 Task: Font style For heading Use Calibri Light with light red berry 1 colour & Underline. font size for heading '20 Pt. 'Change the font style of data to Bookman old styleand font size to  9 Pt. Change the alignment of both headline & data to  Align center. In the sheet  auditingDailySales_Report
Action: Mouse moved to (11, 25)
Screenshot: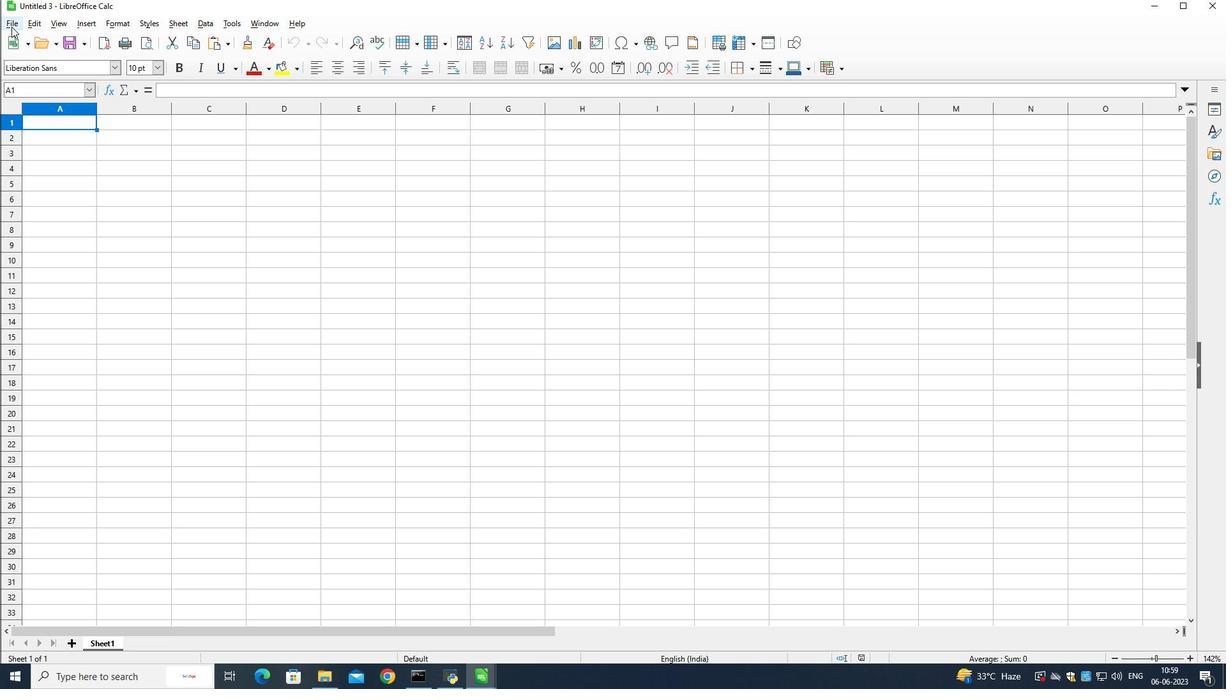 
Action: Mouse pressed left at (11, 25)
Screenshot: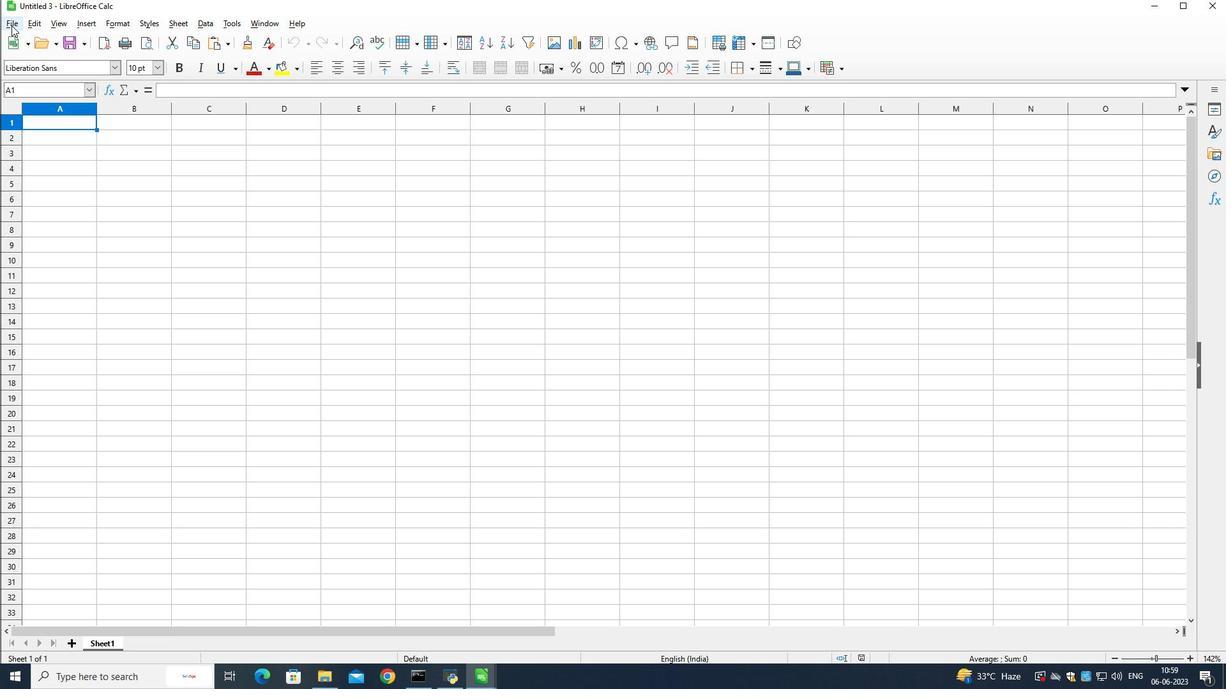 
Action: Mouse moved to (40, 51)
Screenshot: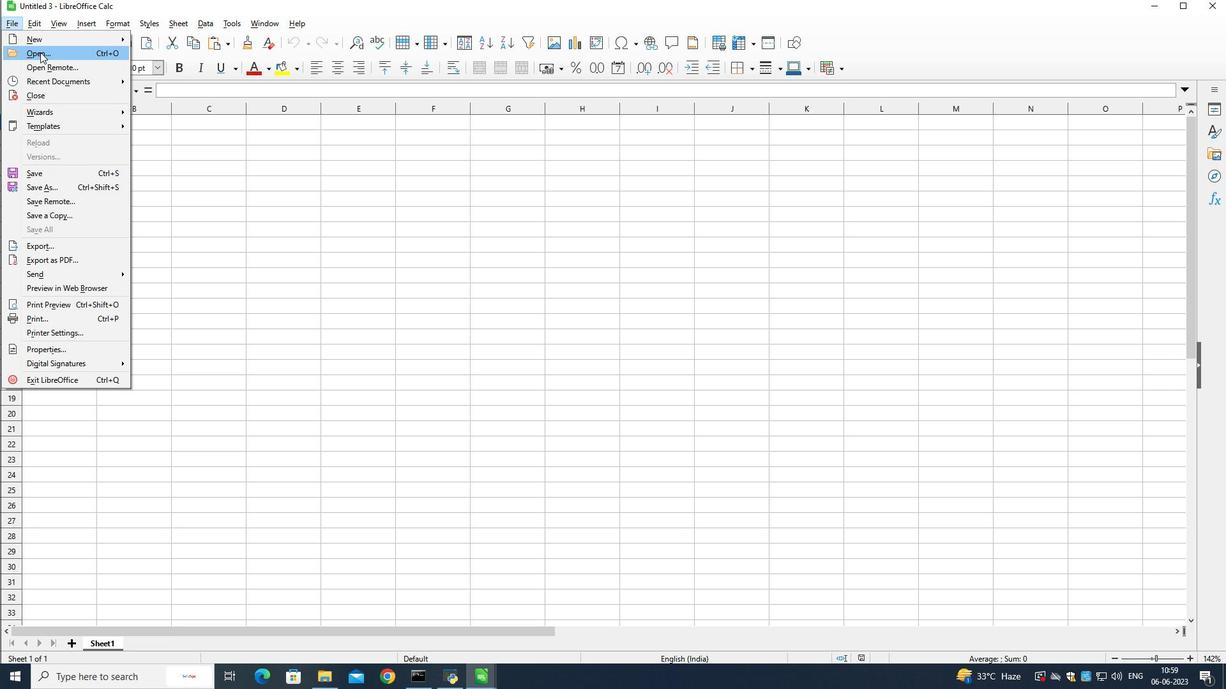 
Action: Mouse pressed left at (40, 51)
Screenshot: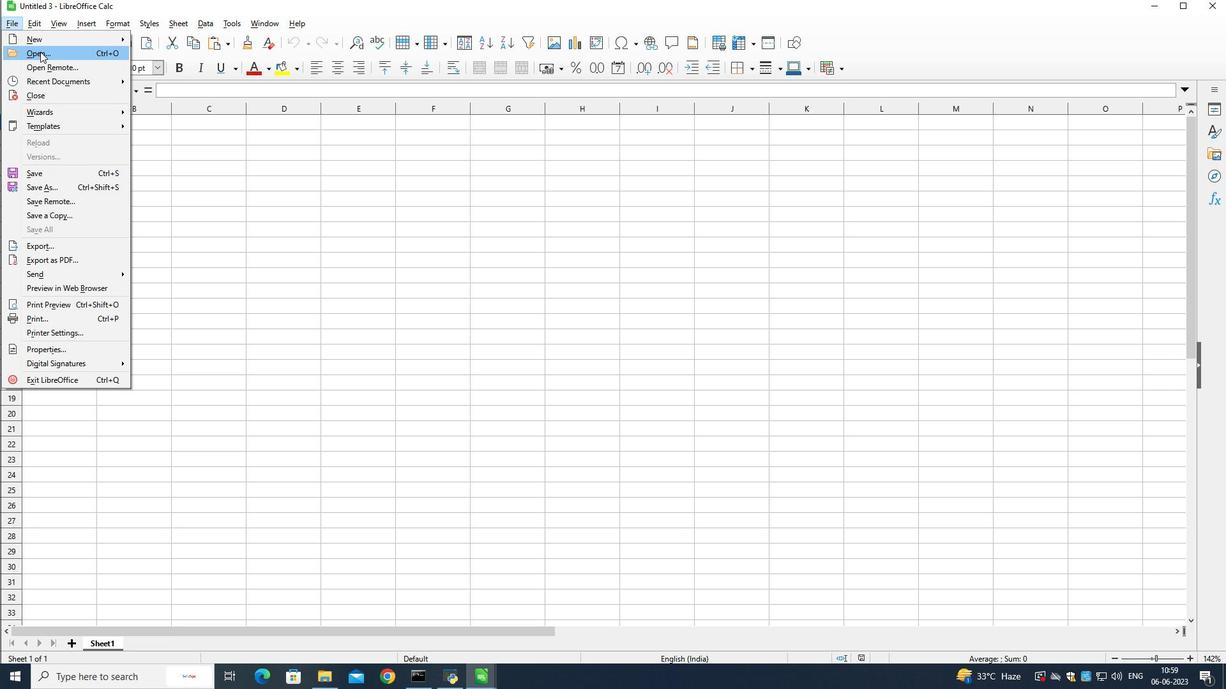 
Action: Mouse moved to (231, 228)
Screenshot: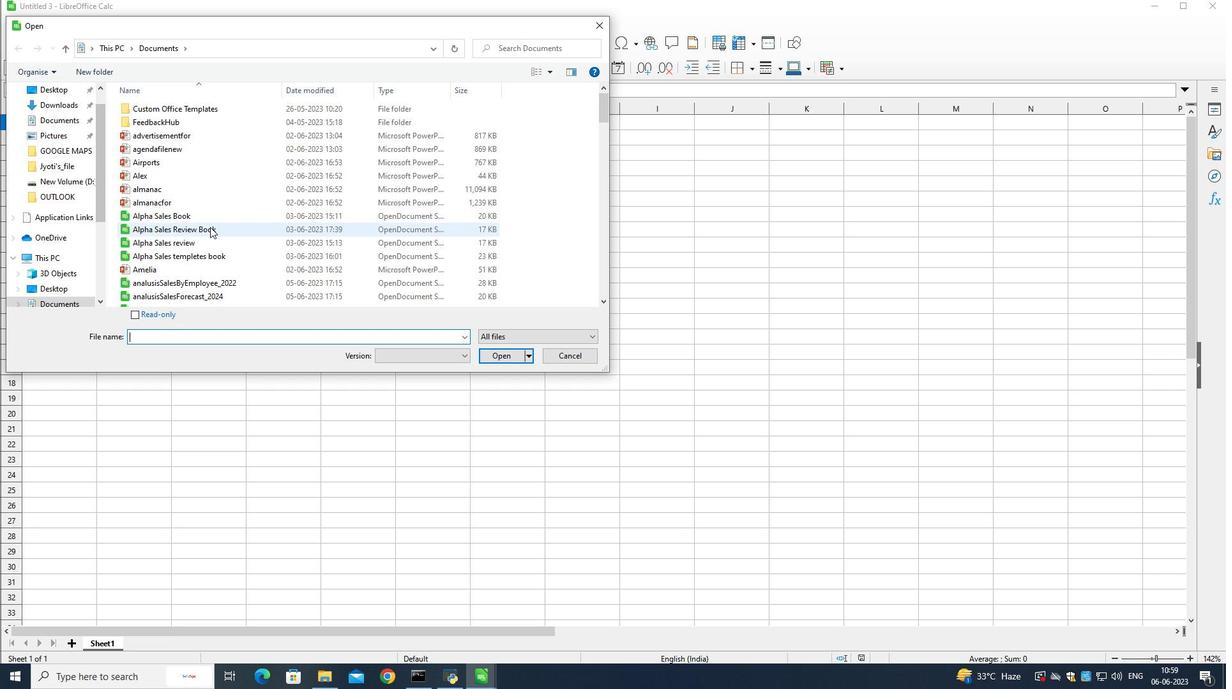 
Action: Mouse scrolled (231, 227) with delta (0, 0)
Screenshot: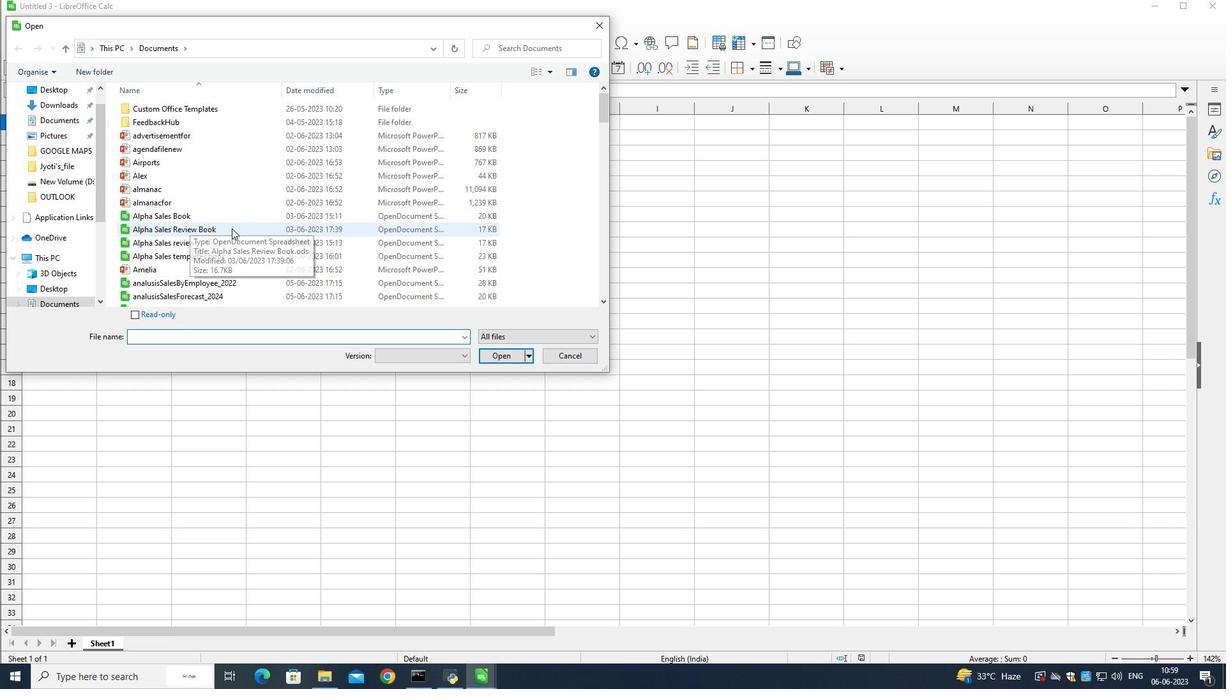 
Action: Mouse scrolled (231, 227) with delta (0, 0)
Screenshot: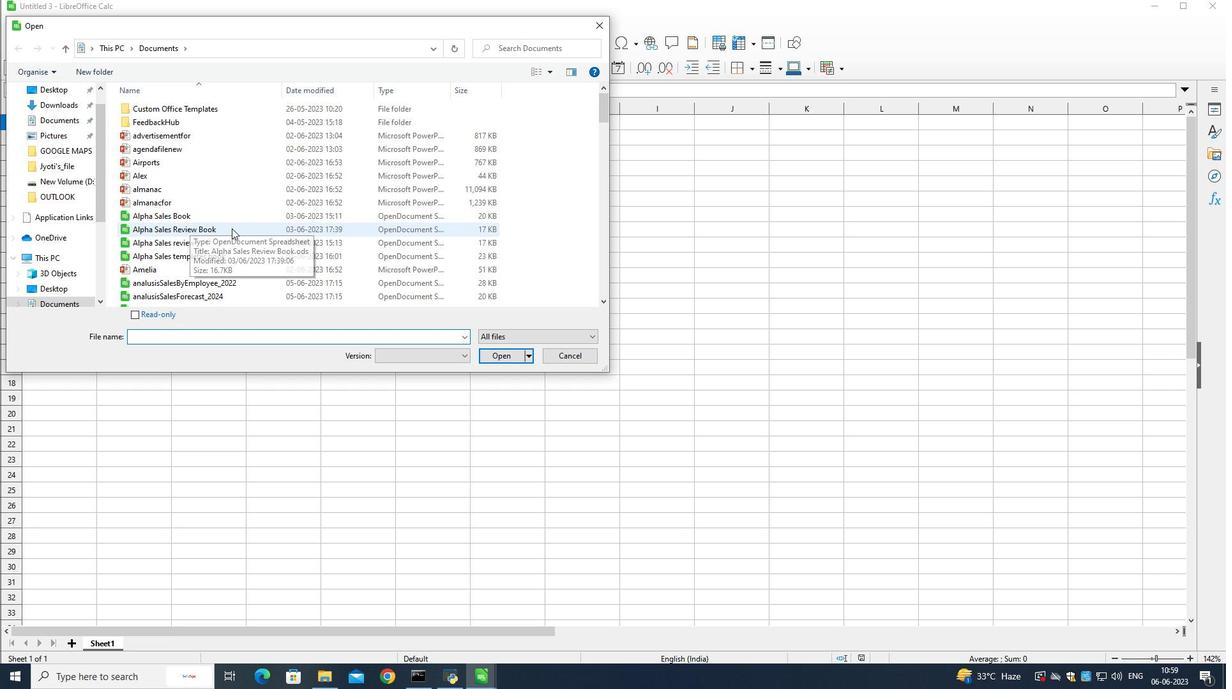
Action: Mouse scrolled (231, 227) with delta (0, 0)
Screenshot: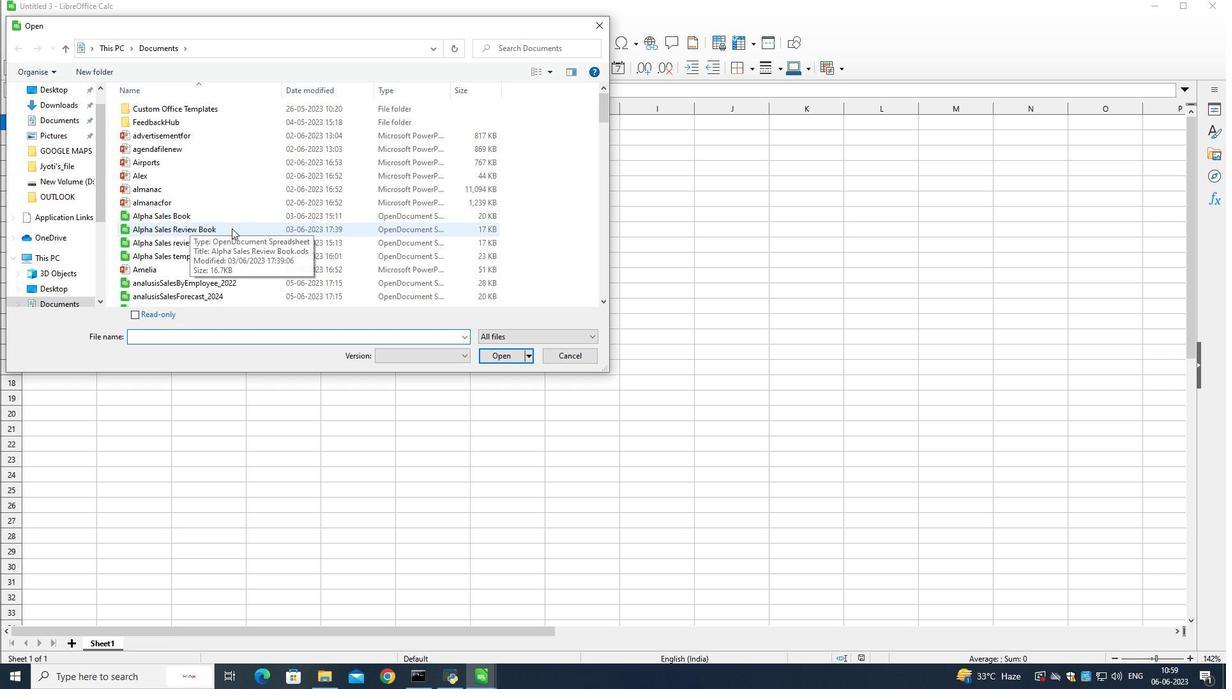 
Action: Mouse scrolled (231, 227) with delta (0, 0)
Screenshot: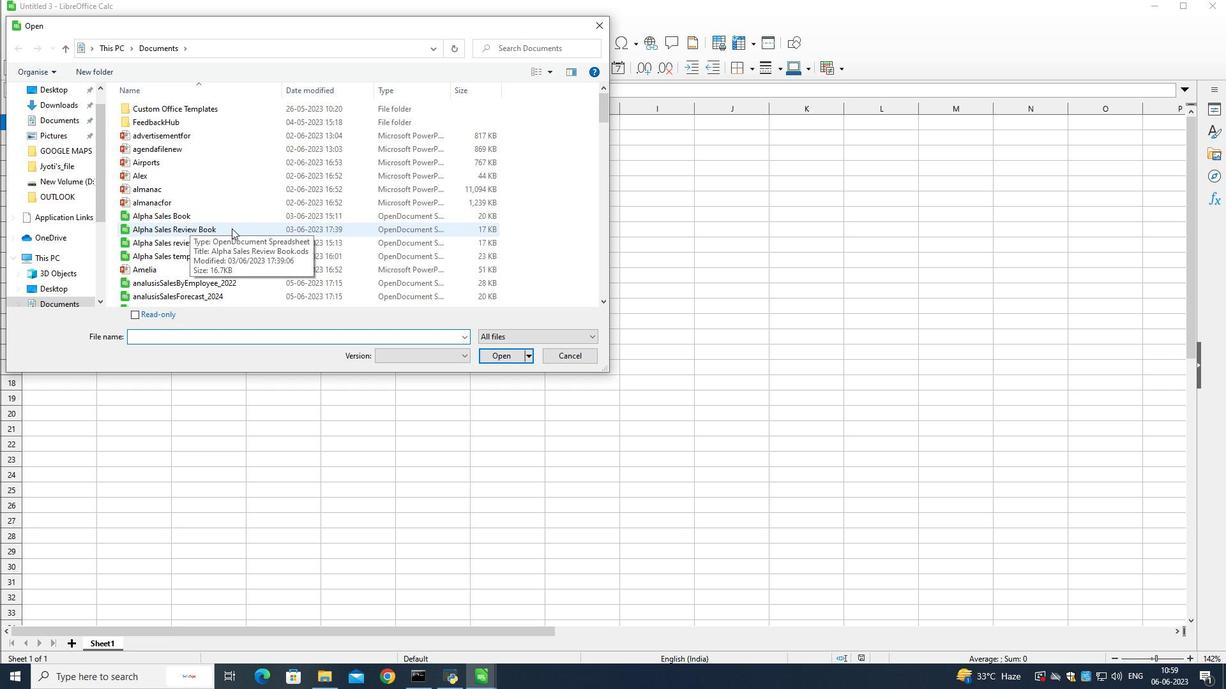 
Action: Mouse moved to (323, 215)
Screenshot: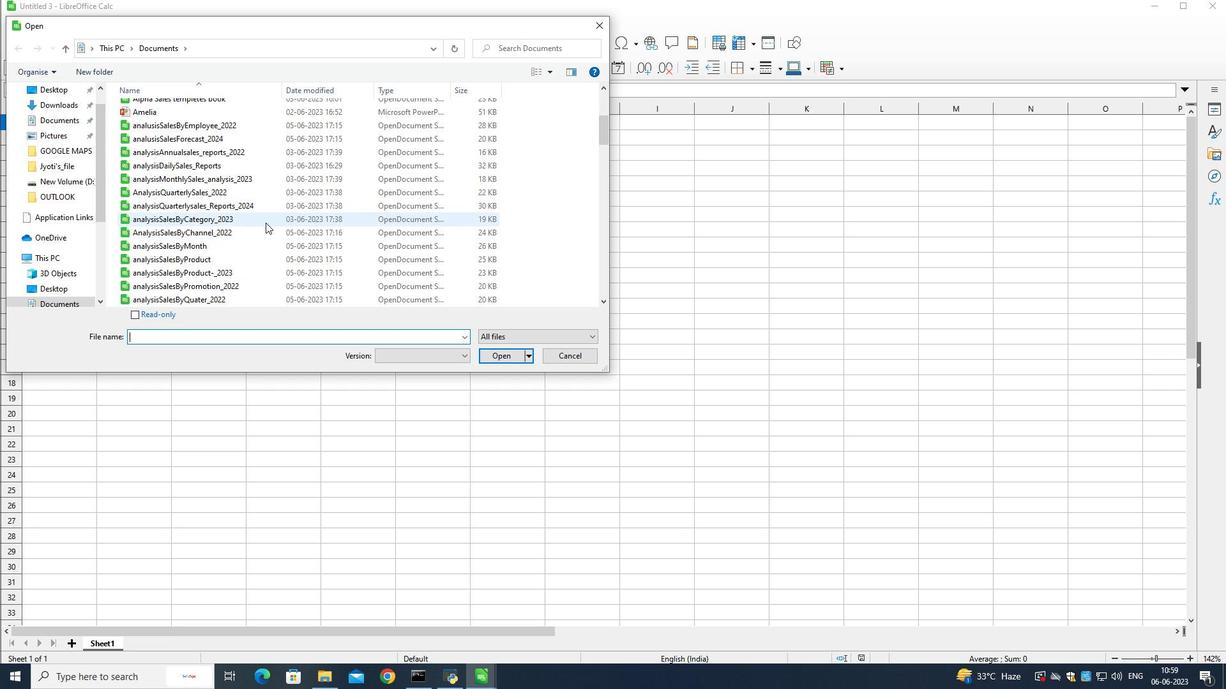 
Action: Mouse scrolled (323, 214) with delta (0, 0)
Screenshot: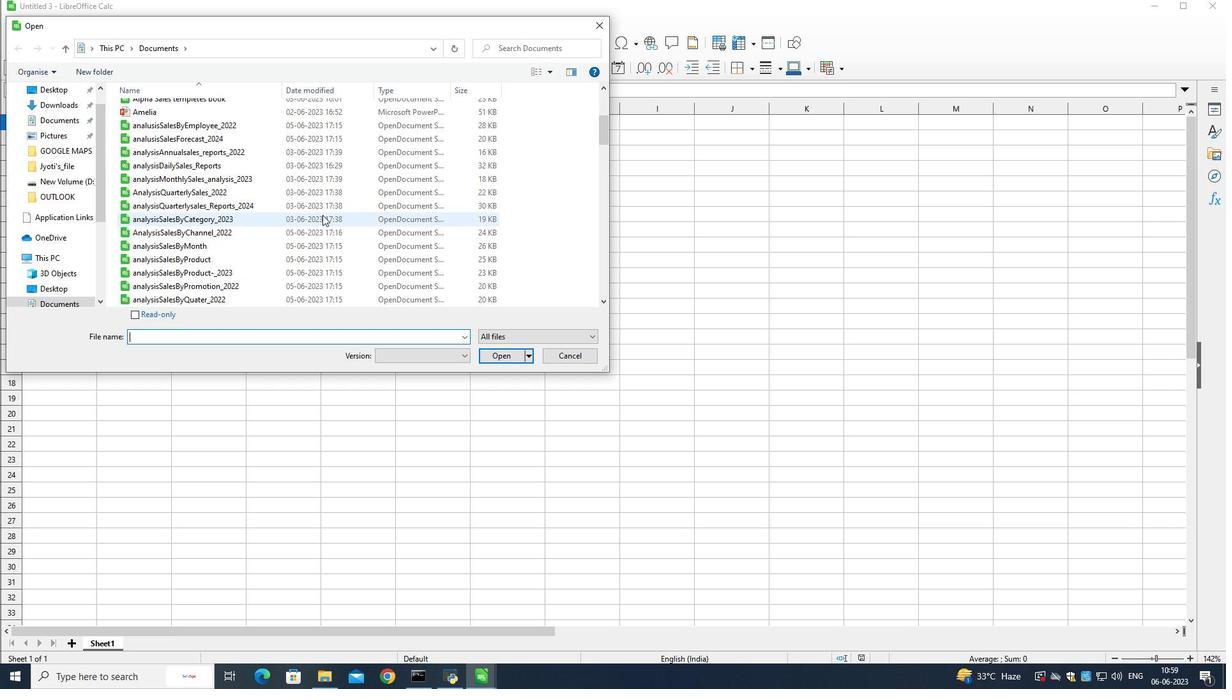 
Action: Mouse scrolled (323, 214) with delta (0, 0)
Screenshot: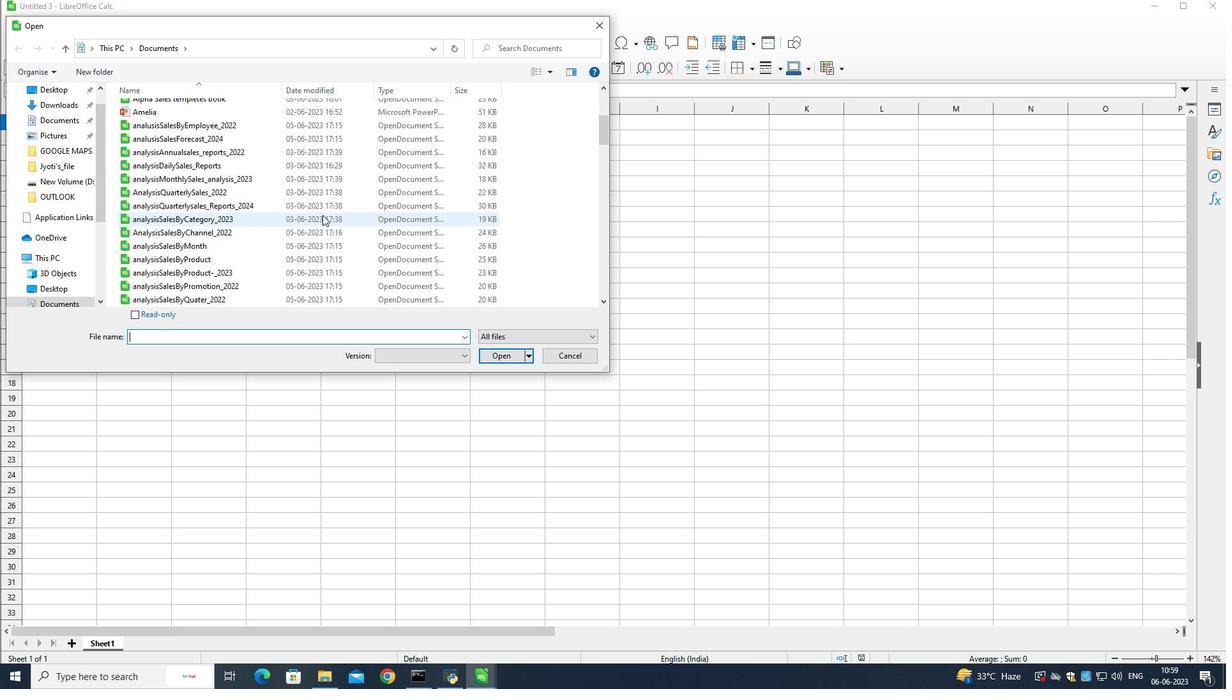 
Action: Mouse scrolled (323, 214) with delta (0, 0)
Screenshot: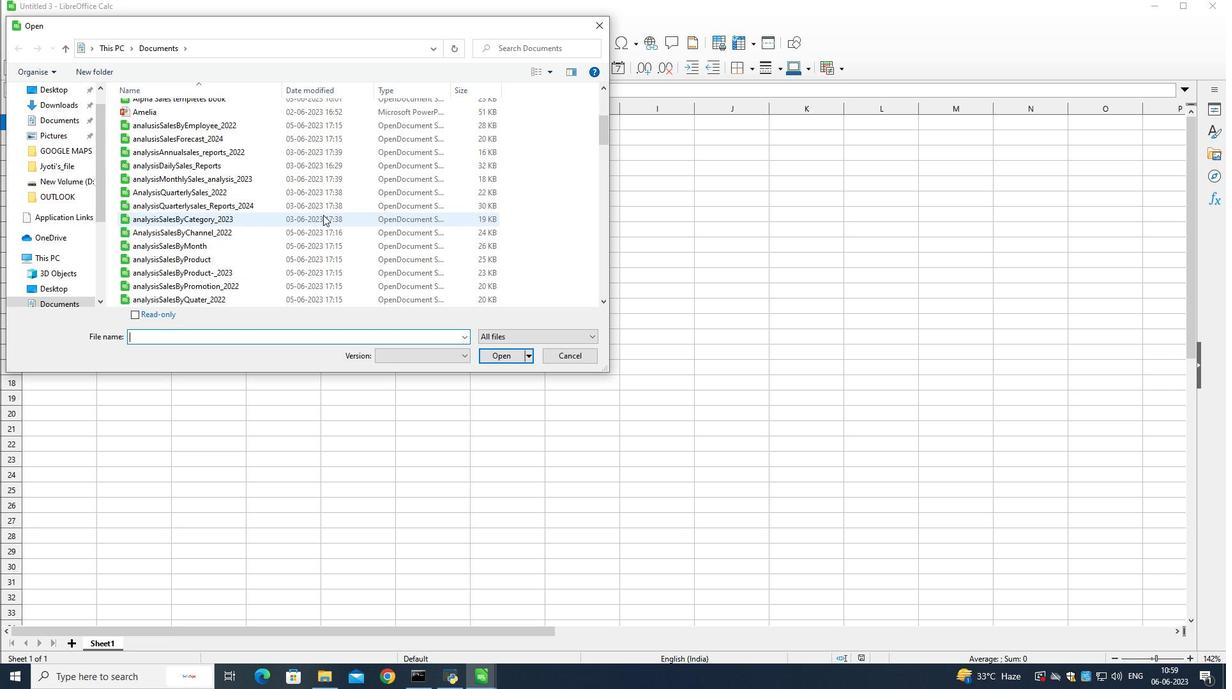 
Action: Mouse scrolled (323, 214) with delta (0, 0)
Screenshot: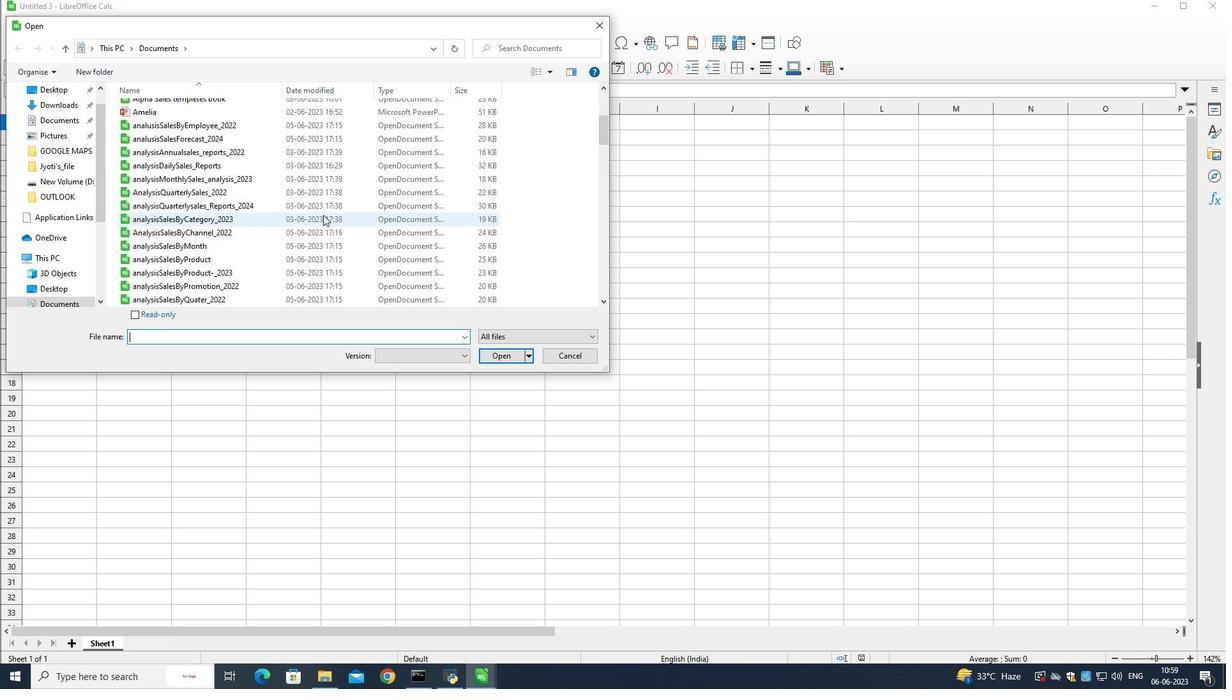 
Action: Mouse moved to (323, 215)
Screenshot: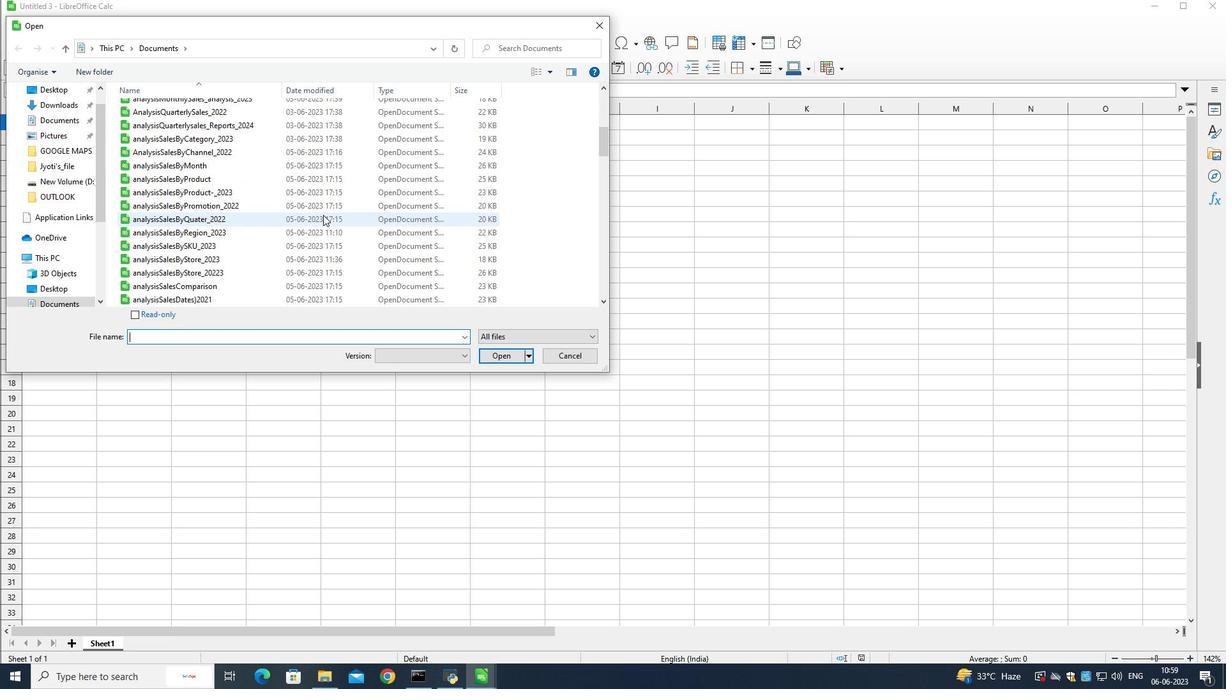
Action: Mouse scrolled (323, 214) with delta (0, 0)
Screenshot: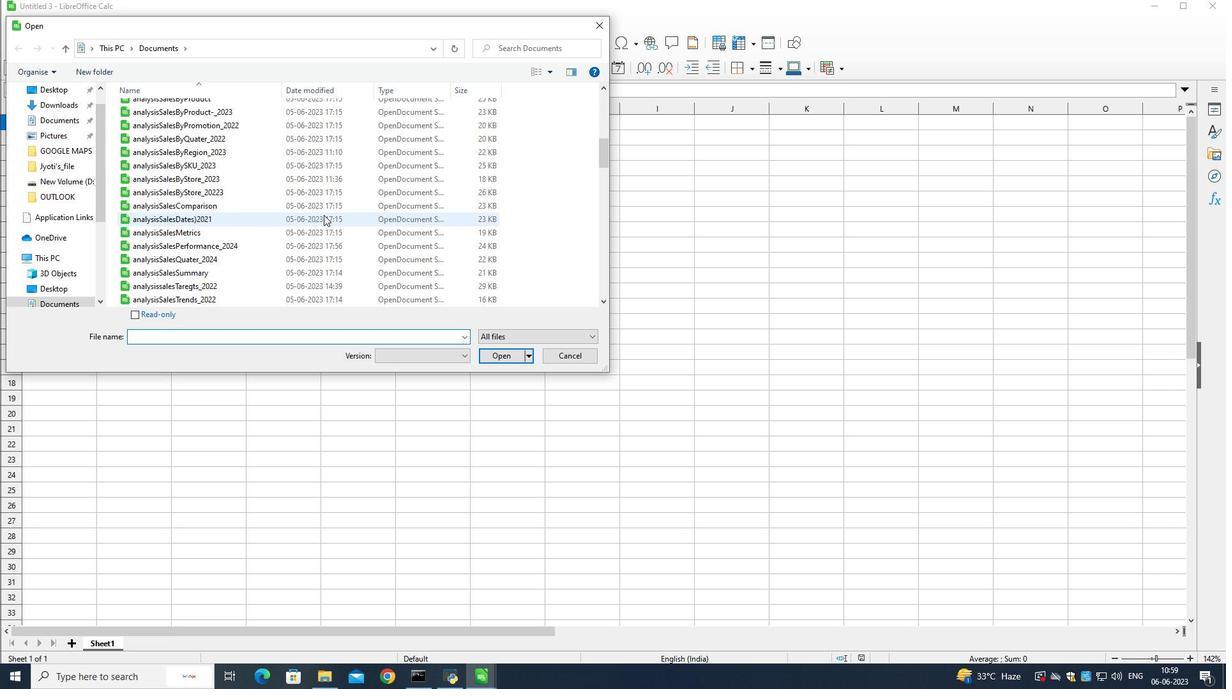 
Action: Mouse scrolled (323, 214) with delta (0, 0)
Screenshot: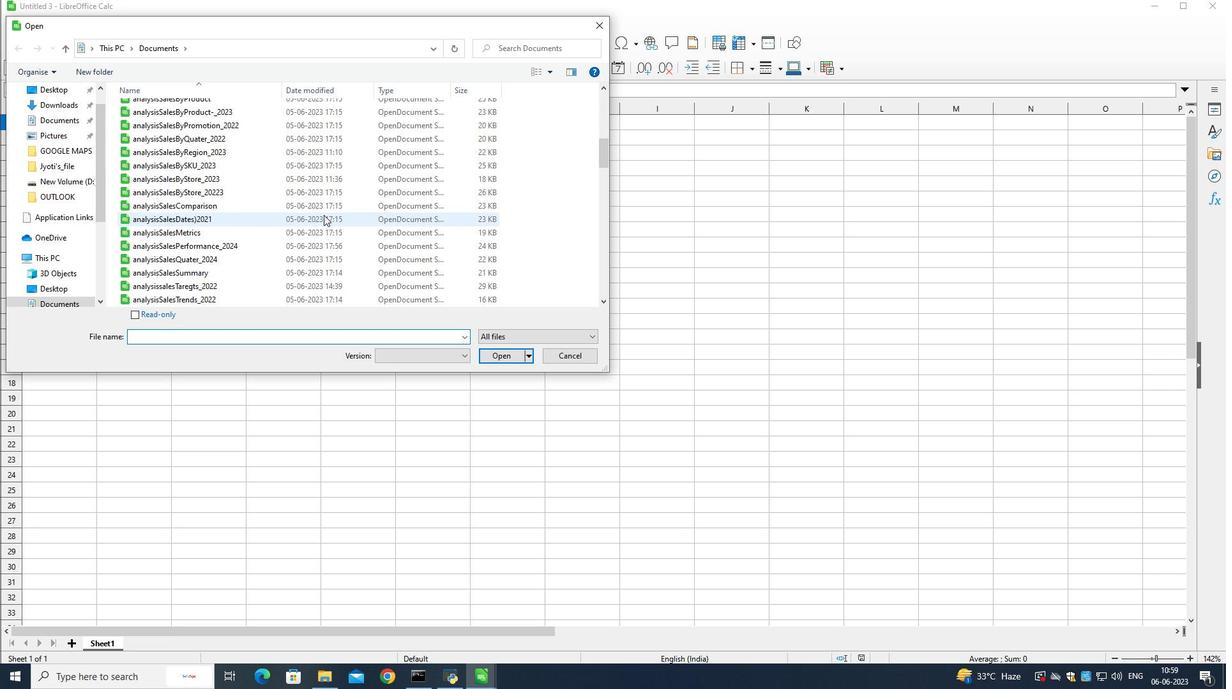 
Action: Mouse scrolled (323, 214) with delta (0, 0)
Screenshot: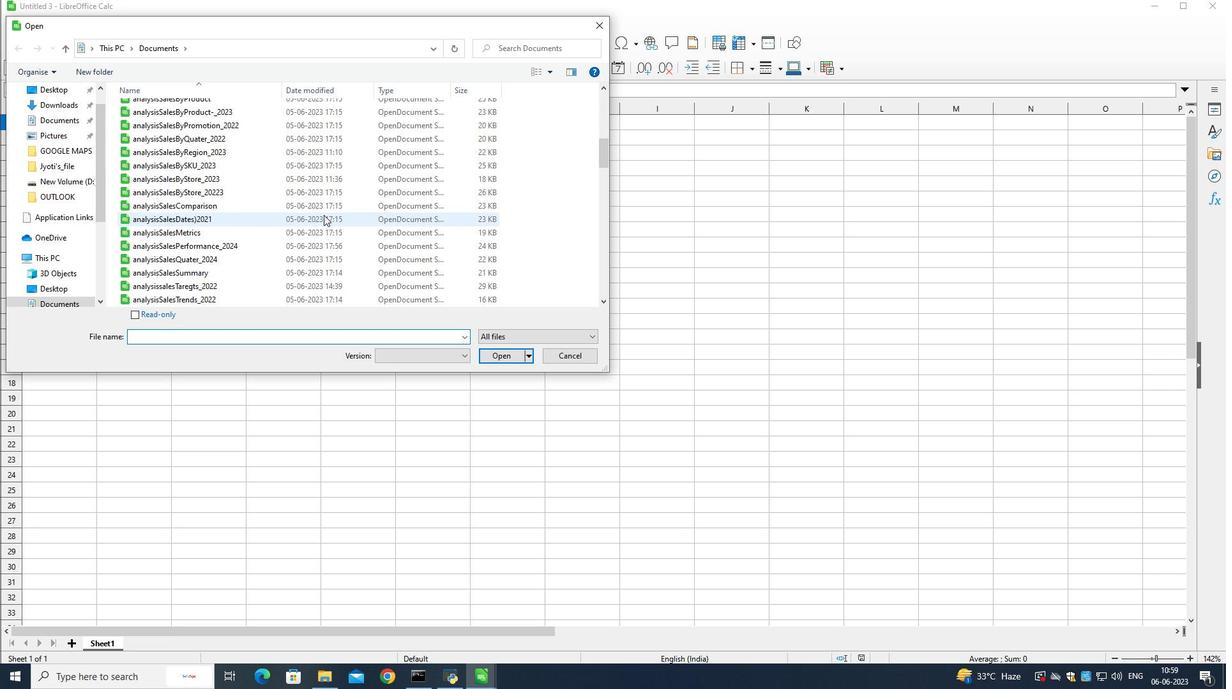 
Action: Mouse scrolled (323, 214) with delta (0, 0)
Screenshot: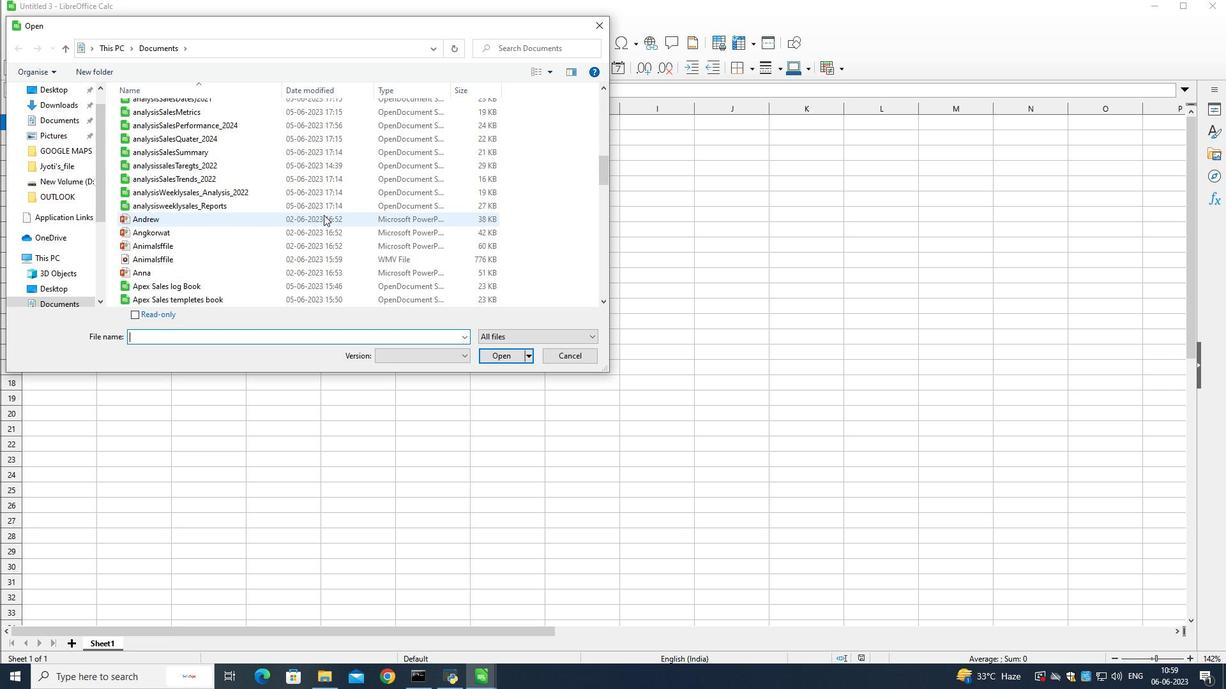 
Action: Mouse scrolled (323, 214) with delta (0, 0)
Screenshot: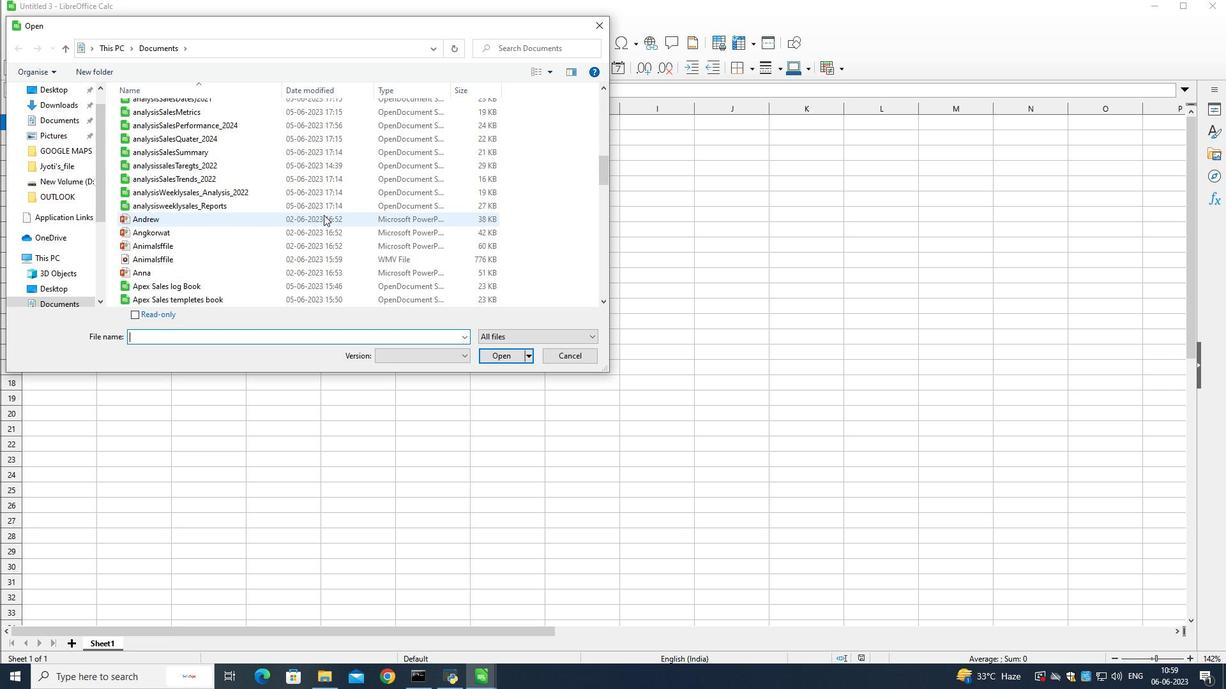 
Action: Mouse scrolled (323, 214) with delta (0, 0)
Screenshot: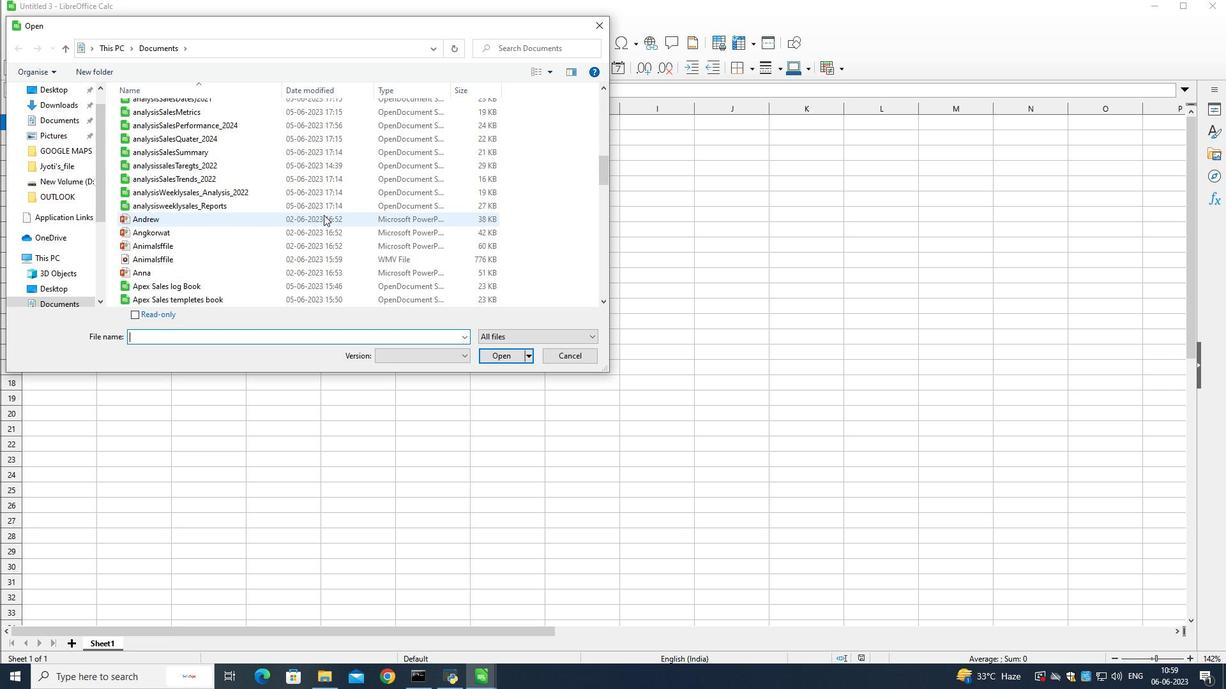
Action: Mouse scrolled (323, 214) with delta (0, 0)
Screenshot: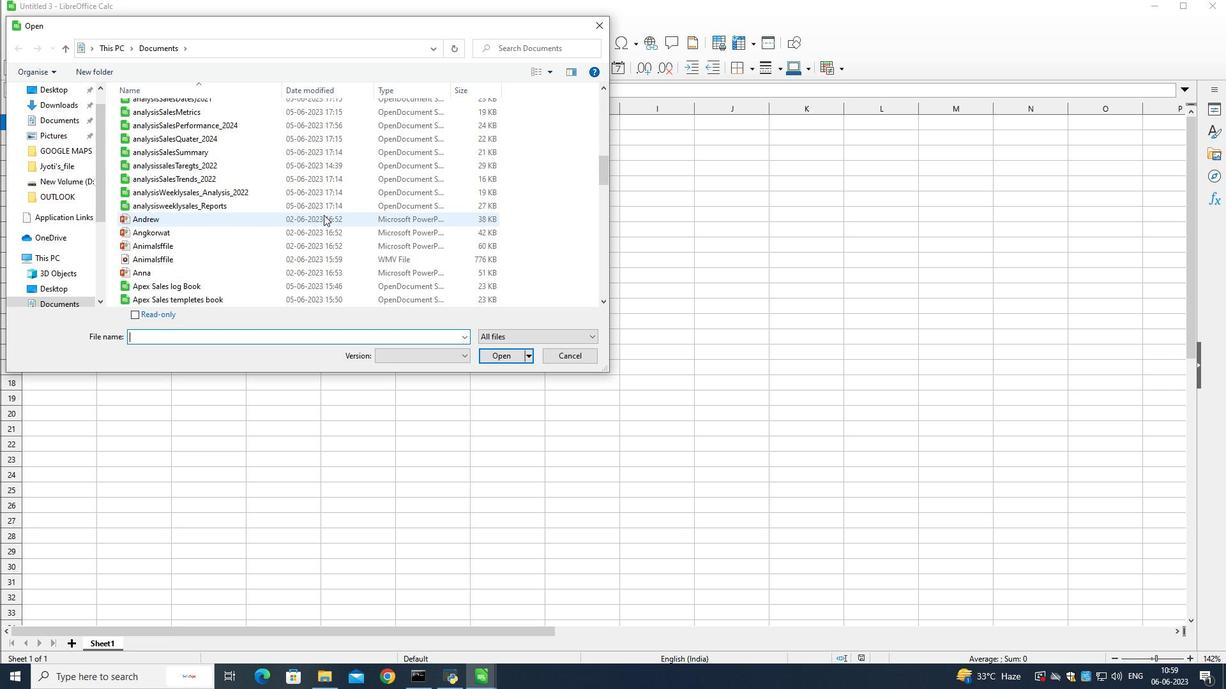 
Action: Mouse moved to (75, 126)
Screenshot: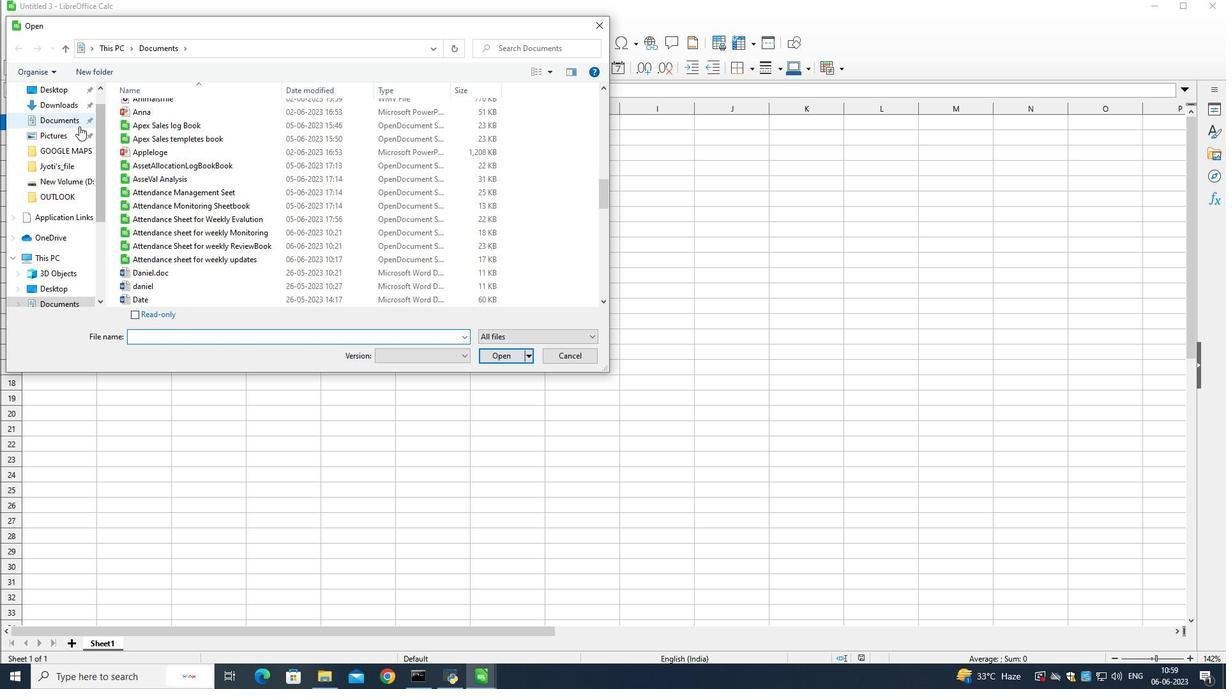 
Action: Mouse scrolled (75, 127) with delta (0, 0)
Screenshot: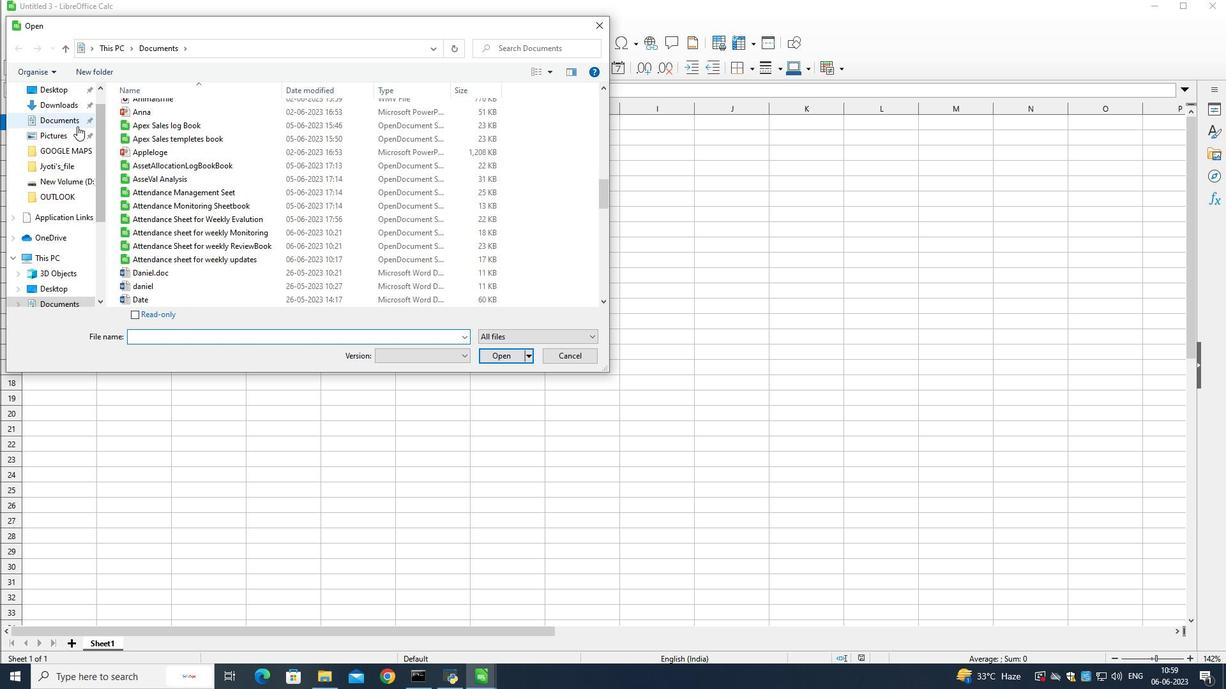 
Action: Mouse scrolled (75, 127) with delta (0, 0)
Screenshot: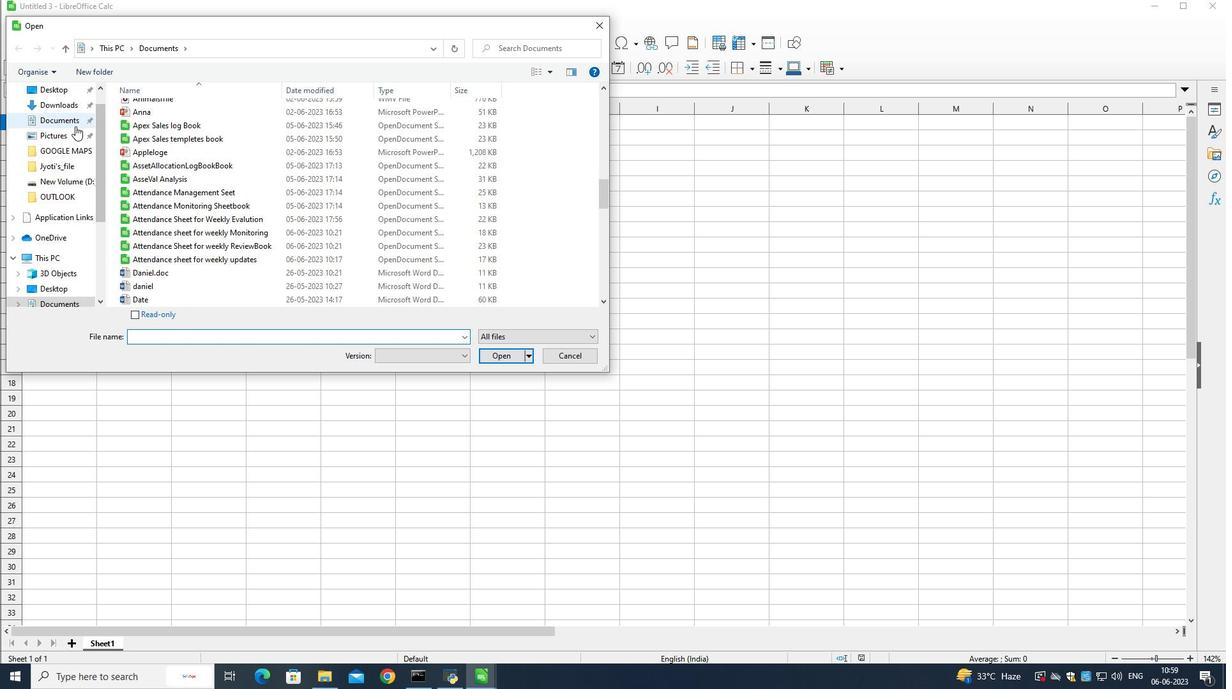 
Action: Mouse scrolled (75, 127) with delta (0, 0)
Screenshot: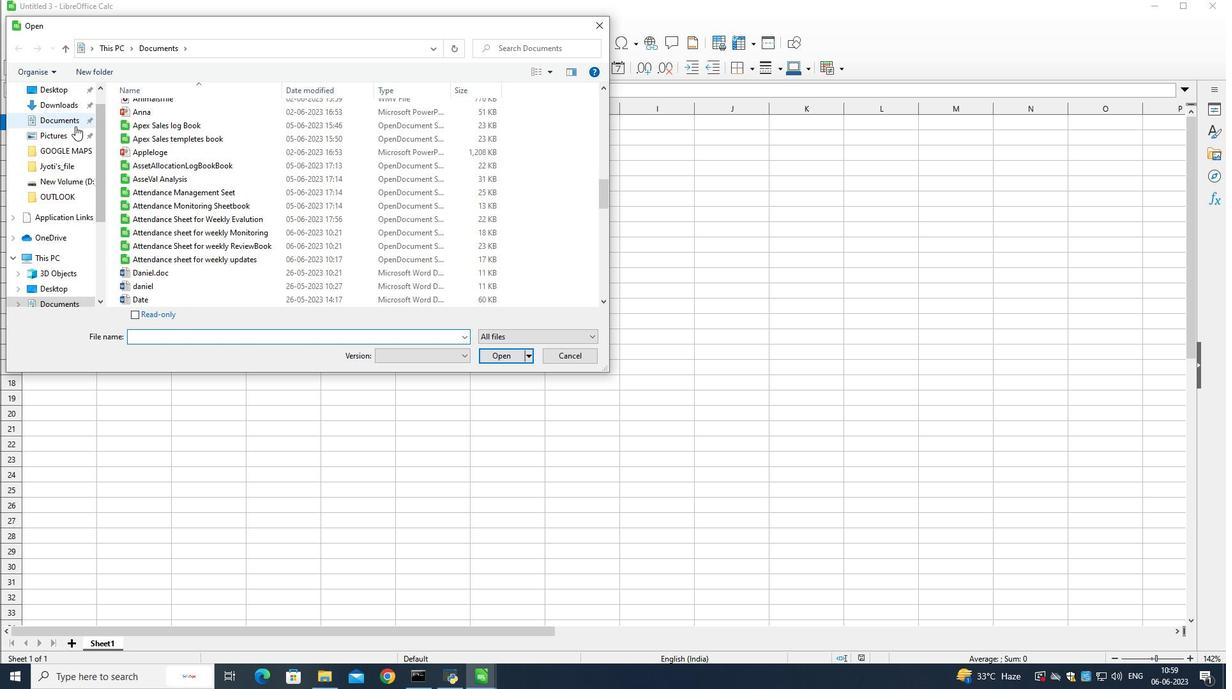 
Action: Mouse scrolled (75, 127) with delta (0, 0)
Screenshot: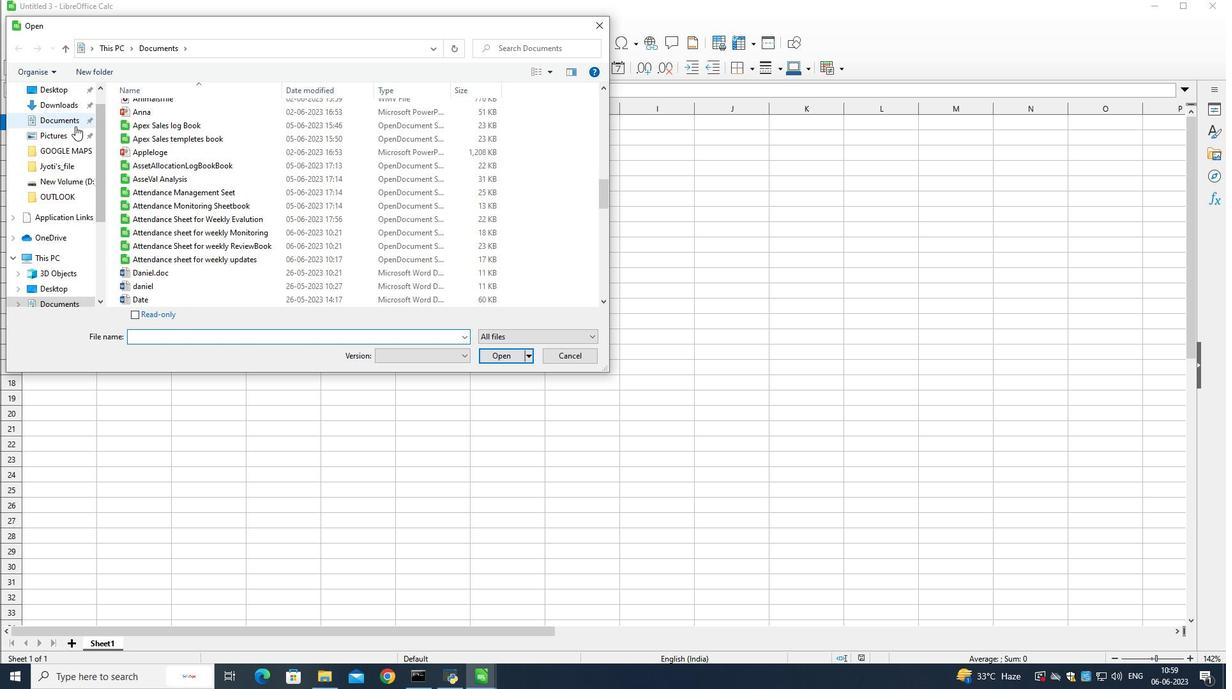 
Action: Mouse scrolled (75, 127) with delta (0, 0)
Screenshot: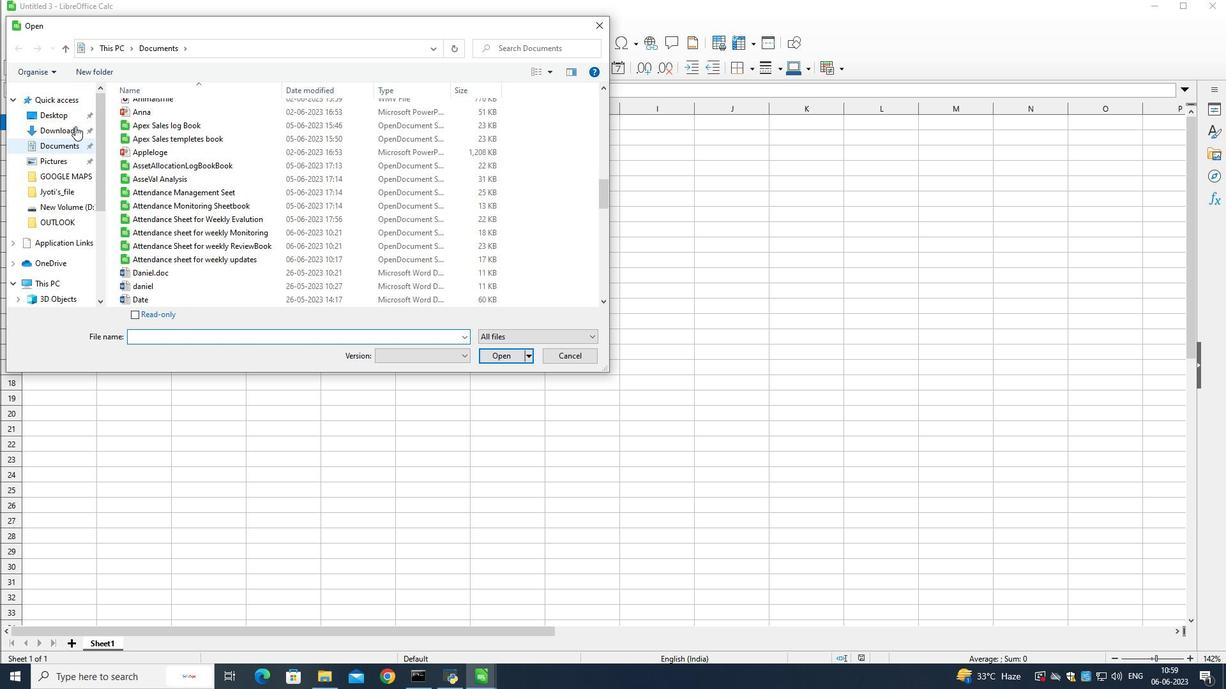 
Action: Mouse scrolled (75, 127) with delta (0, 0)
Screenshot: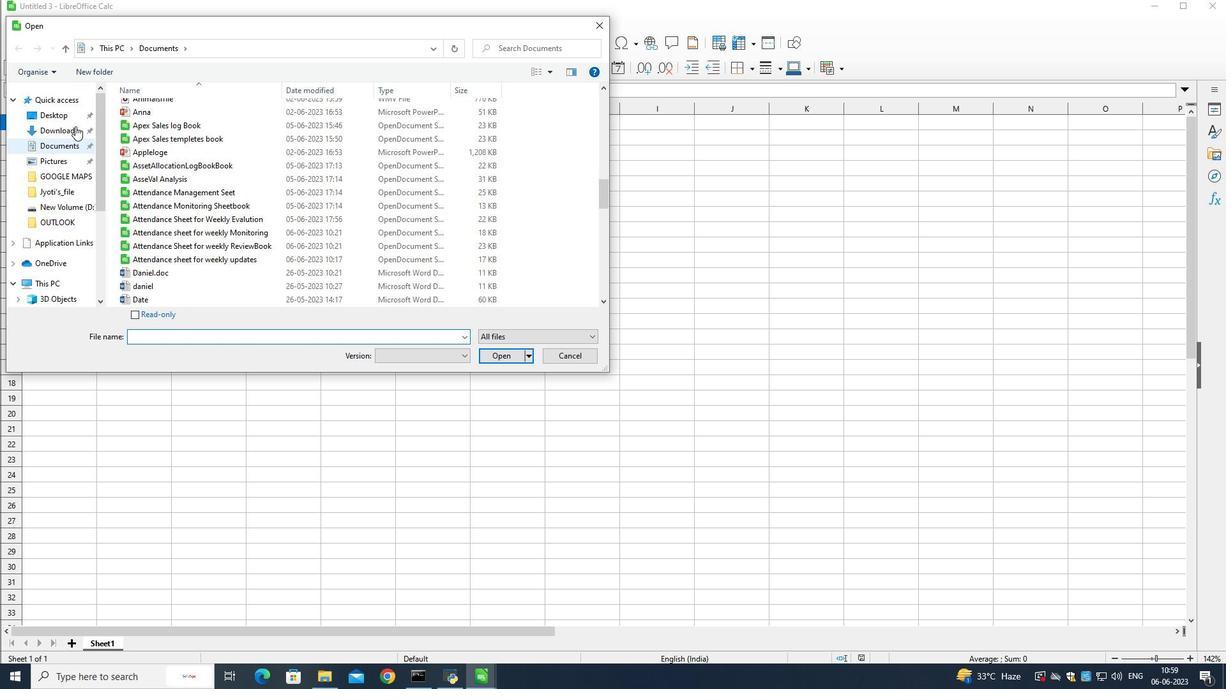 
Action: Mouse scrolled (75, 127) with delta (0, 0)
Screenshot: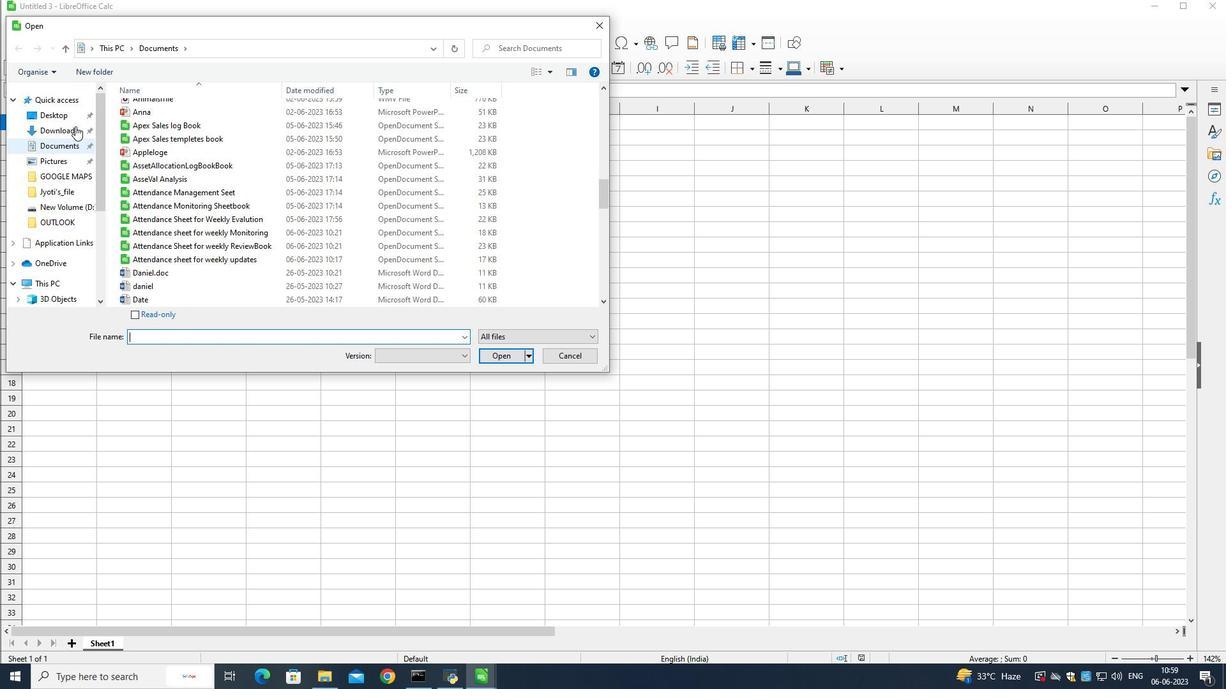 
Action: Mouse scrolled (75, 127) with delta (0, 0)
Screenshot: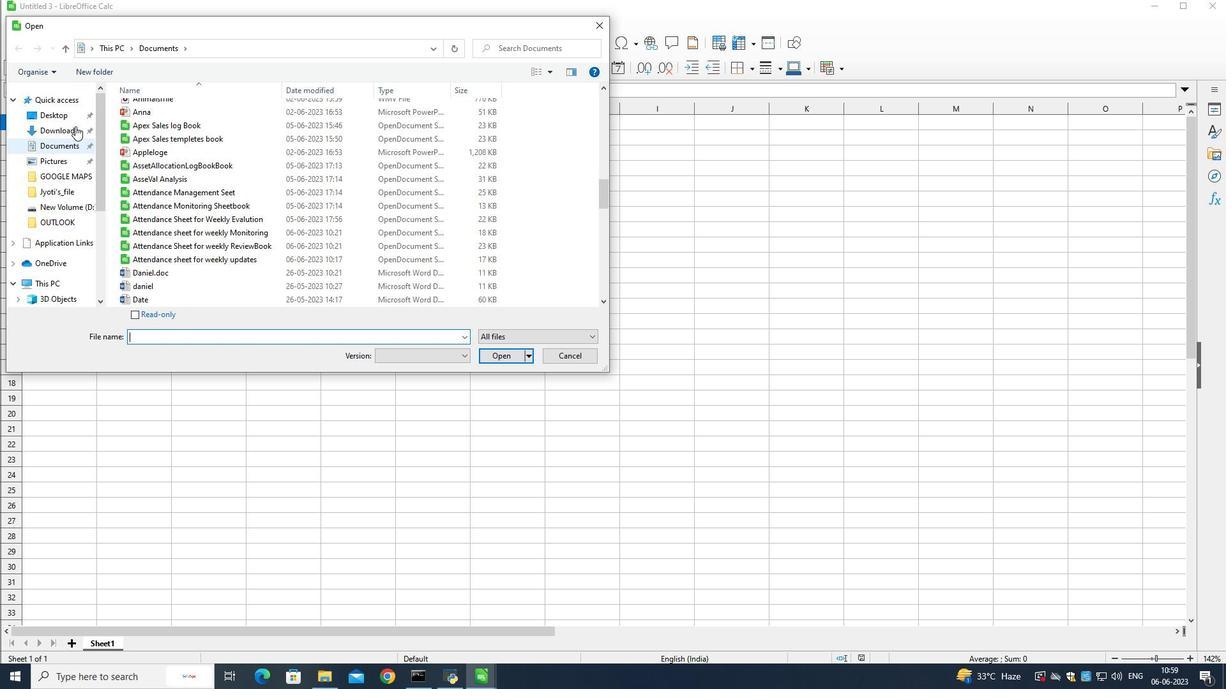 
Action: Mouse moved to (70, 104)
Screenshot: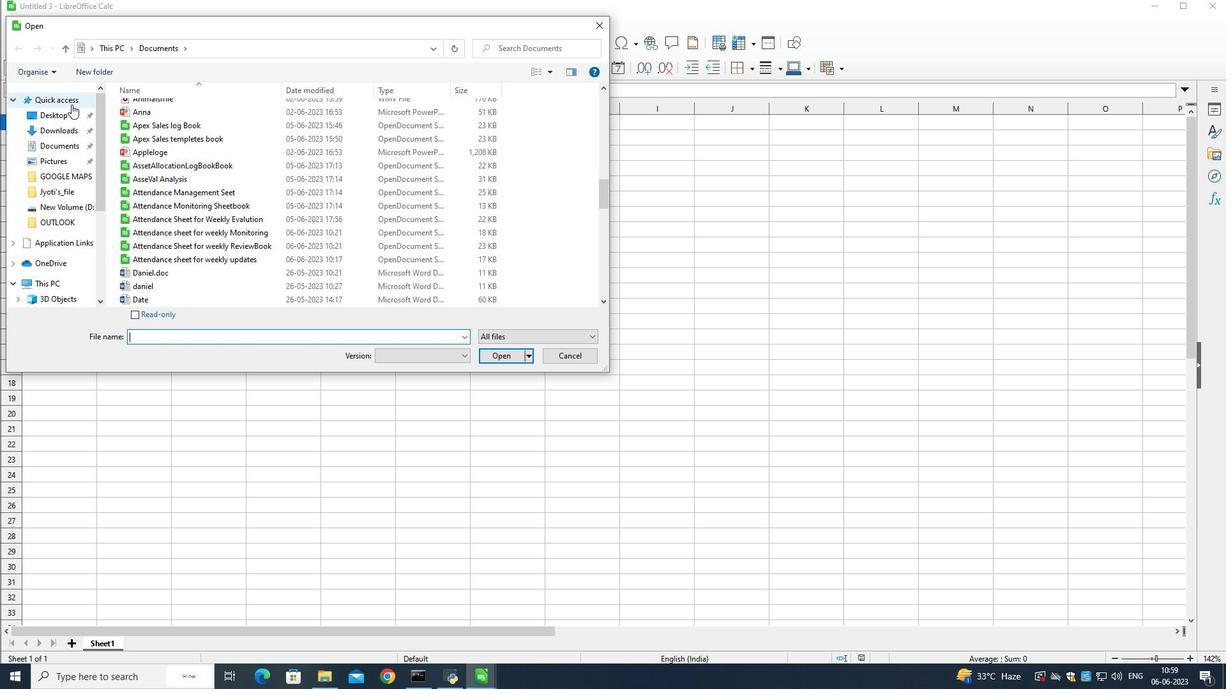 
Action: Mouse pressed left at (70, 104)
Screenshot: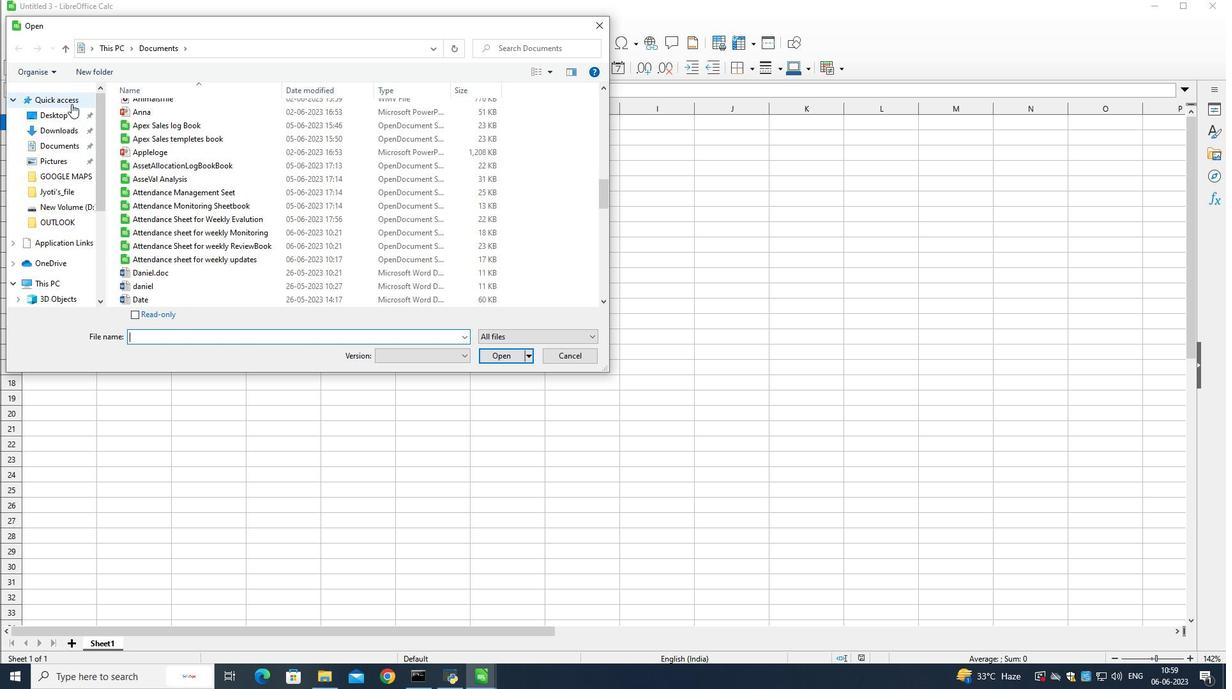 
Action: Mouse moved to (255, 267)
Screenshot: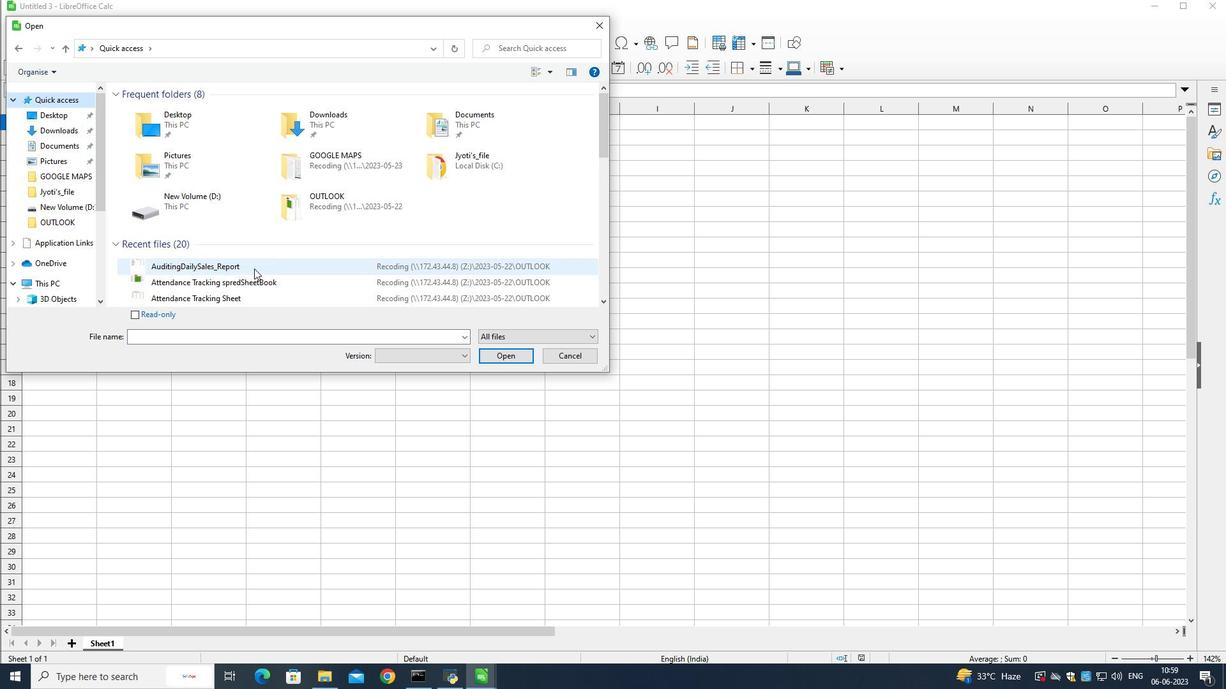 
Action: Mouse pressed left at (255, 267)
Screenshot: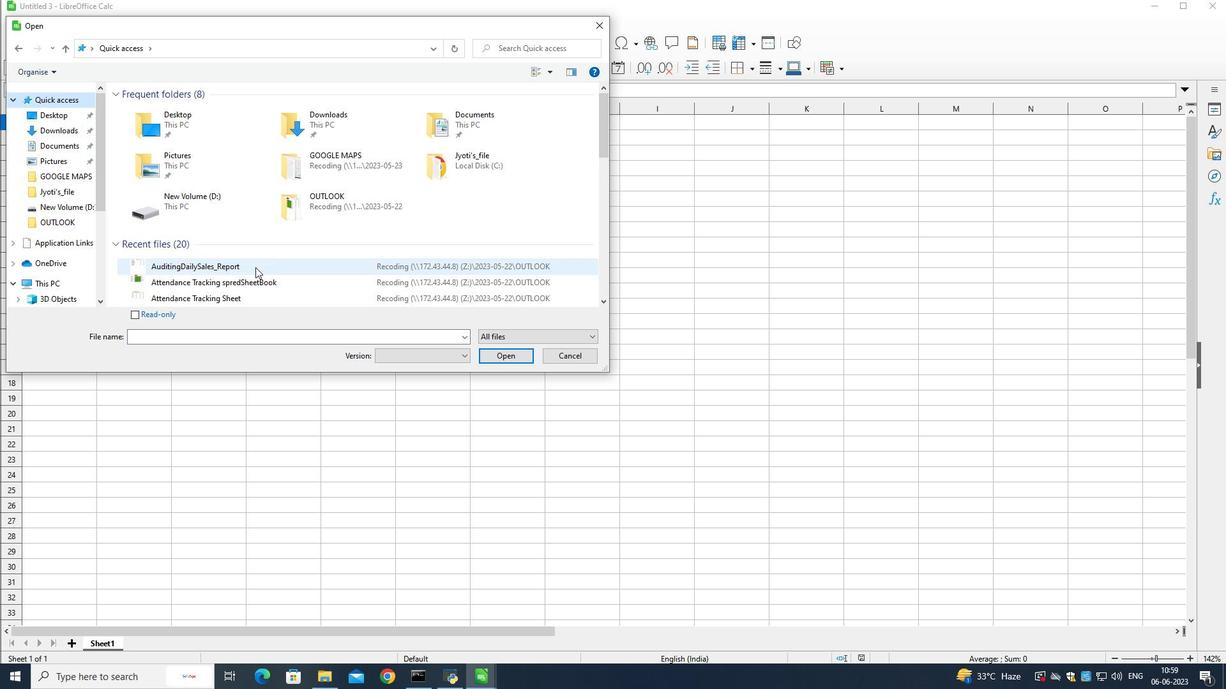 
Action: Mouse moved to (517, 356)
Screenshot: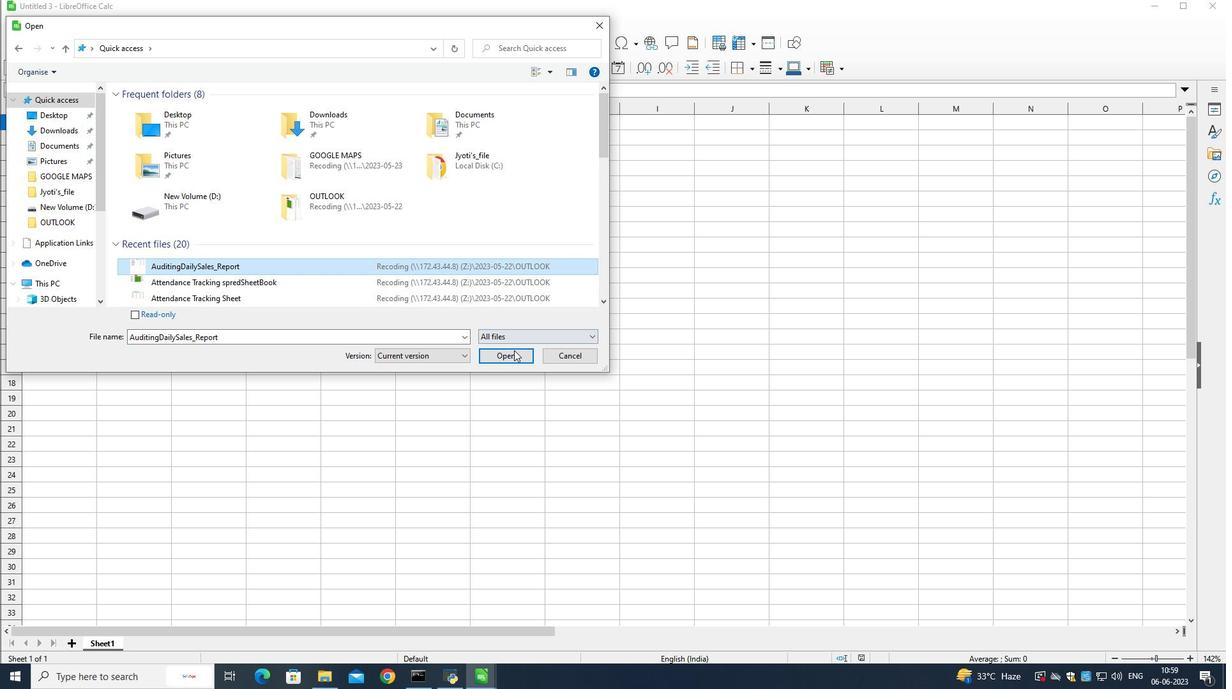 
Action: Mouse pressed left at (517, 356)
Screenshot: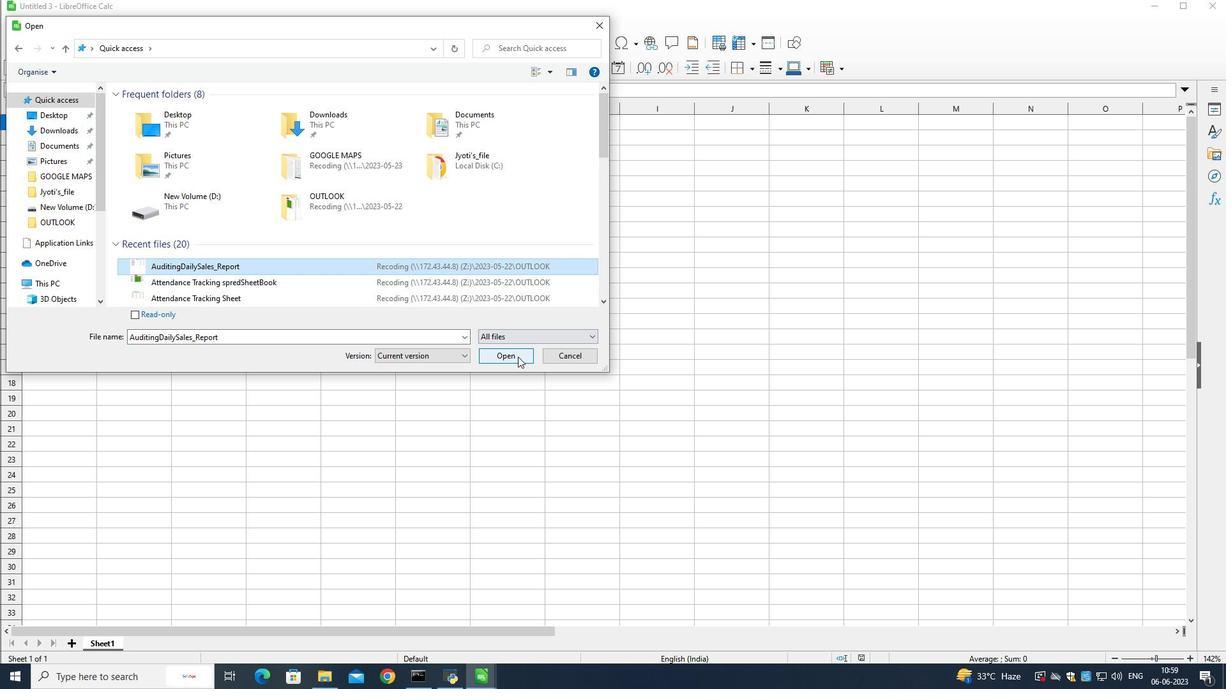 
Action: Mouse moved to (187, 120)
Screenshot: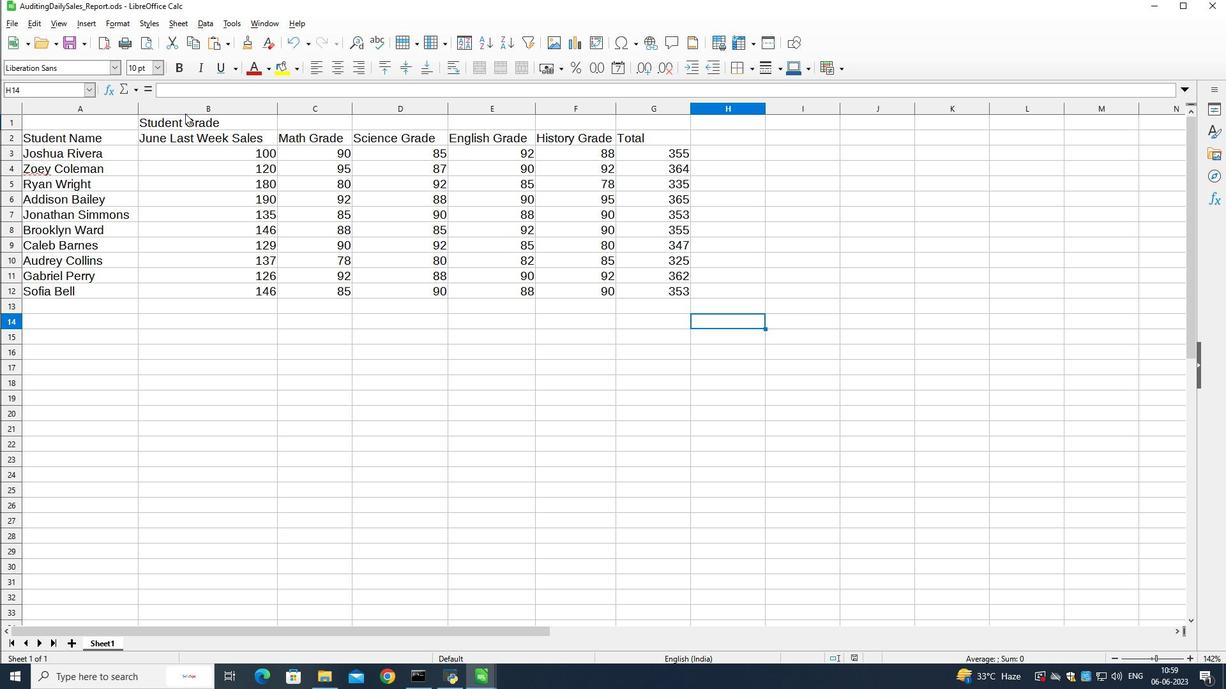 
Action: Mouse pressed left at (187, 120)
Screenshot: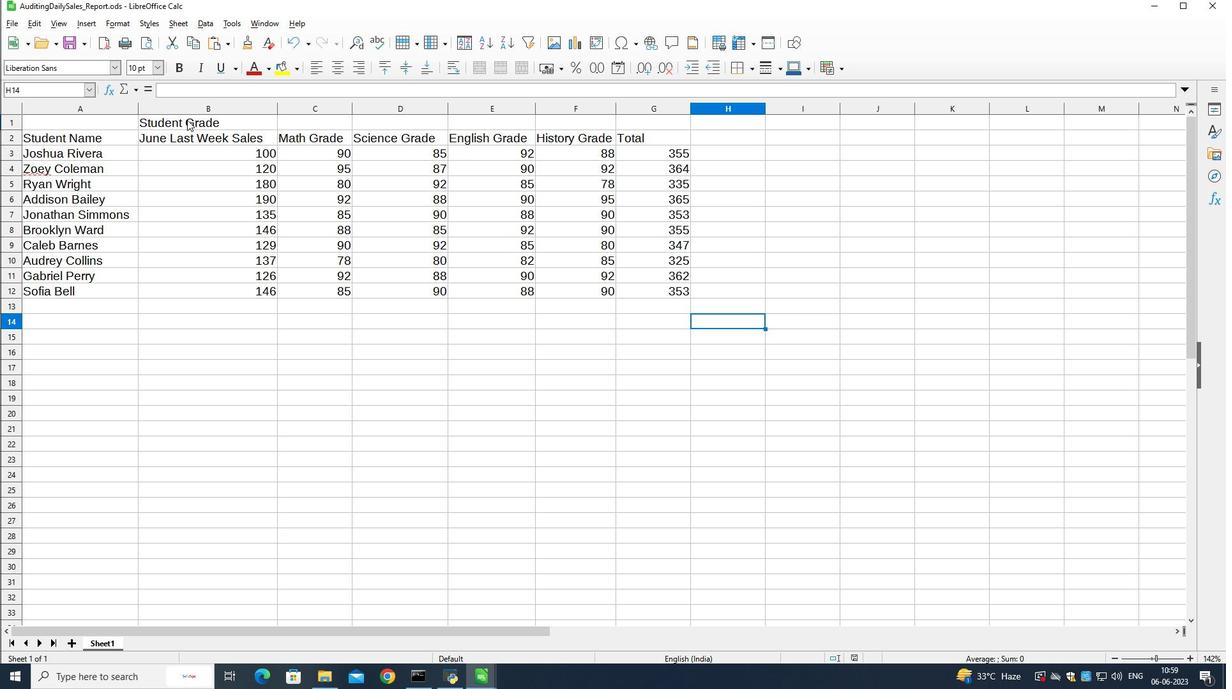 
Action: Mouse pressed left at (187, 120)
Screenshot: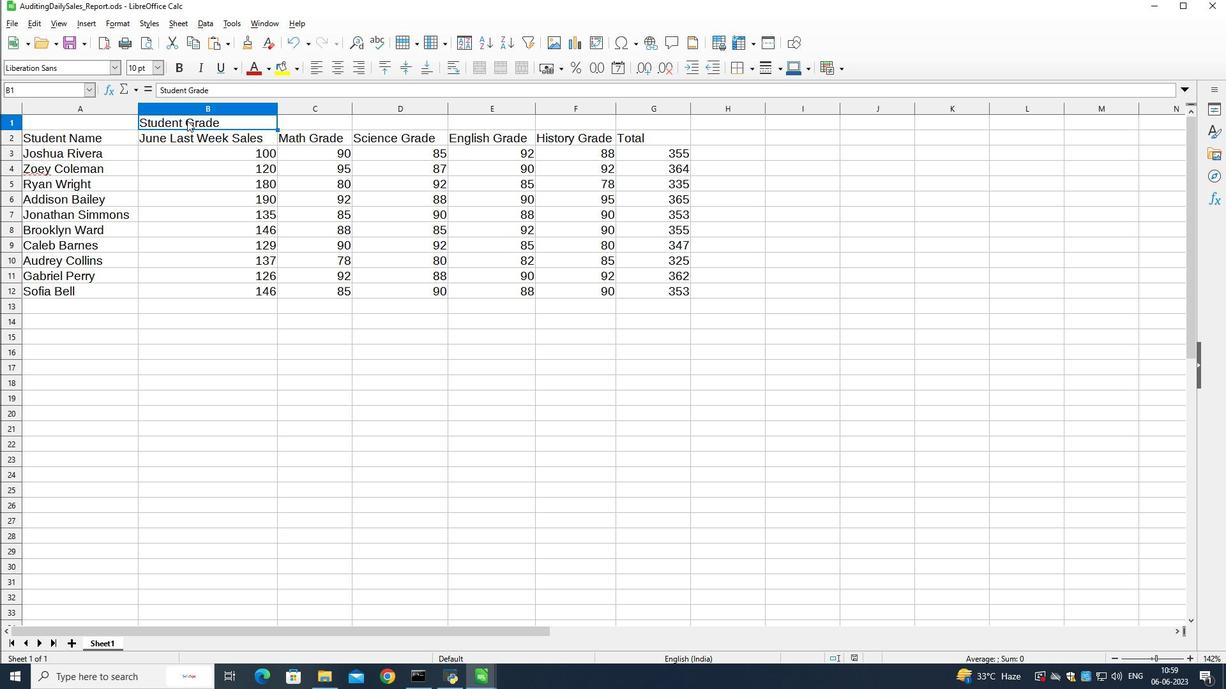 
Action: Mouse pressed left at (187, 120)
Screenshot: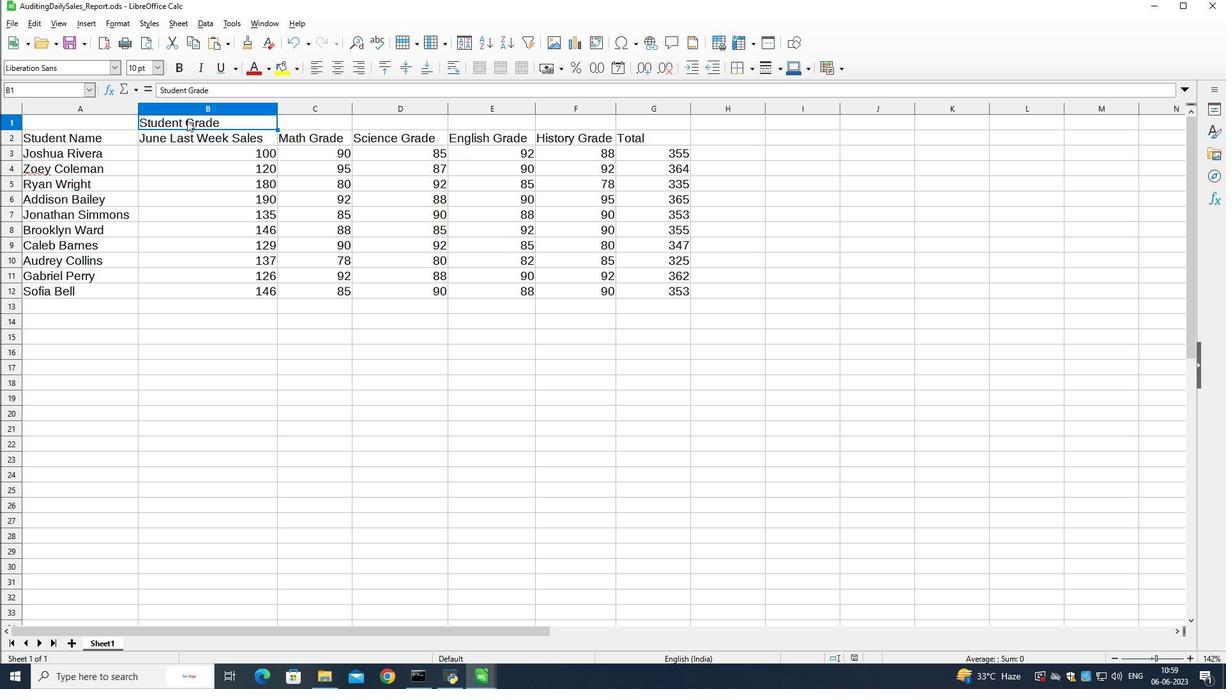 
Action: Mouse moved to (67, 68)
Screenshot: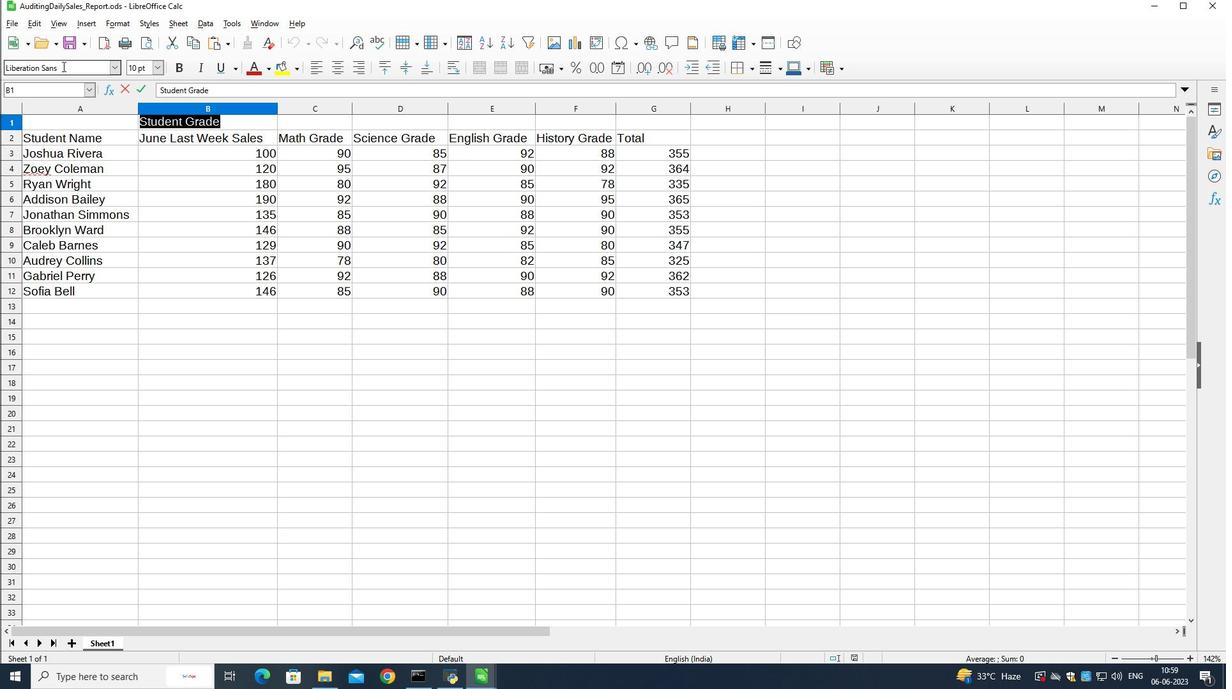 
Action: Mouse pressed left at (67, 68)
Screenshot: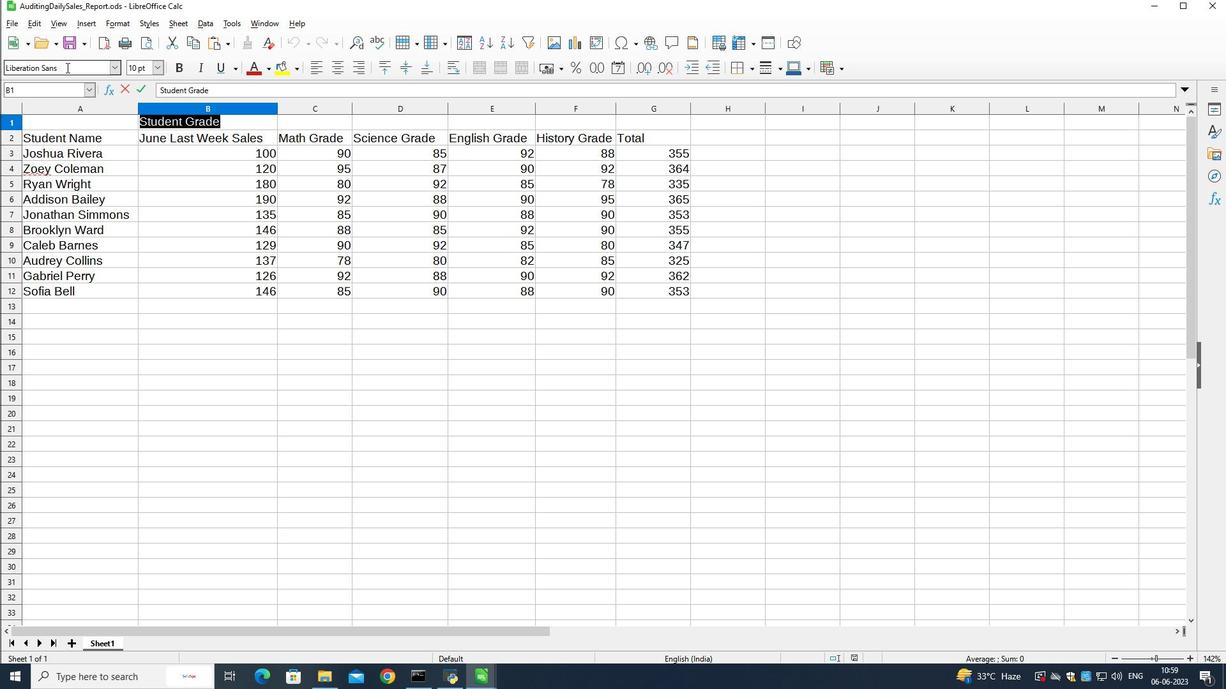 
Action: Mouse pressed left at (67, 68)
Screenshot: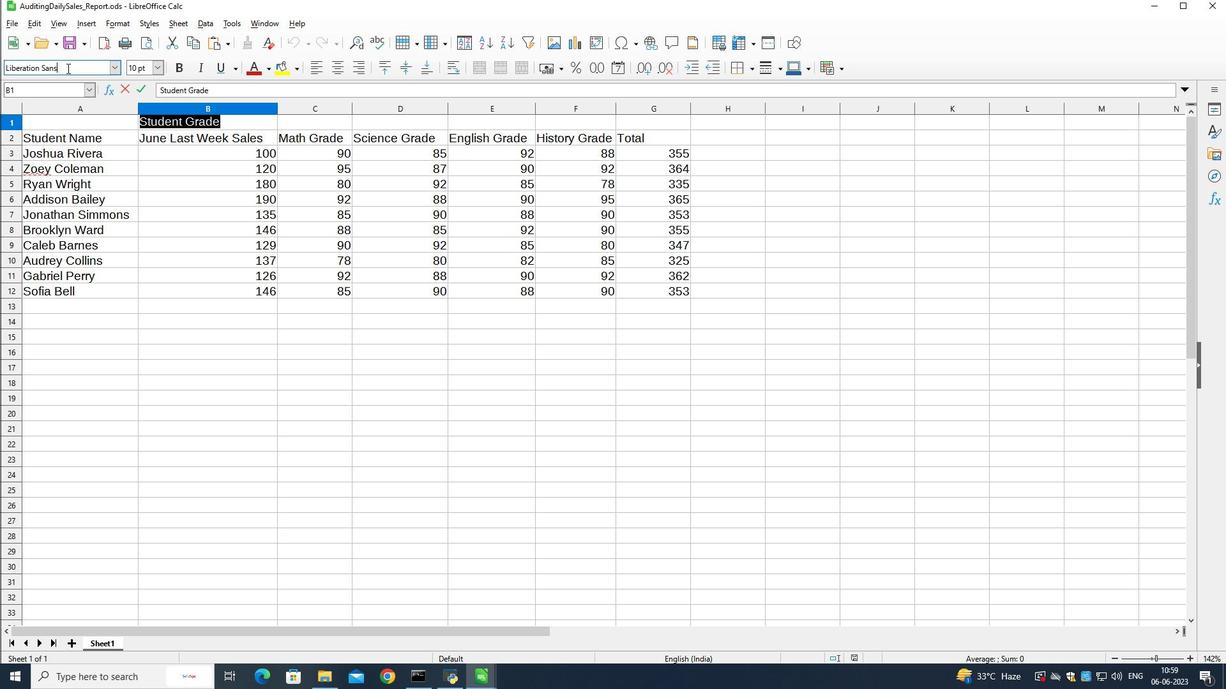 
Action: Mouse pressed left at (67, 68)
Screenshot: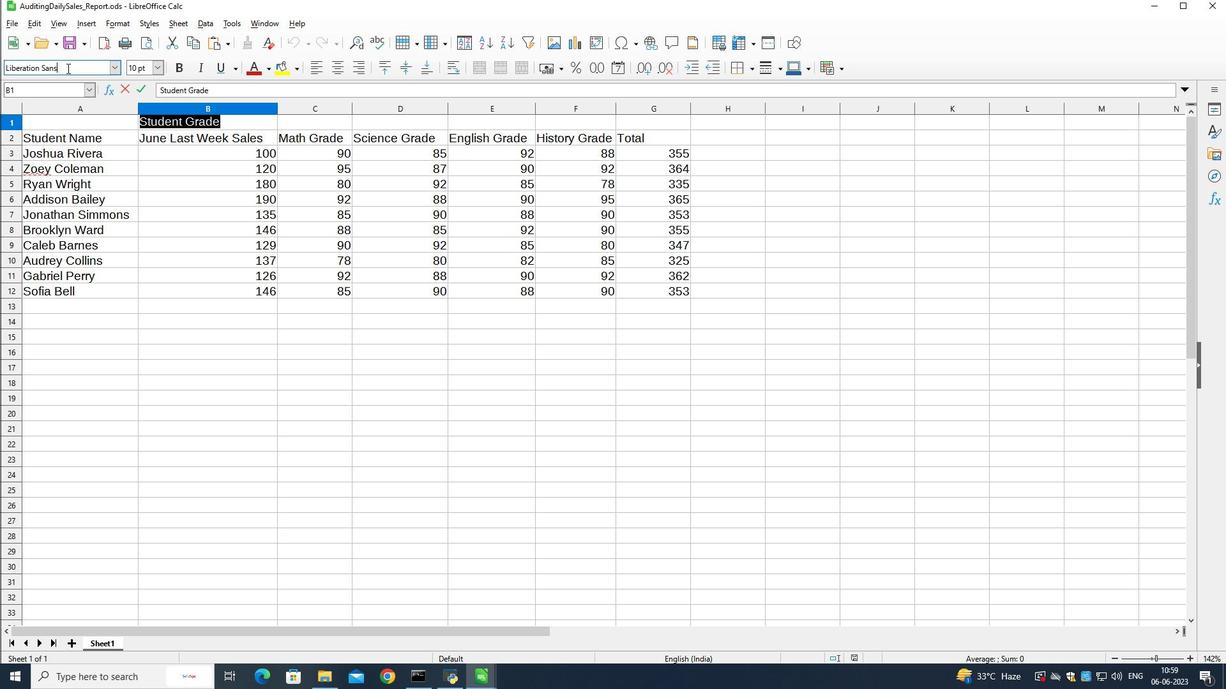 
Action: Mouse moved to (67, 68)
Screenshot: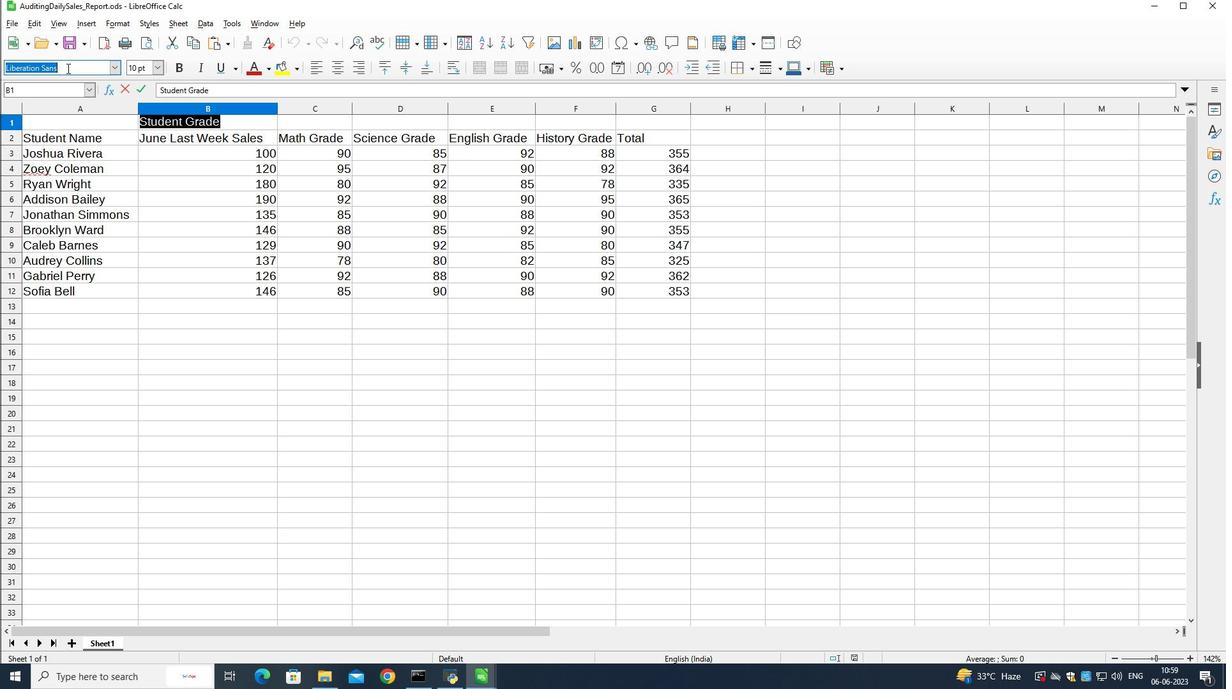 
Action: Key pressed calibri<Key.space><Key.enter>
Screenshot: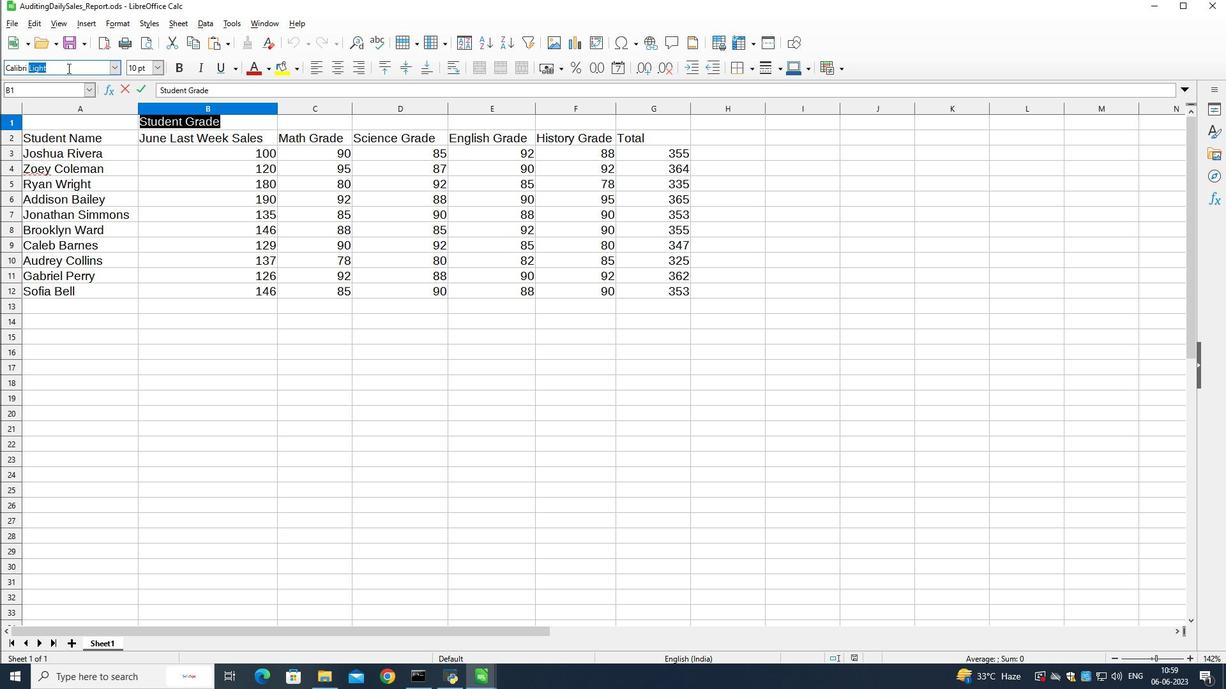 
Action: Mouse moved to (265, 67)
Screenshot: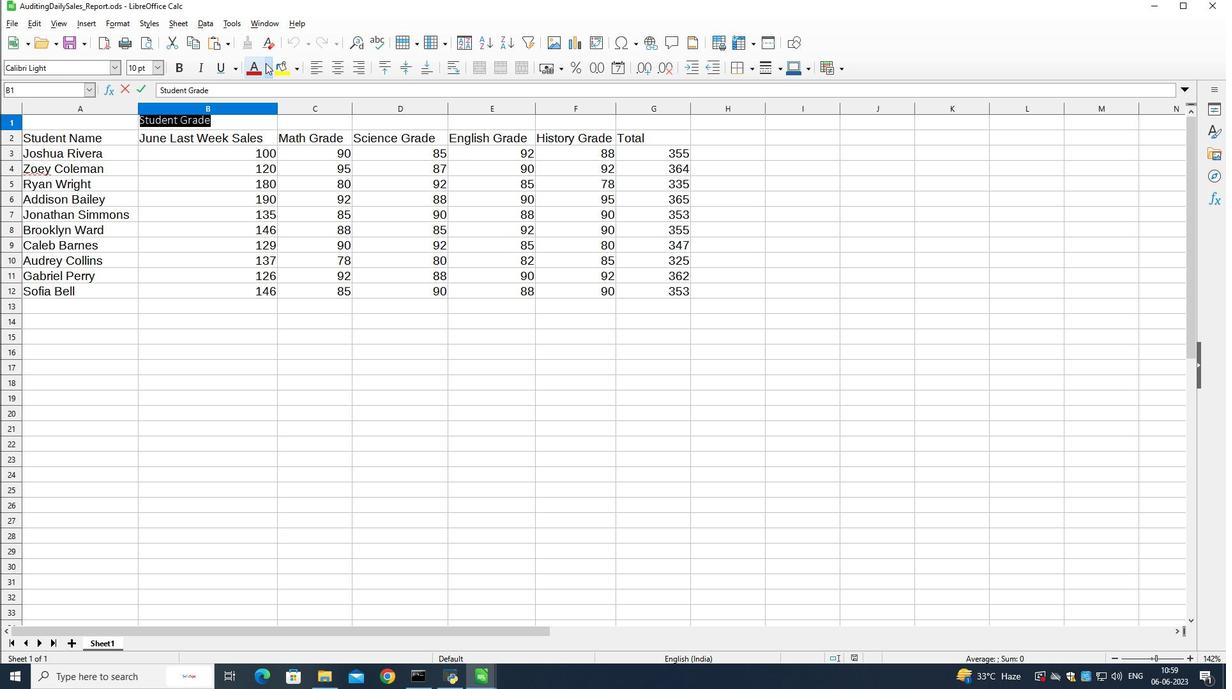 
Action: Mouse pressed left at (265, 67)
Screenshot: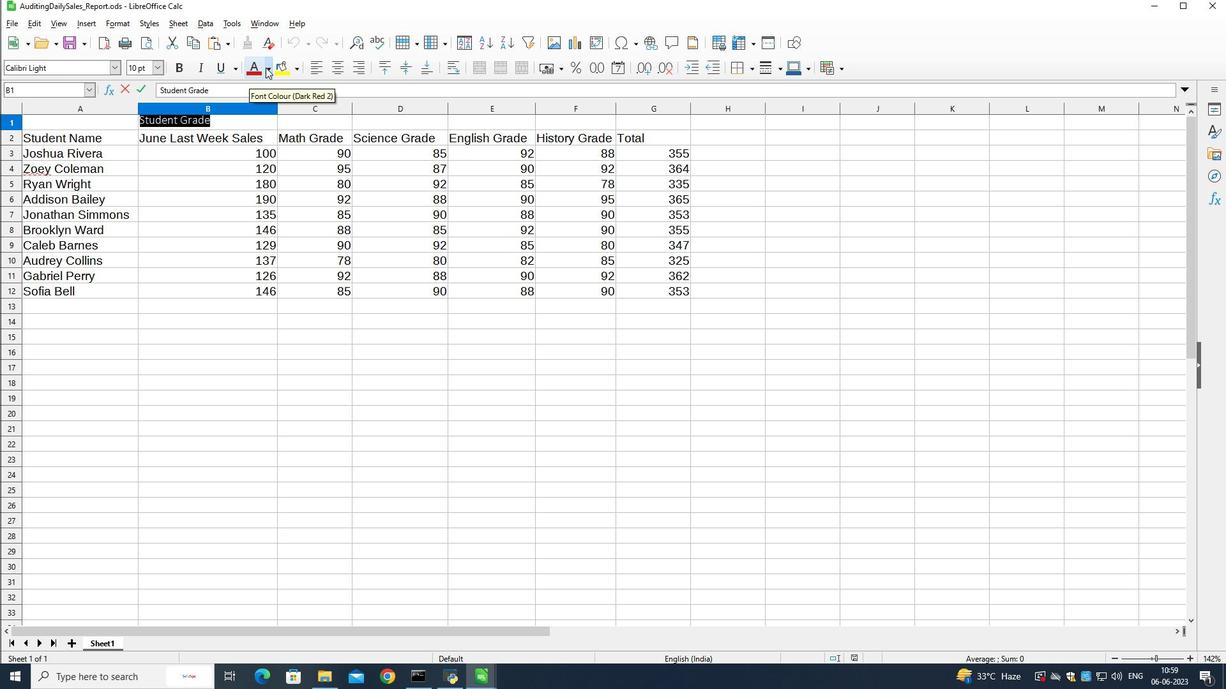 
Action: Mouse moved to (374, 130)
Screenshot: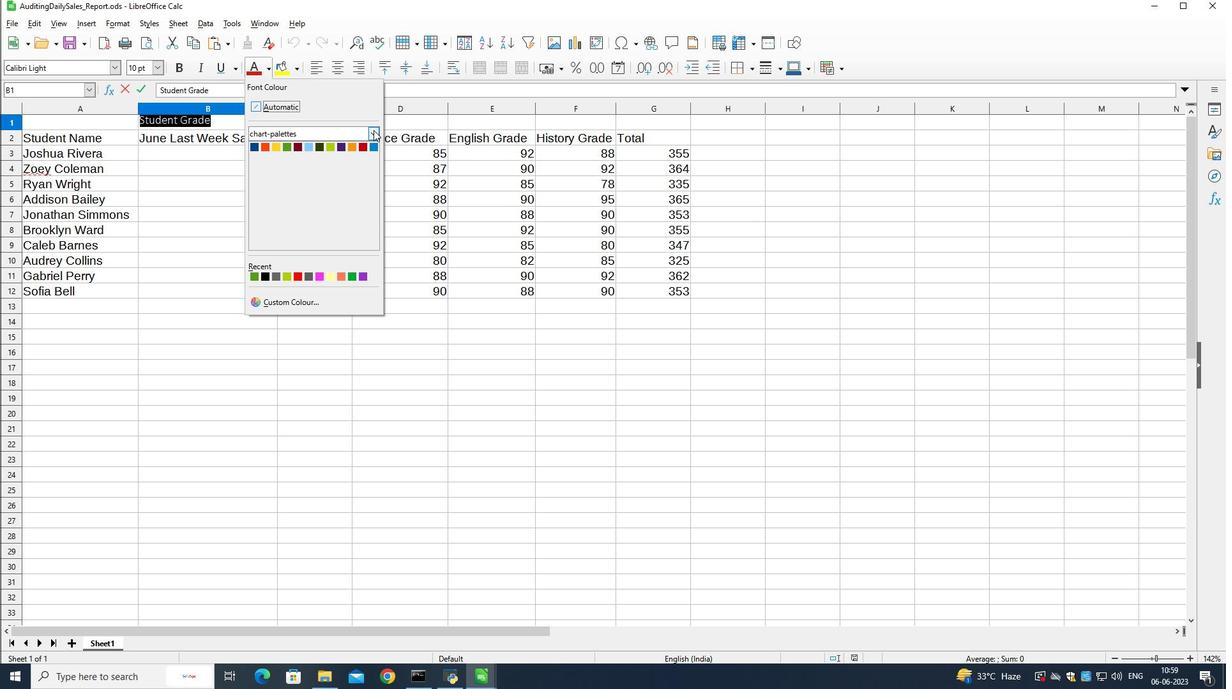 
Action: Mouse pressed left at (374, 130)
Screenshot: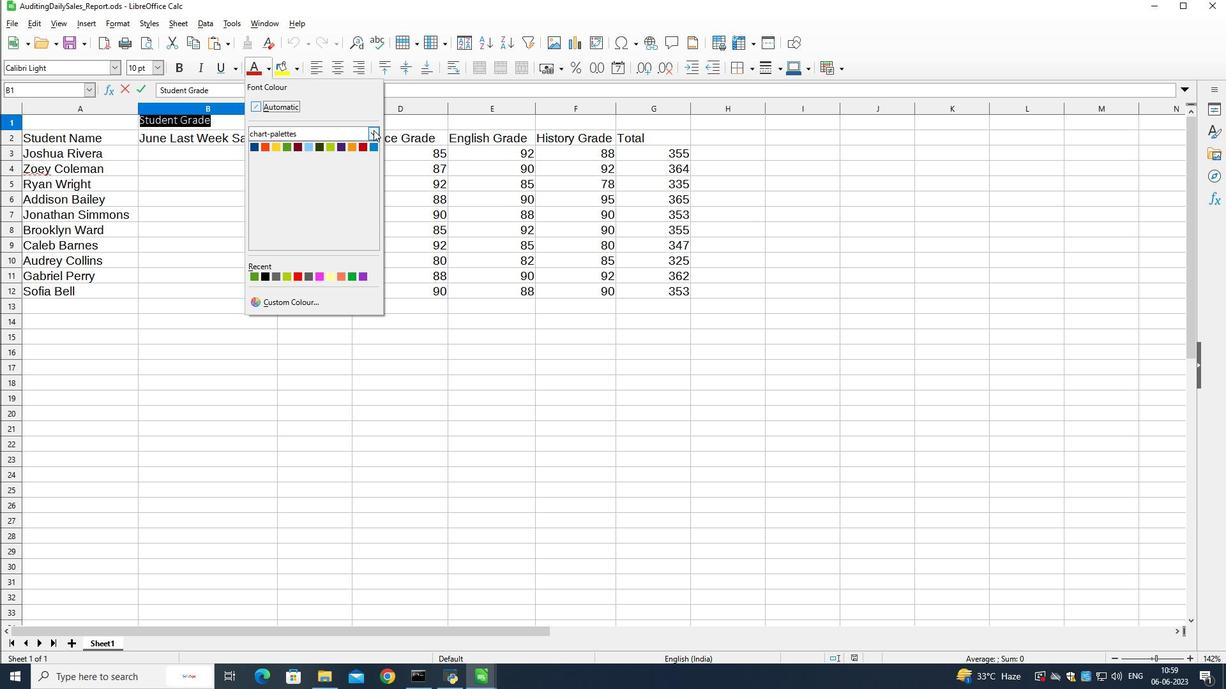 
Action: Mouse moved to (344, 175)
Screenshot: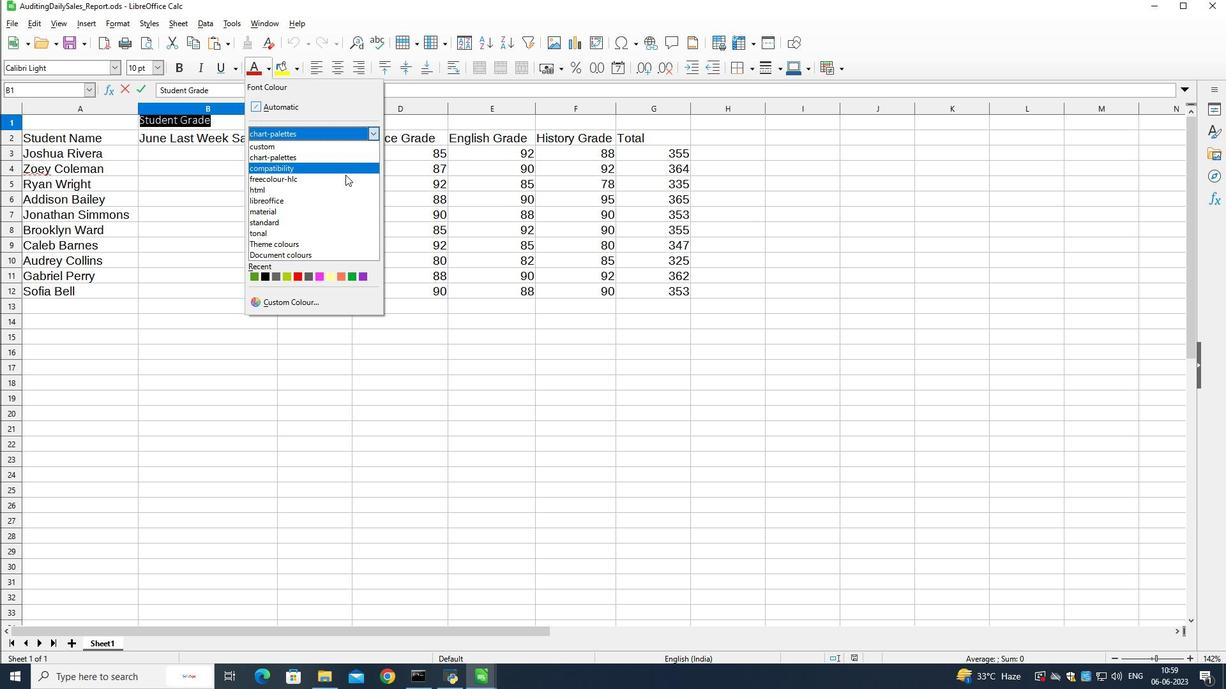 
Action: Mouse pressed left at (344, 175)
Screenshot: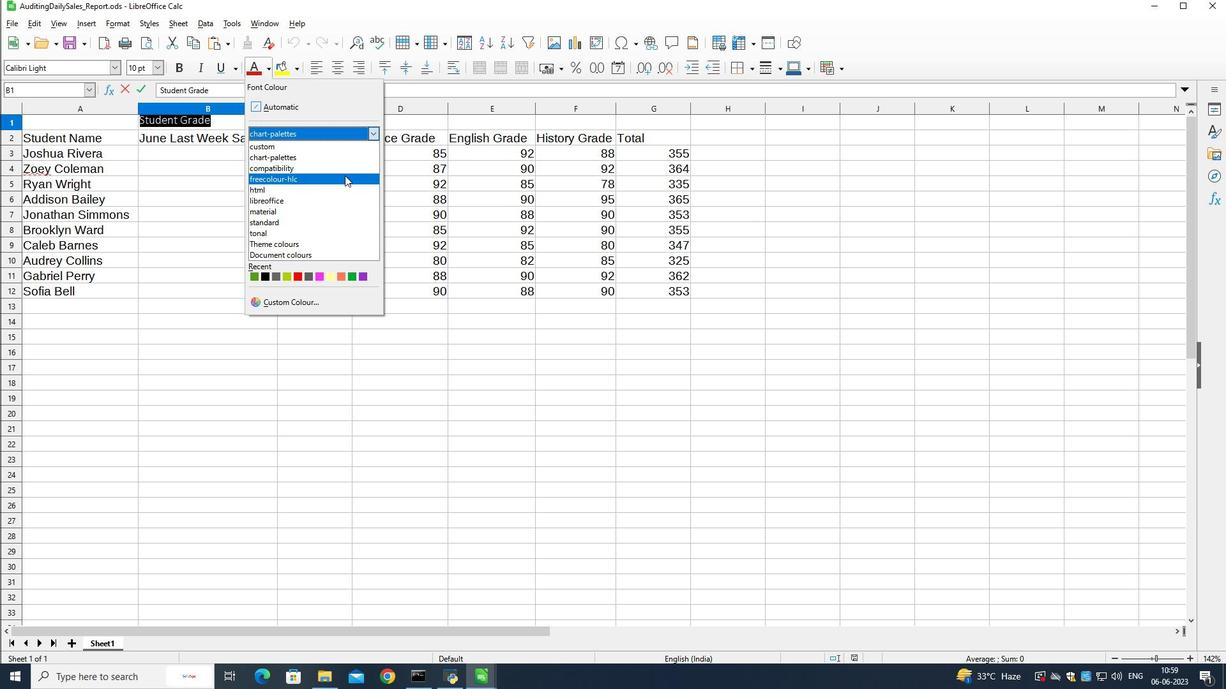 
Action: Mouse moved to (372, 131)
Screenshot: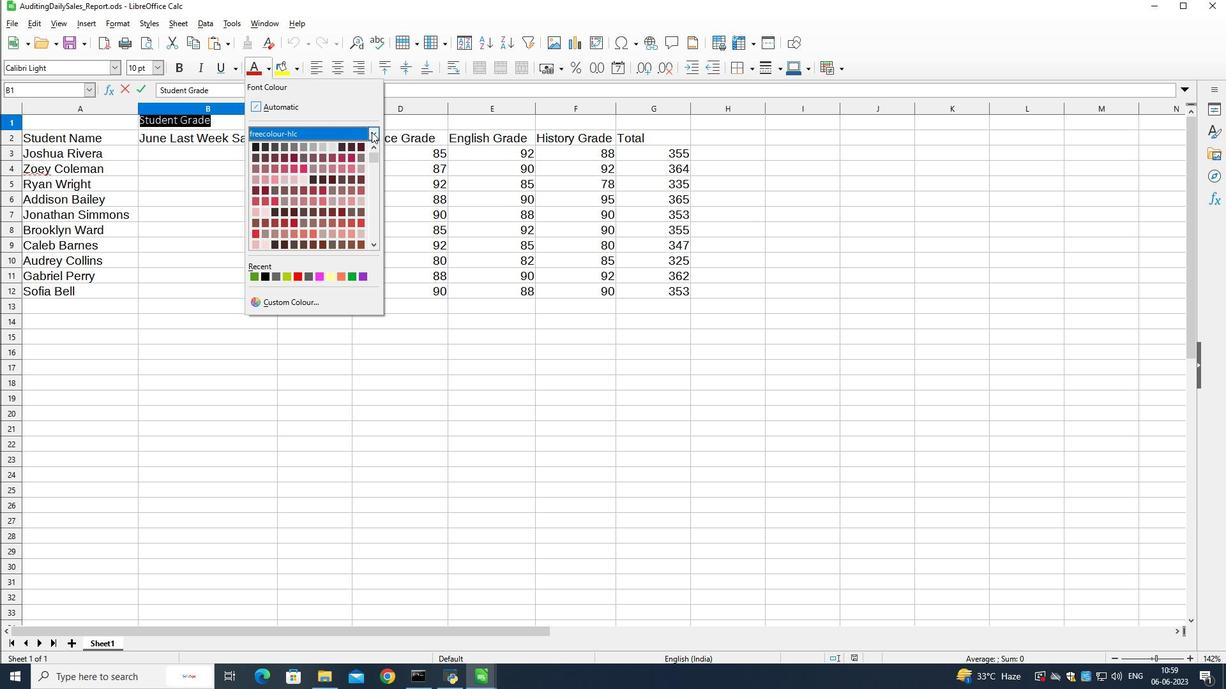 
Action: Mouse pressed left at (372, 131)
Screenshot: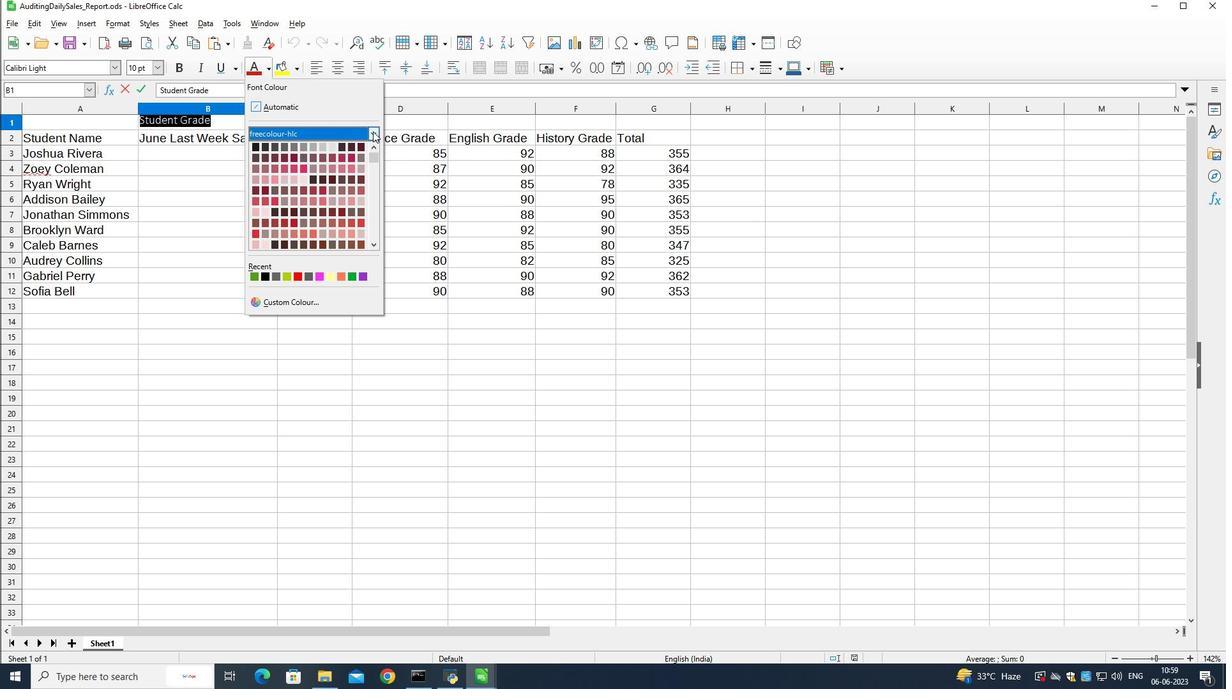 
Action: Mouse moved to (345, 143)
Screenshot: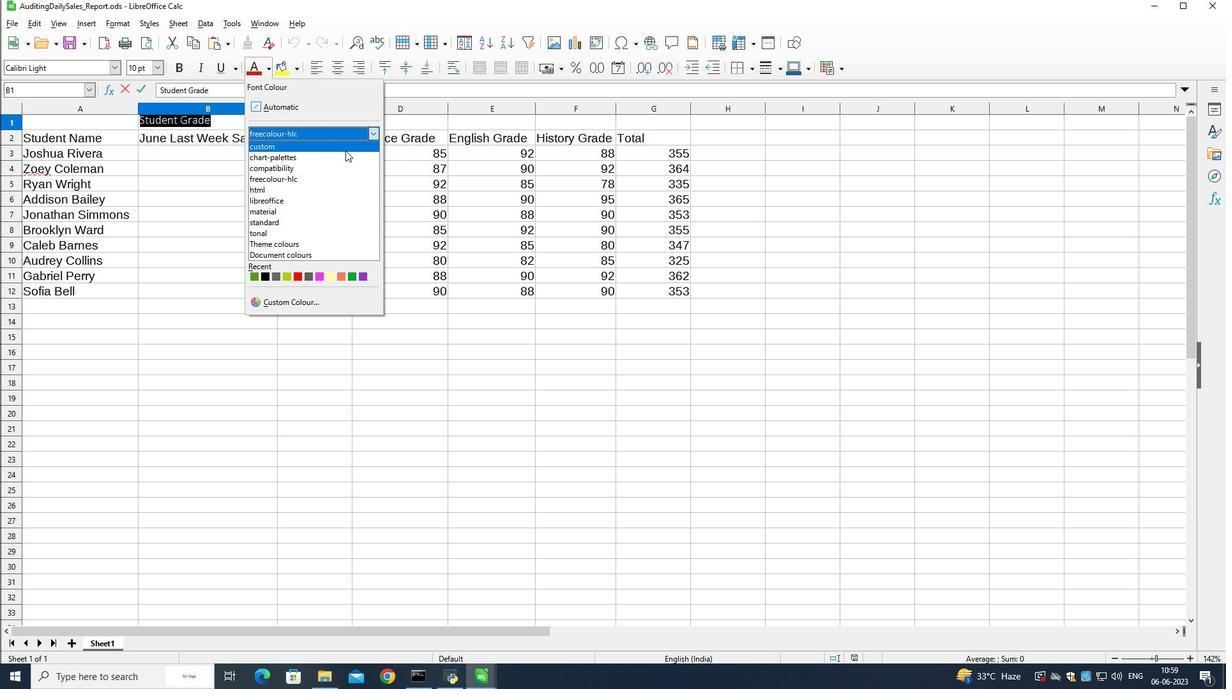 
Action: Mouse pressed left at (345, 143)
Screenshot: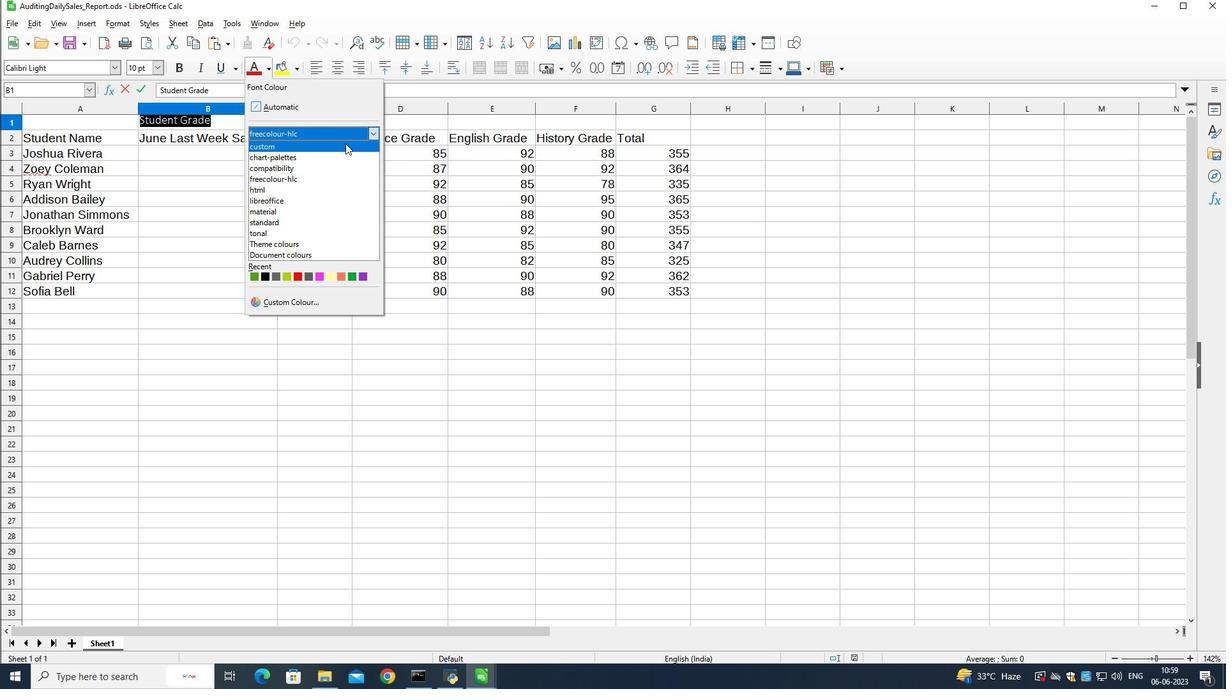
Action: Mouse moved to (378, 128)
Screenshot: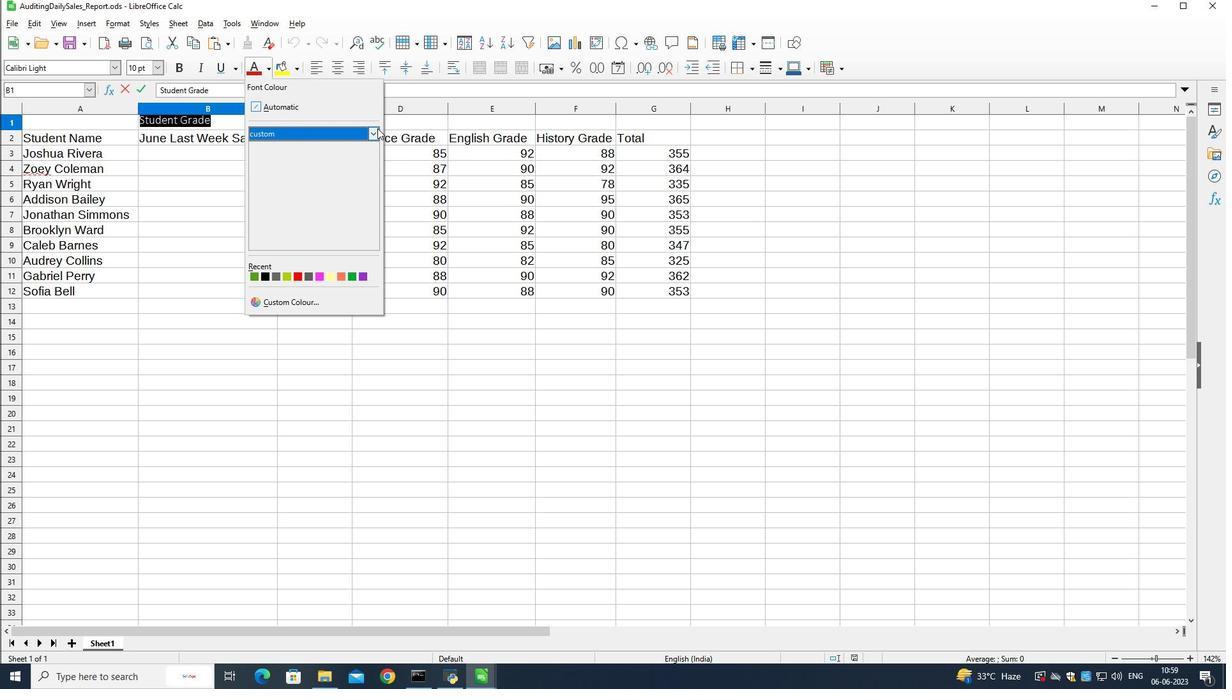 
Action: Mouse pressed left at (378, 128)
Screenshot: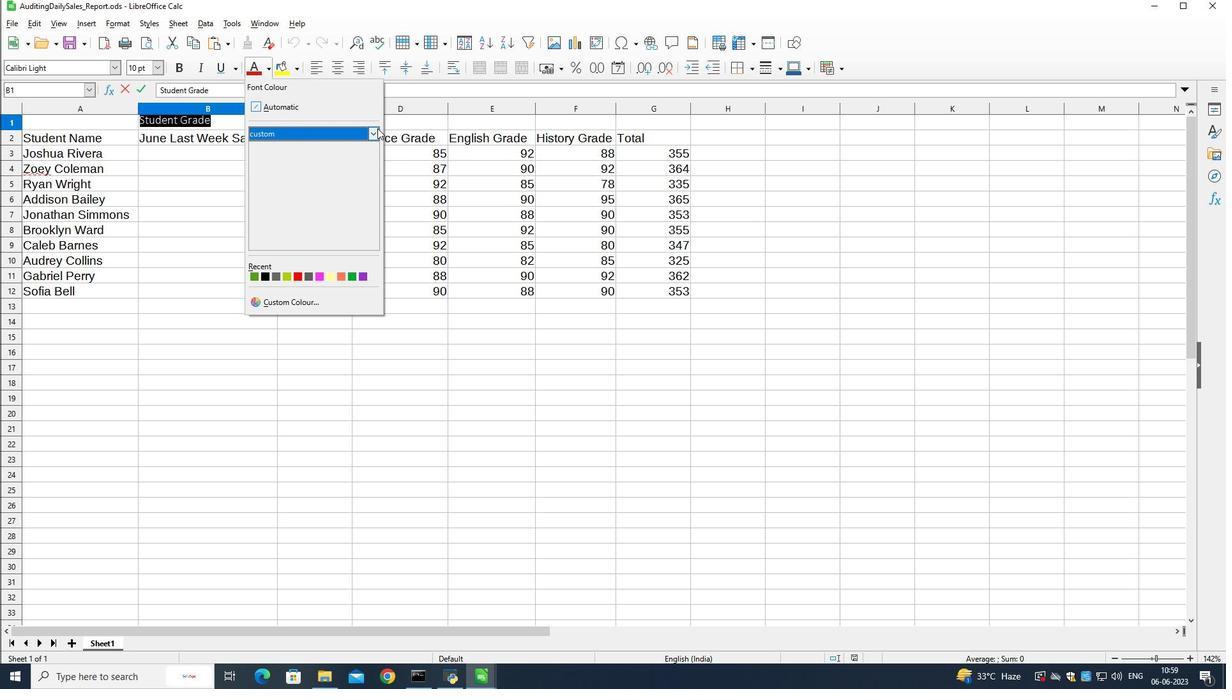 
Action: Mouse moved to (332, 197)
Screenshot: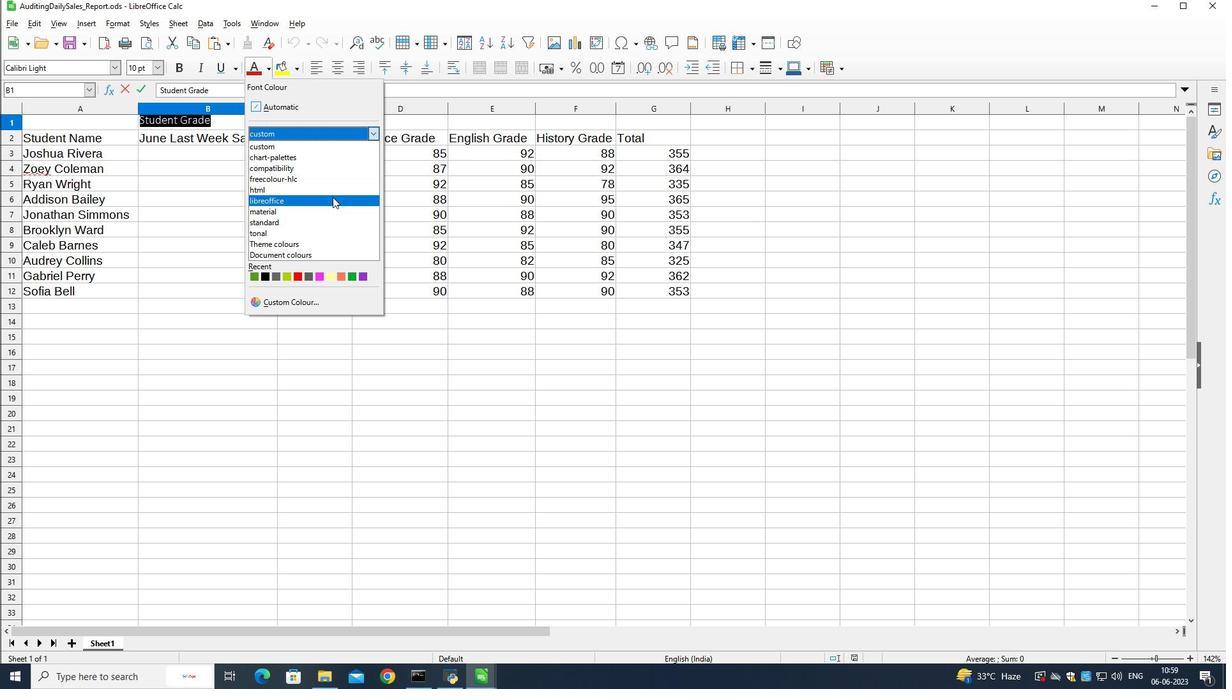 
Action: Mouse pressed left at (332, 197)
Screenshot: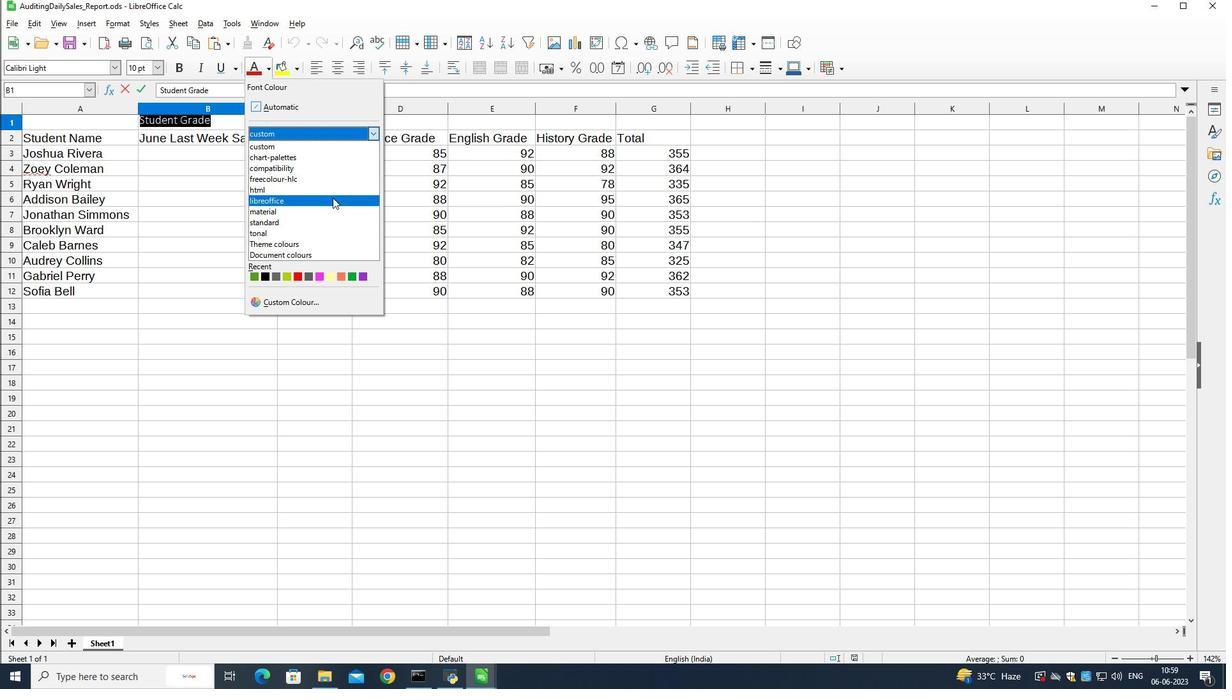 
Action: Mouse moved to (376, 137)
Screenshot: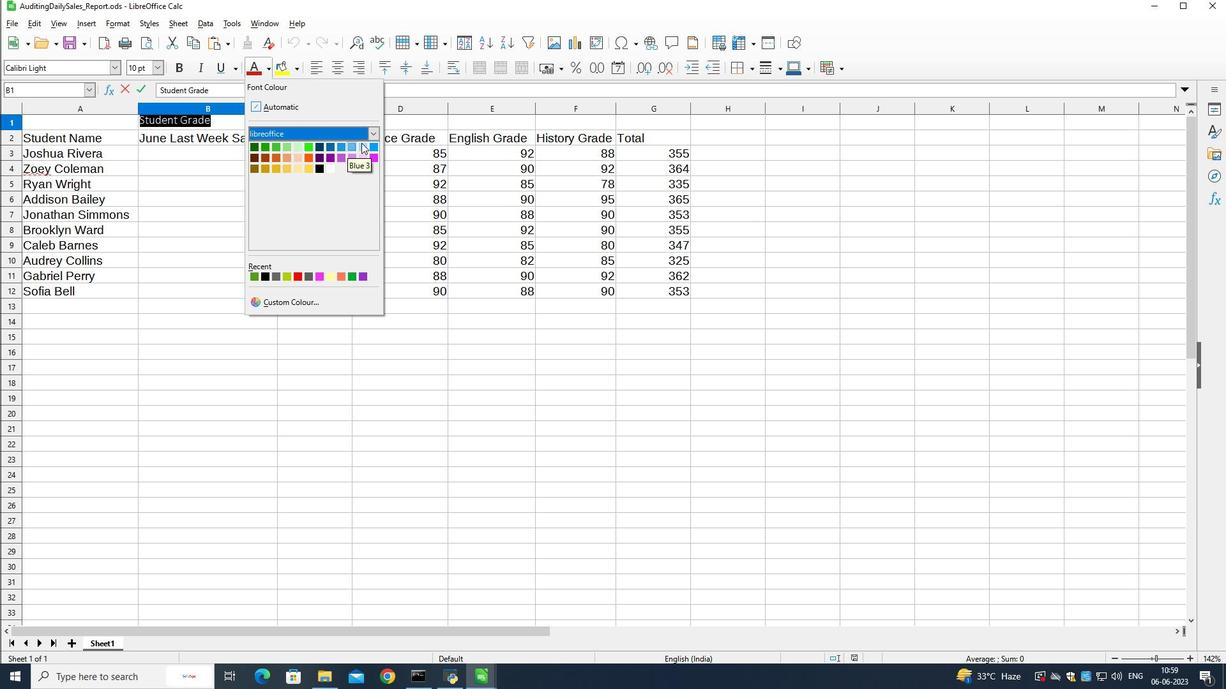 
Action: Mouse pressed left at (376, 137)
Screenshot: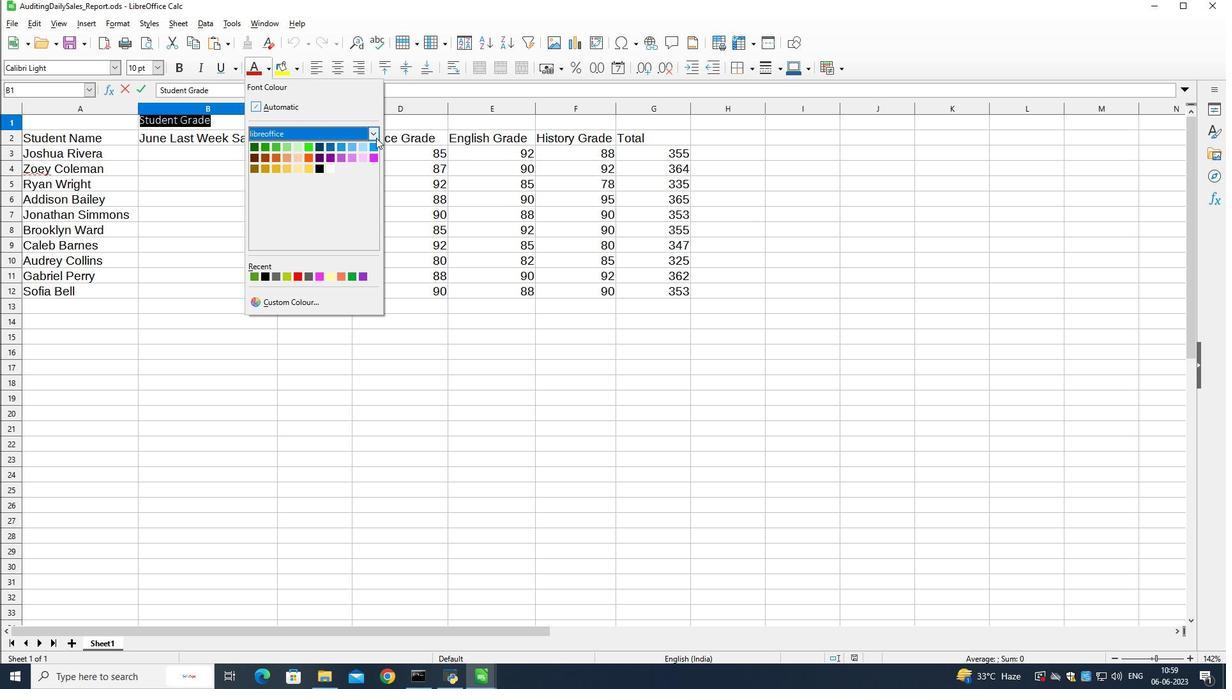 
Action: Mouse moved to (335, 227)
Screenshot: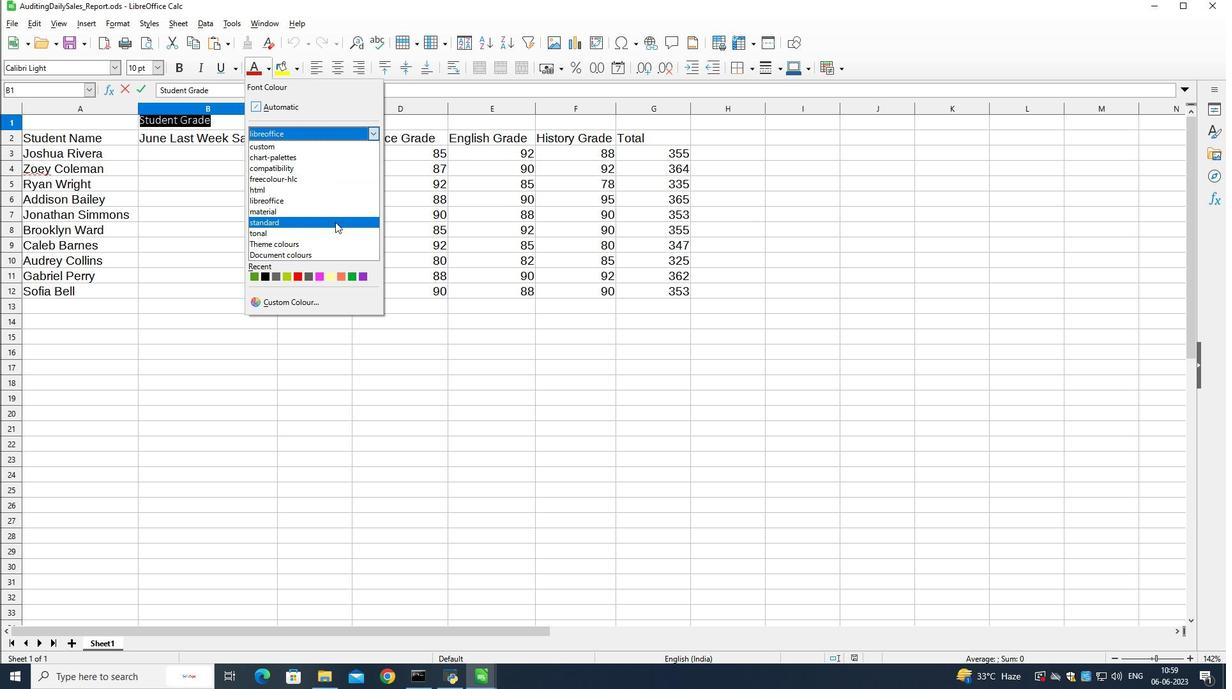 
Action: Mouse pressed left at (335, 227)
Screenshot: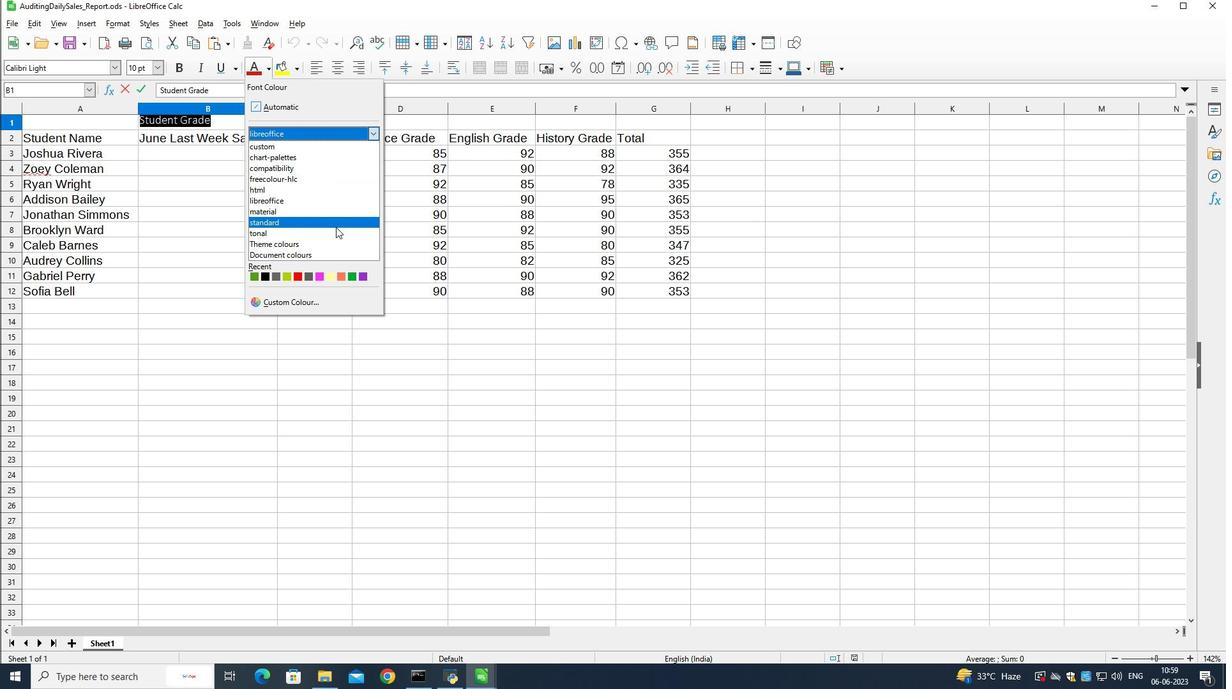 
Action: Mouse moved to (376, 130)
Screenshot: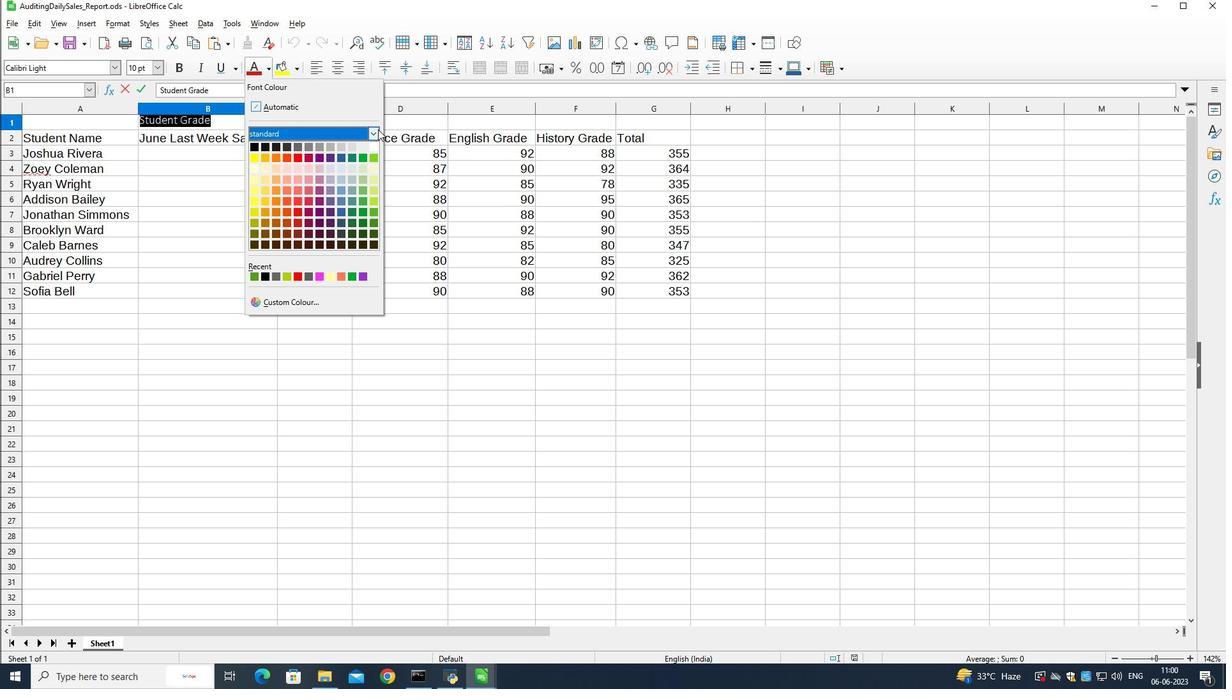 
Action: Mouse pressed left at (376, 130)
Screenshot: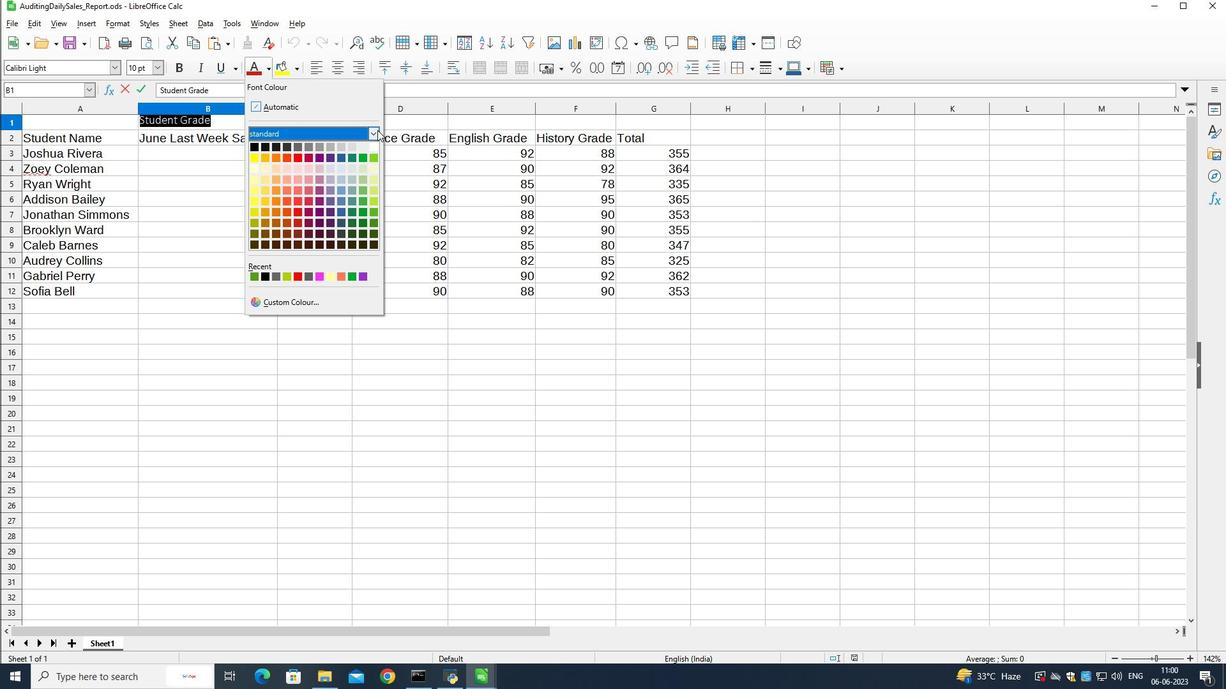 
Action: Mouse moved to (333, 232)
Screenshot: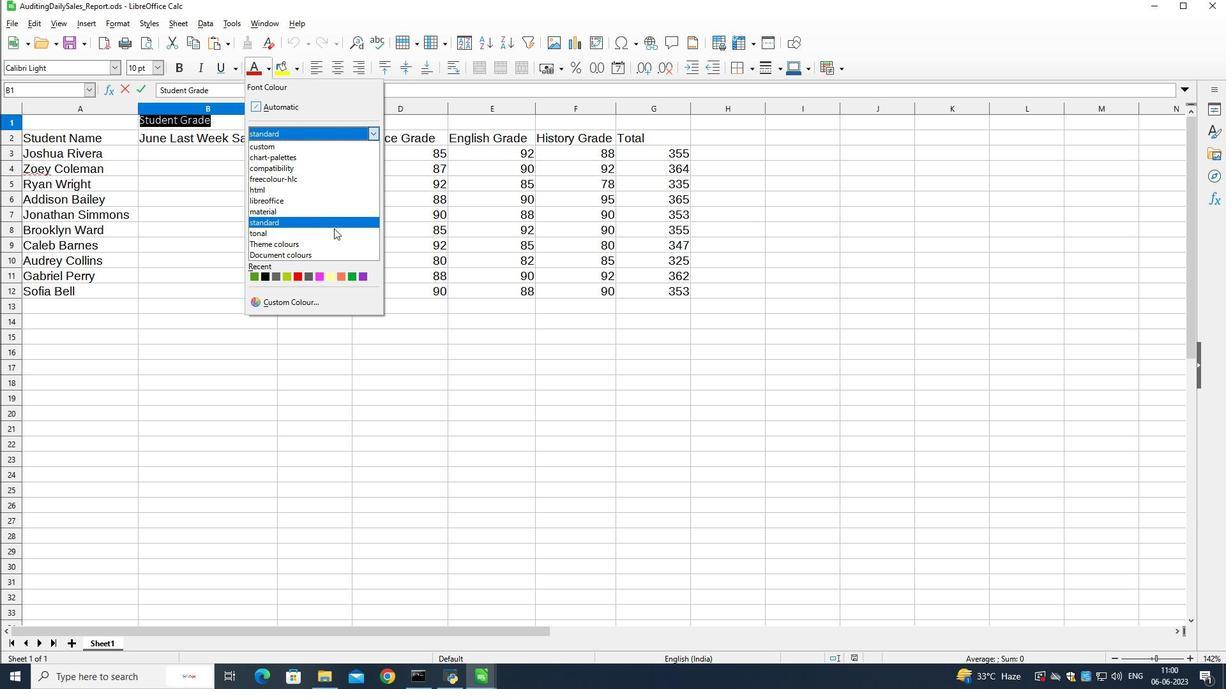 
Action: Mouse pressed left at (333, 232)
Screenshot: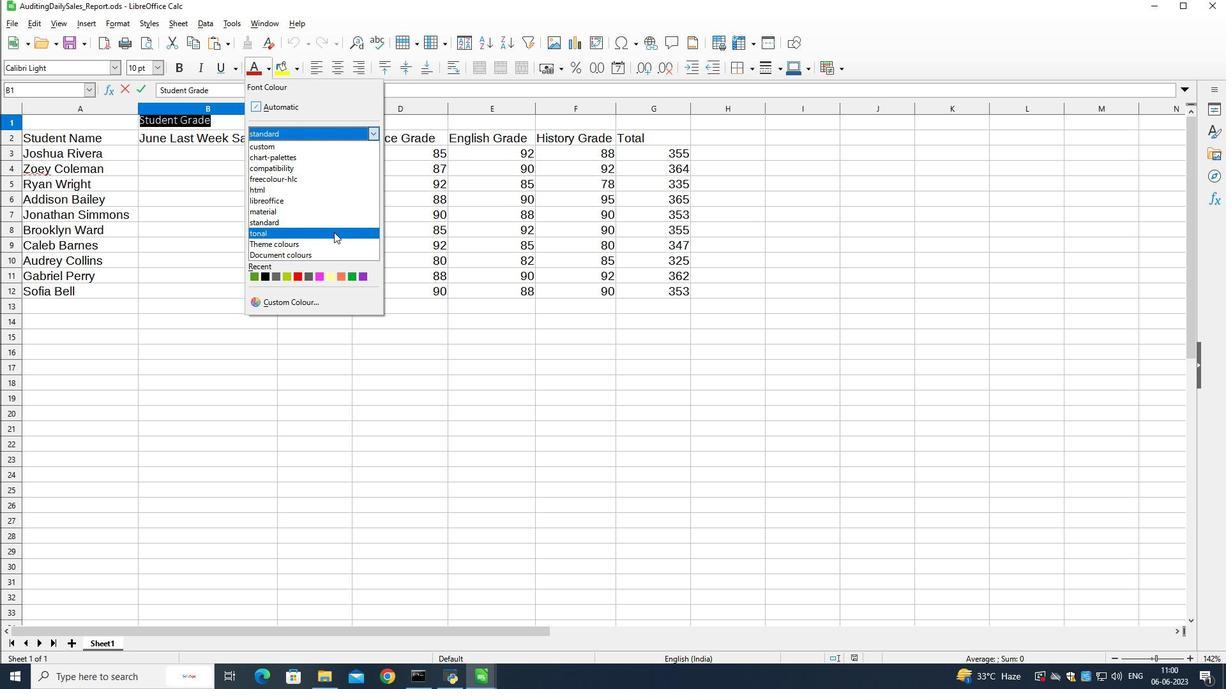 
Action: Mouse moved to (371, 136)
Screenshot: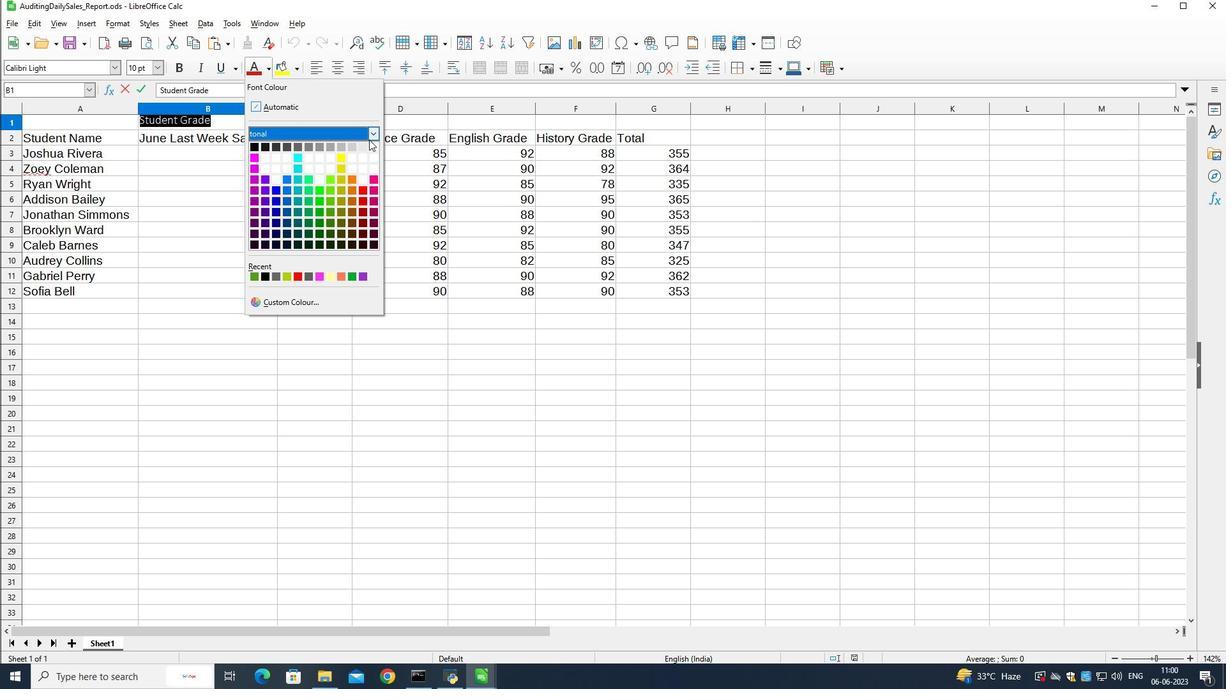 
Action: Mouse pressed left at (371, 136)
Screenshot: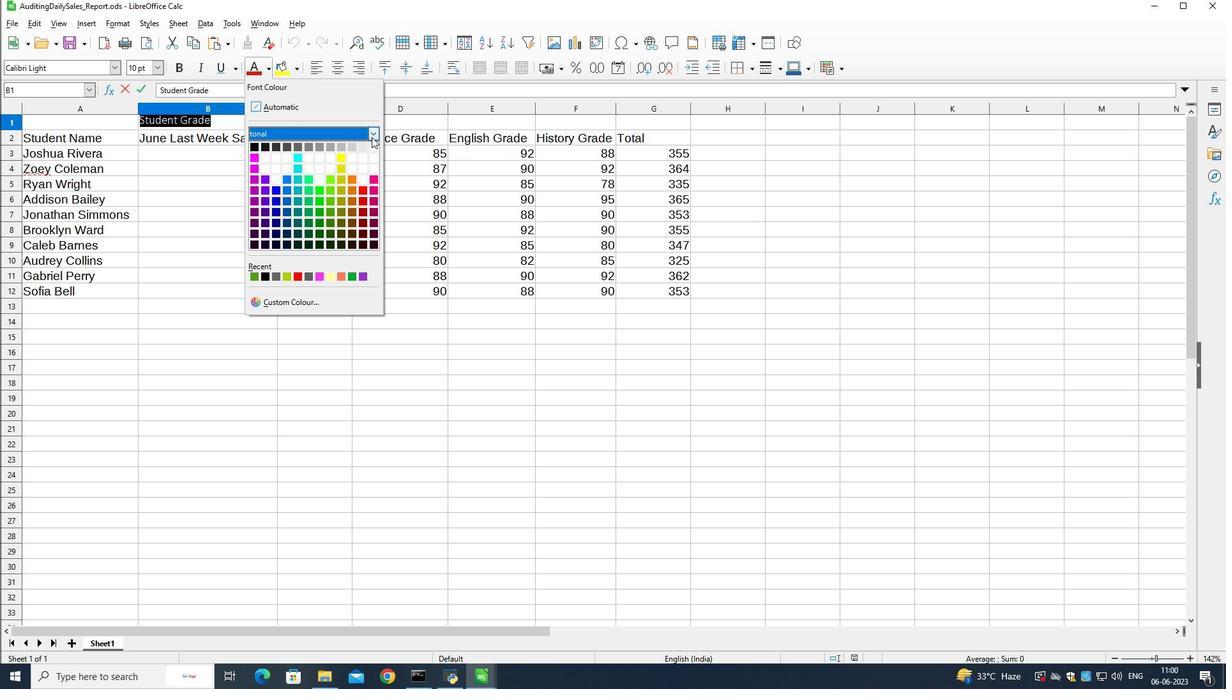 
Action: Mouse moved to (332, 243)
Screenshot: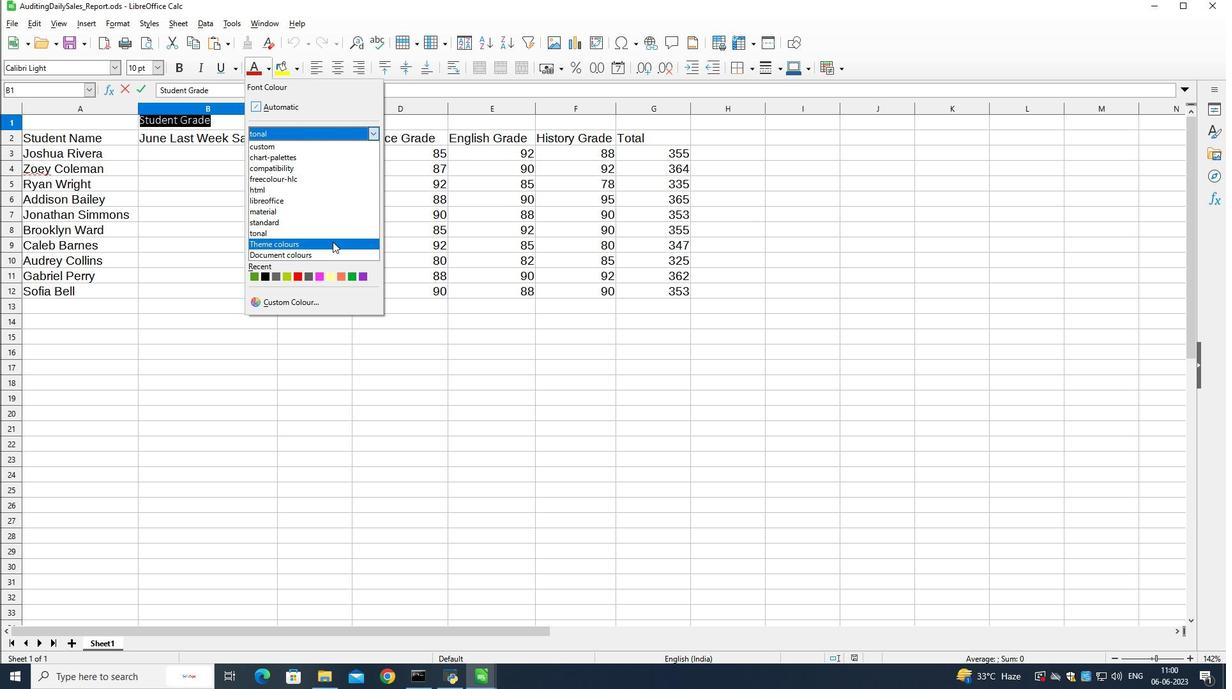 
Action: Mouse pressed left at (332, 243)
Screenshot: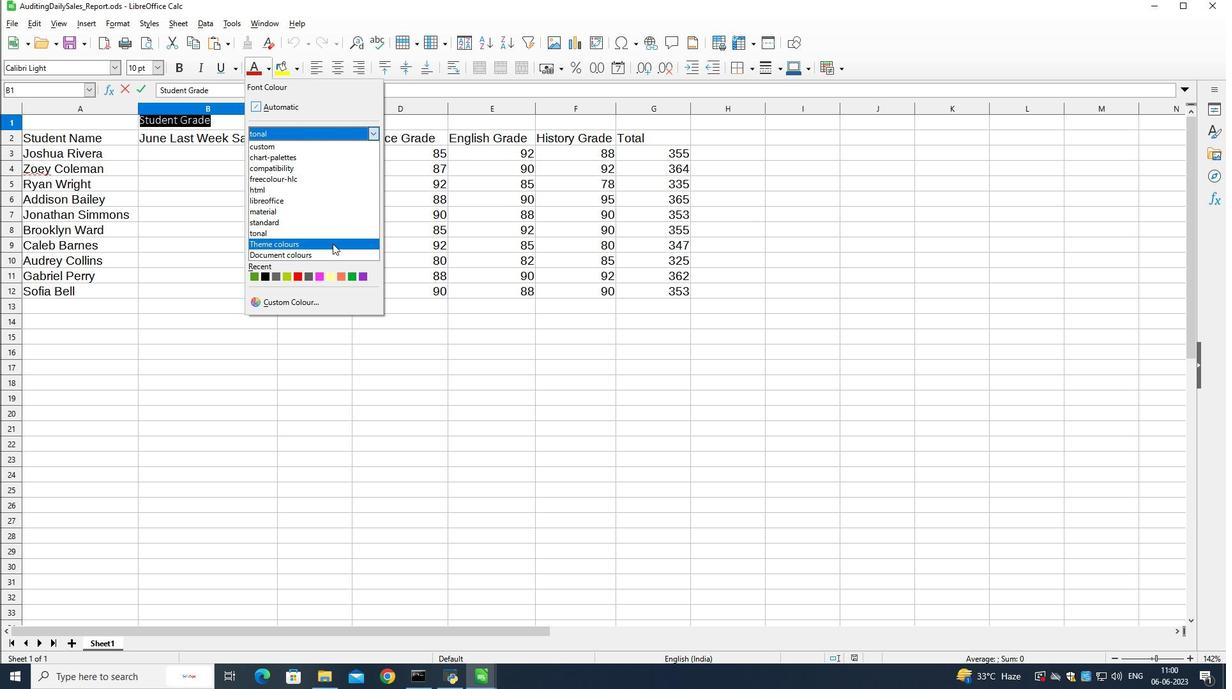
Action: Mouse moved to (374, 136)
Screenshot: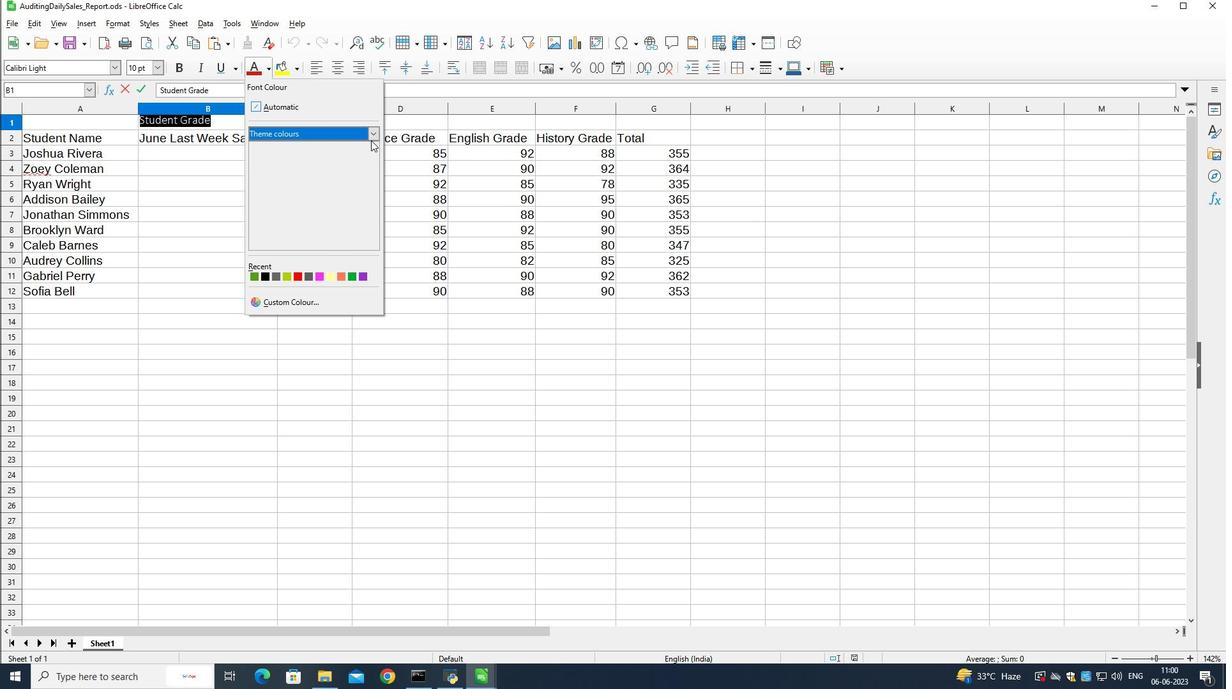 
Action: Mouse pressed left at (374, 136)
Screenshot: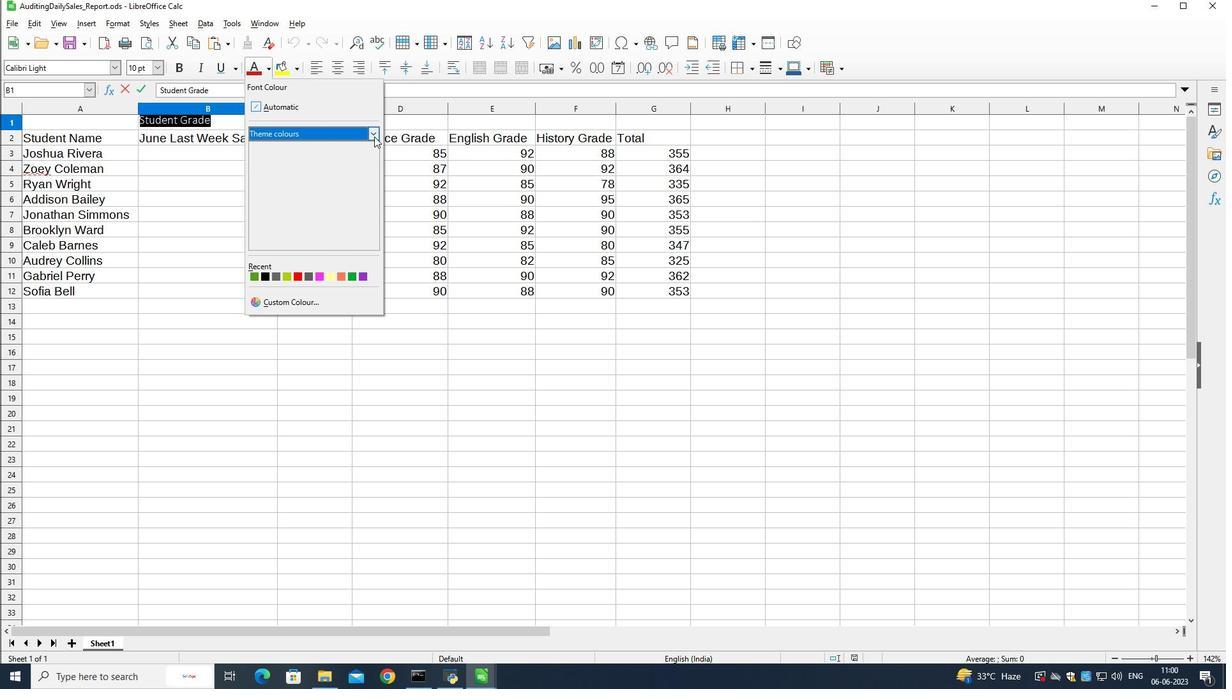 
Action: Mouse moved to (332, 256)
Screenshot: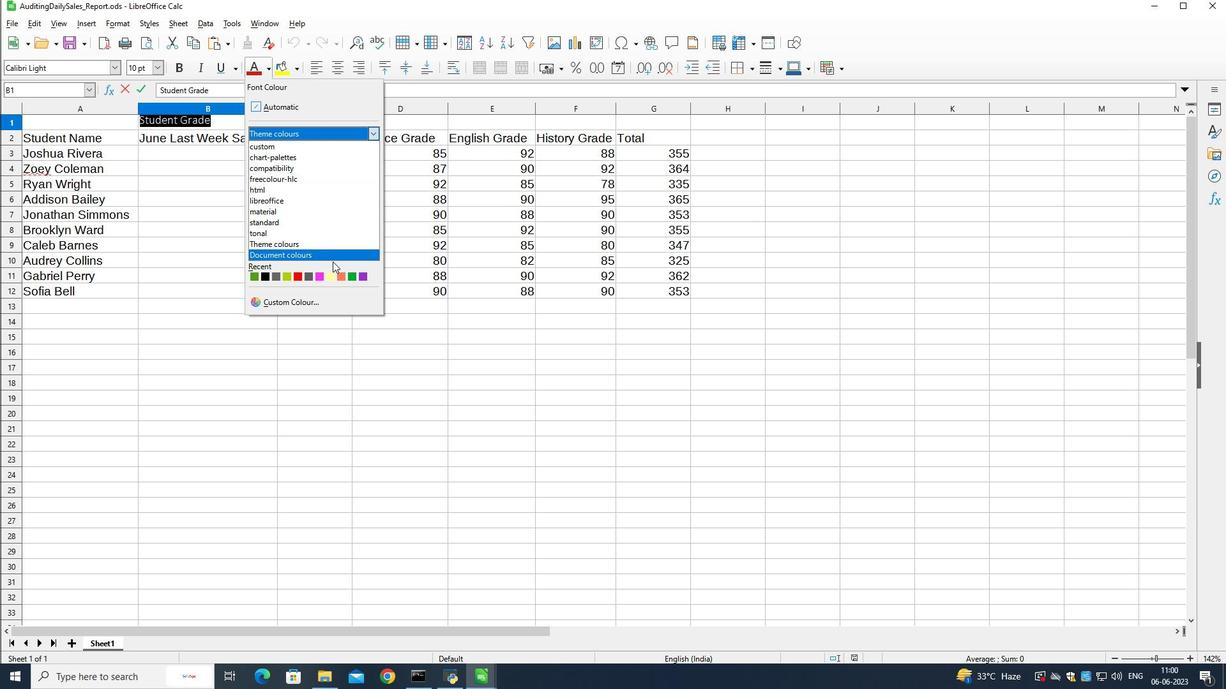 
Action: Mouse pressed left at (332, 256)
Screenshot: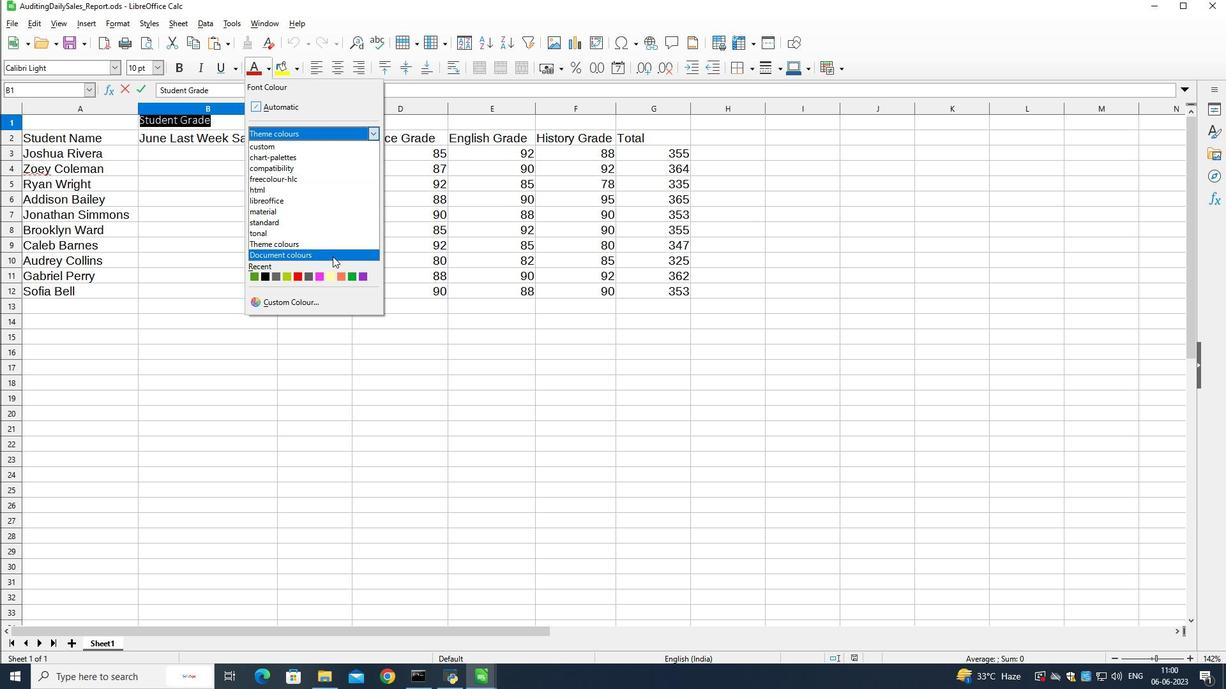 
Action: Mouse moved to (378, 136)
Screenshot: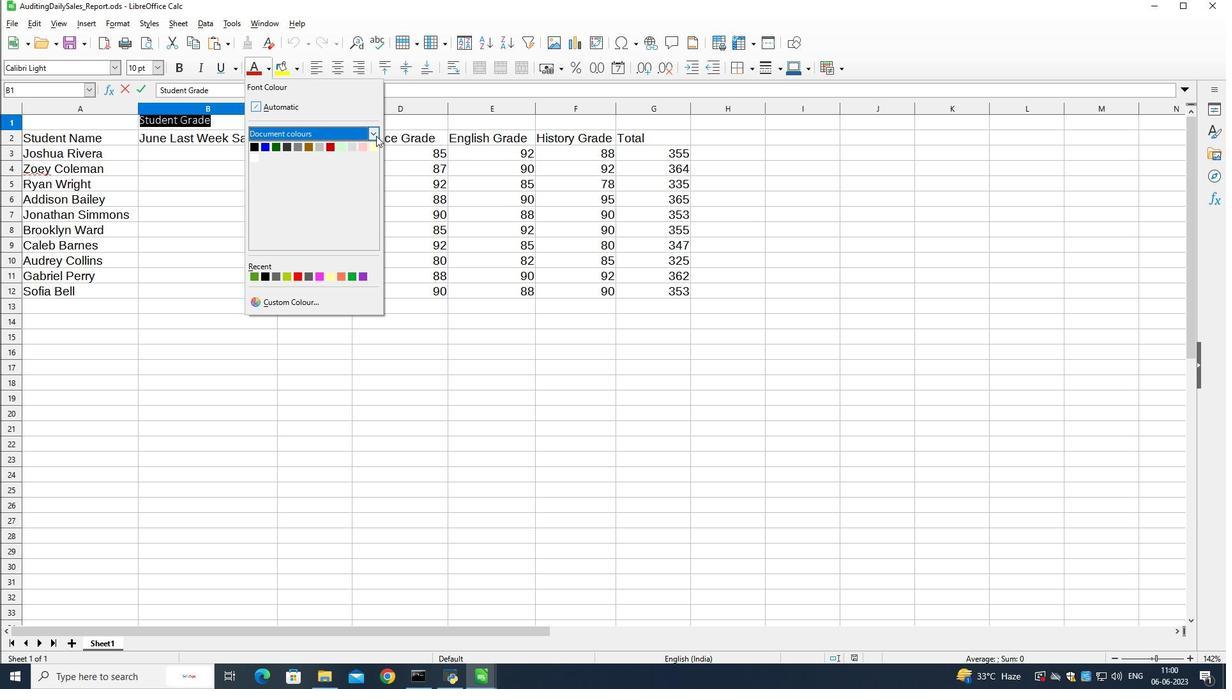 
Action: Mouse pressed left at (378, 136)
Screenshot: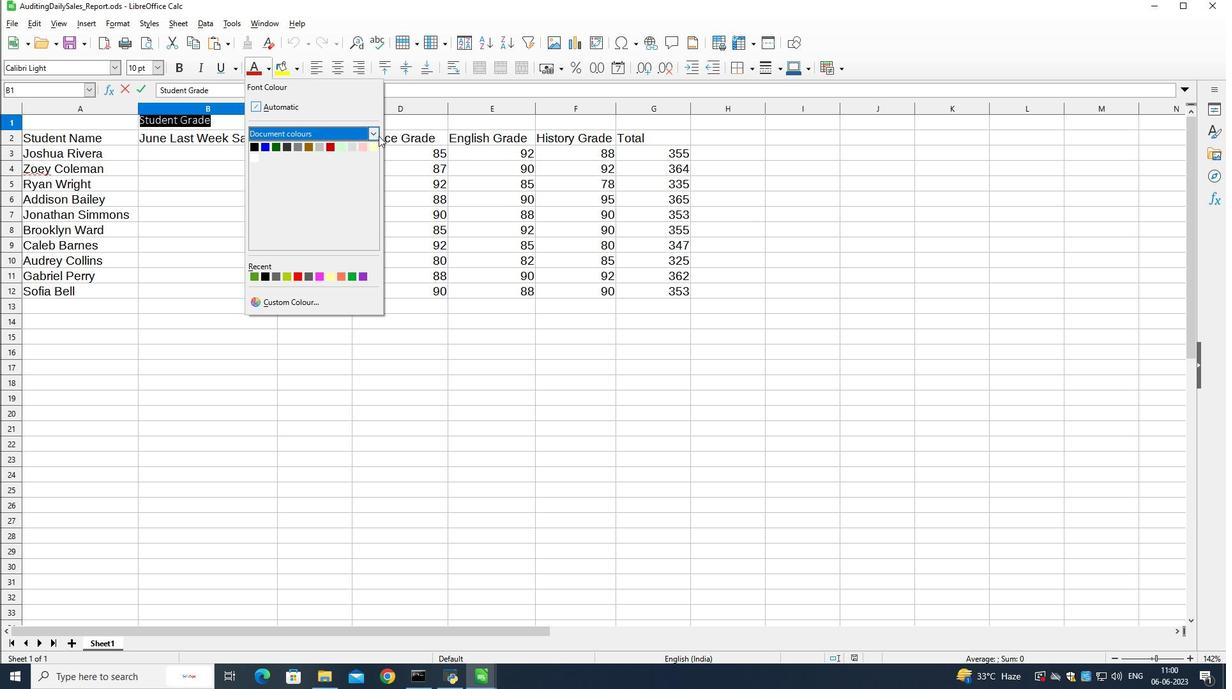 
Action: Mouse moved to (352, 166)
Screenshot: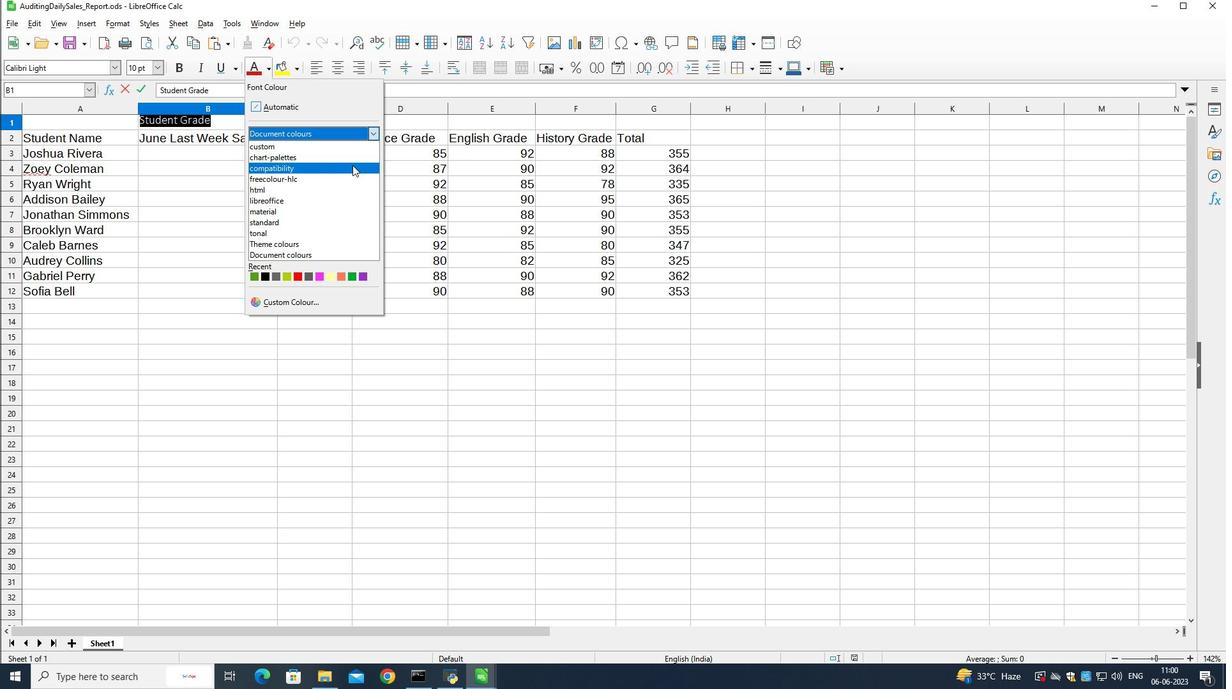 
Action: Mouse pressed left at (352, 166)
Screenshot: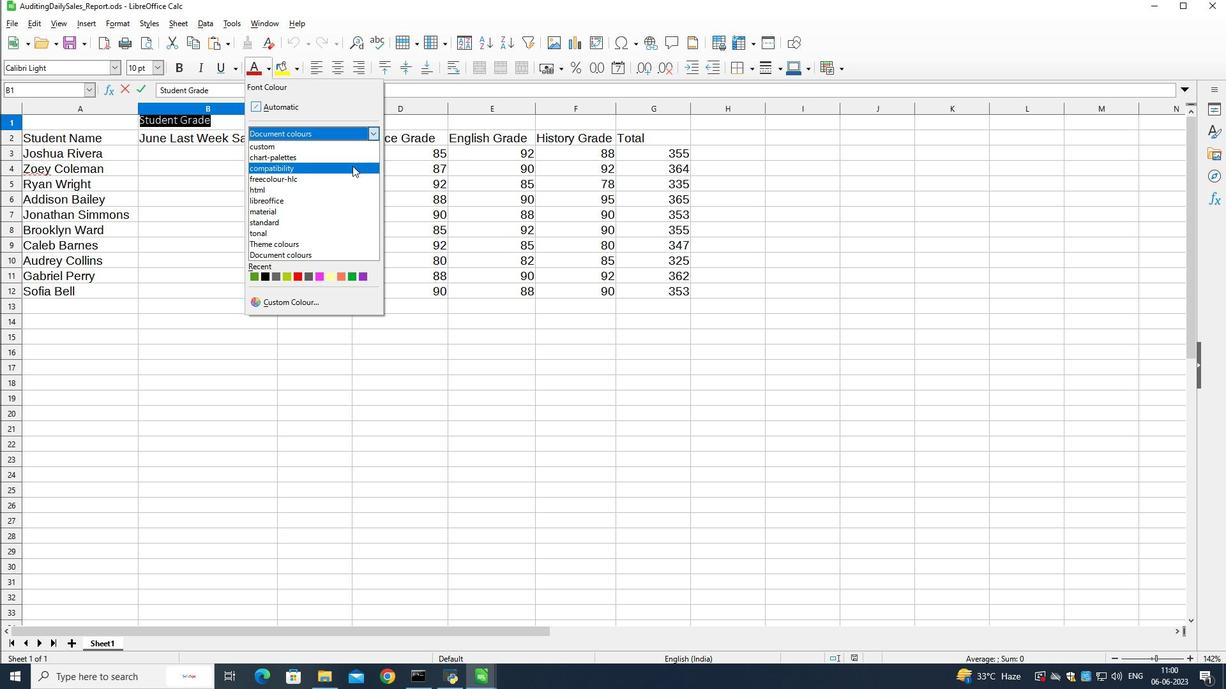 
Action: Mouse moved to (374, 134)
Screenshot: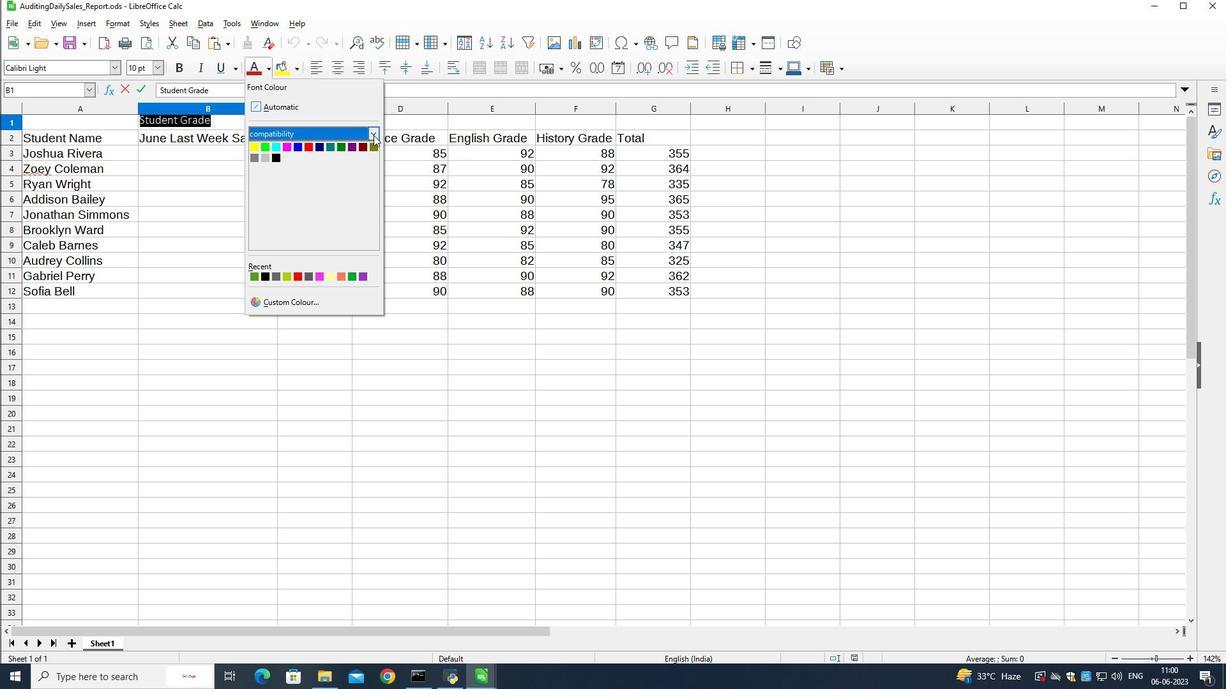 
Action: Mouse pressed left at (374, 134)
Screenshot: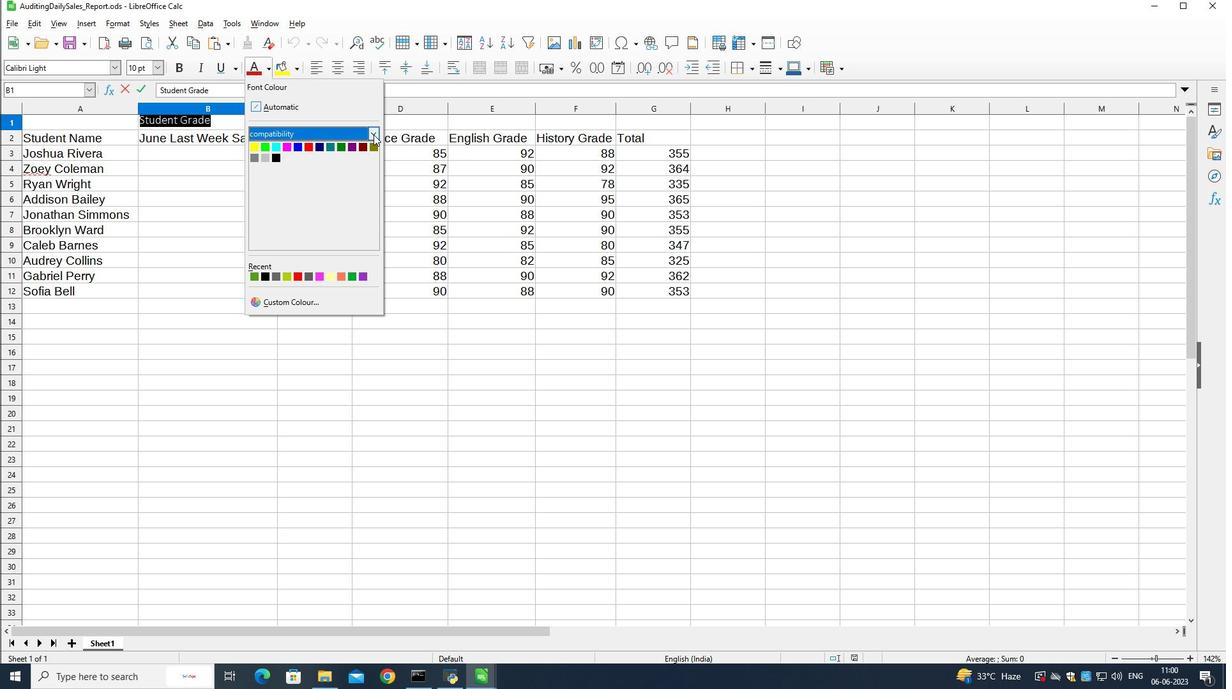 
Action: Mouse moved to (341, 184)
Screenshot: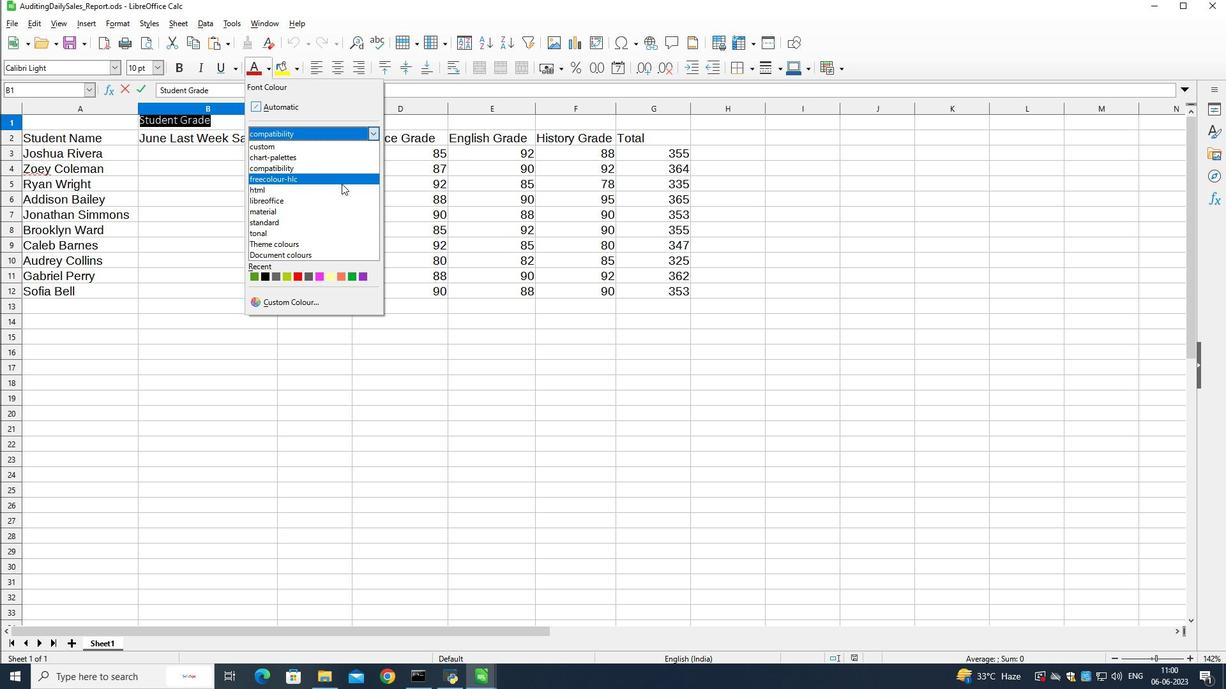 
Action: Mouse pressed left at (341, 184)
Screenshot: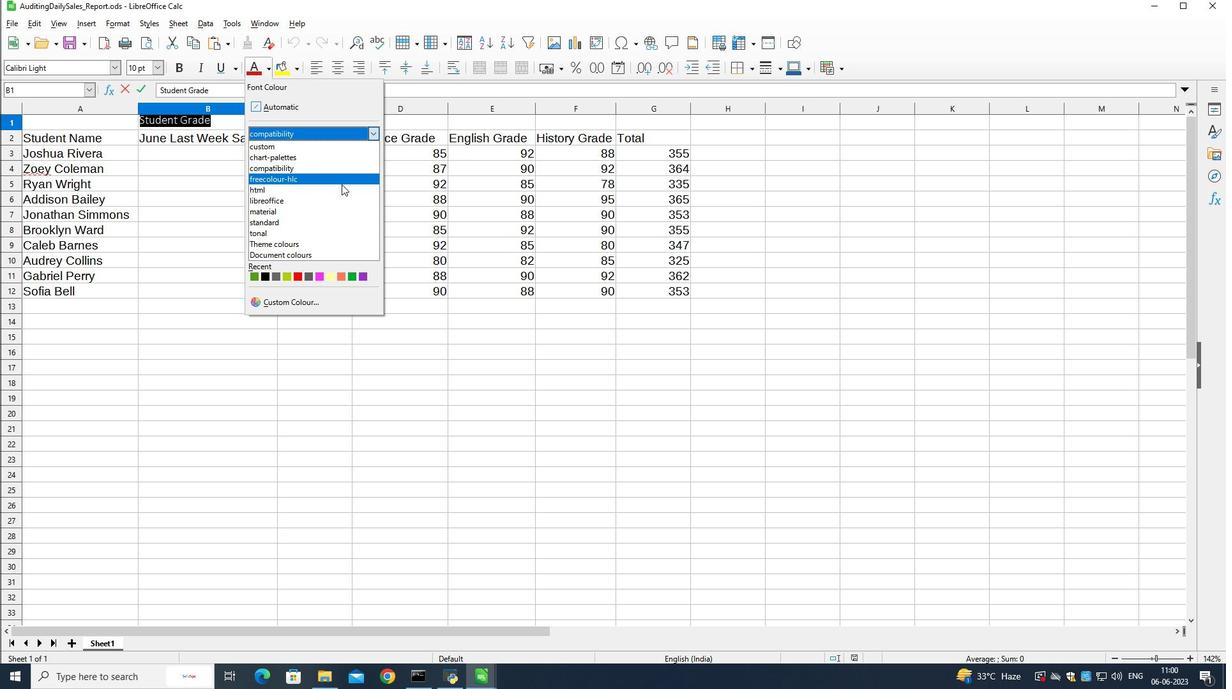 
Action: Mouse moved to (276, 201)
Screenshot: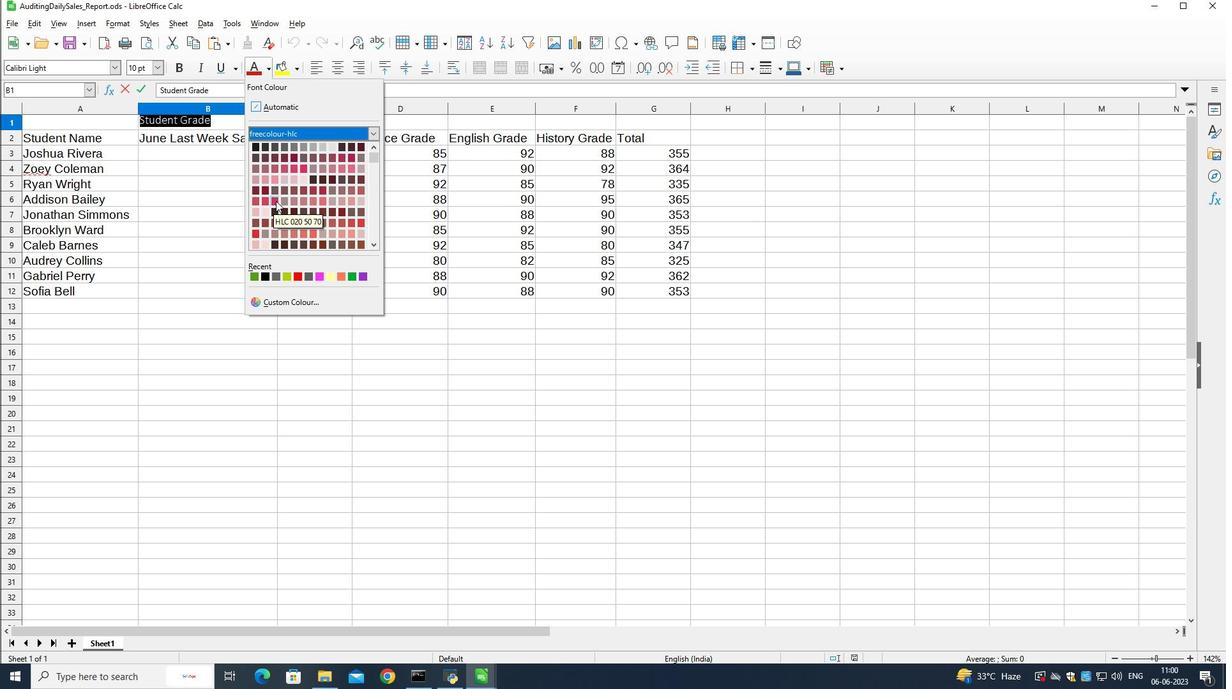 
Action: Mouse pressed left at (276, 201)
Screenshot: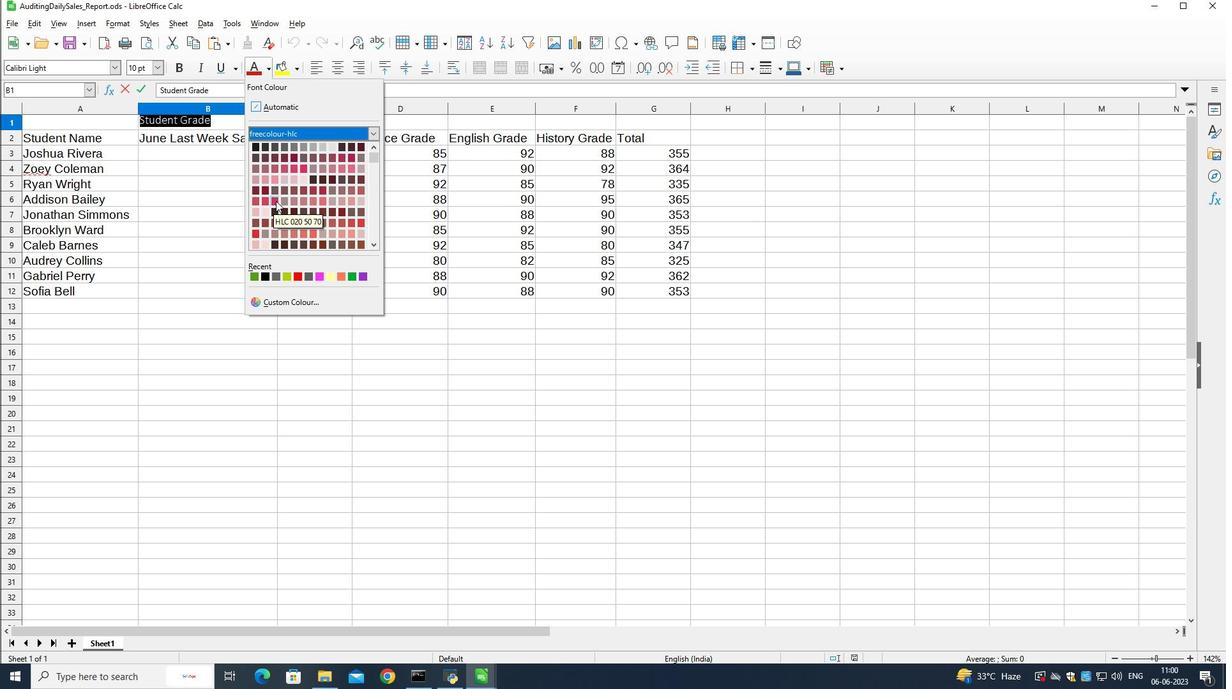 
Action: Mouse moved to (219, 70)
Screenshot: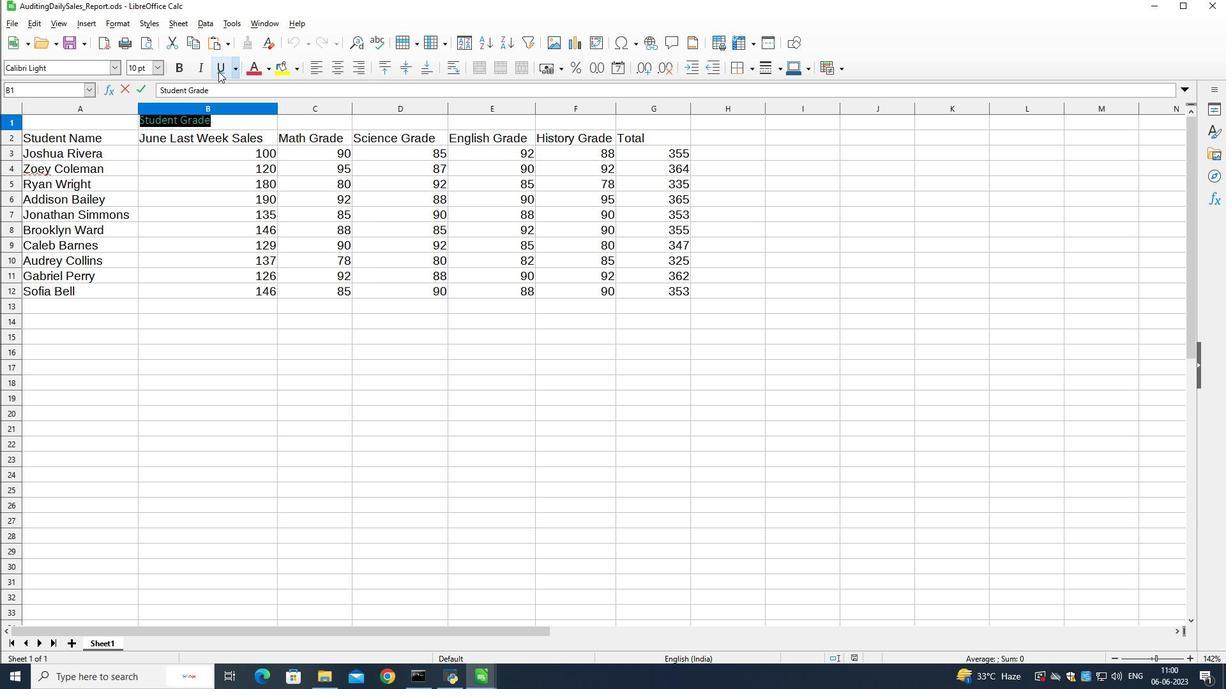 
Action: Mouse pressed left at (219, 70)
Screenshot: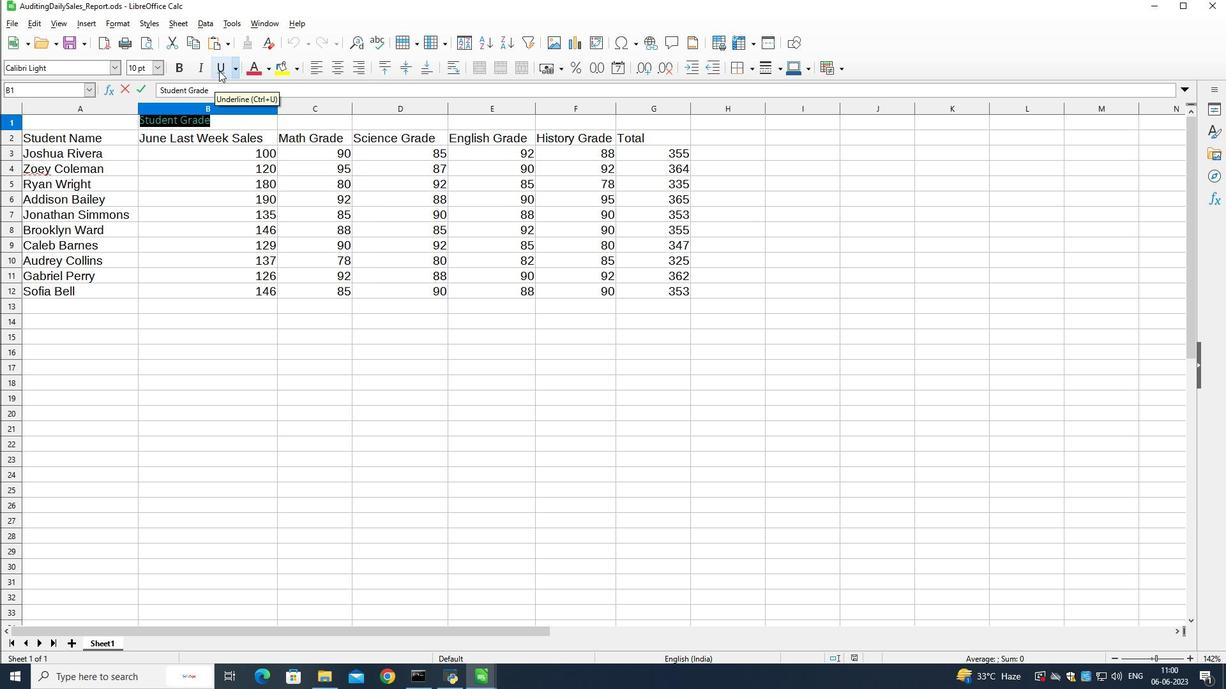 
Action: Mouse moved to (158, 61)
Screenshot: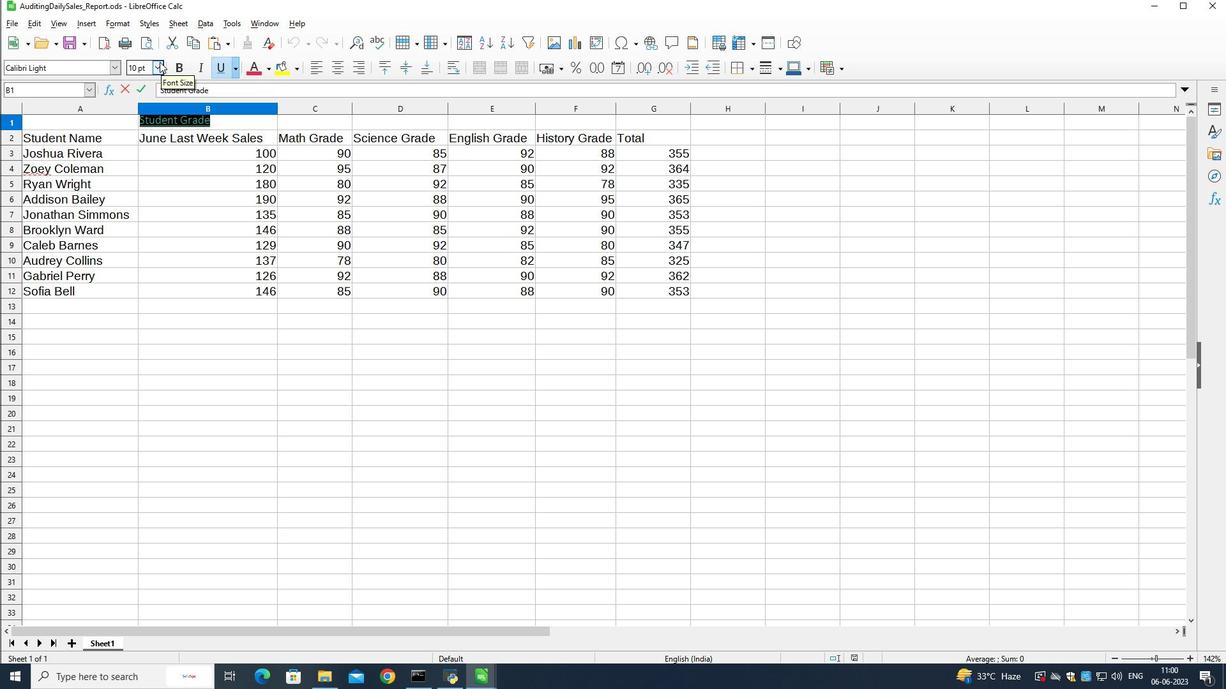 
Action: Mouse pressed left at (158, 61)
Screenshot: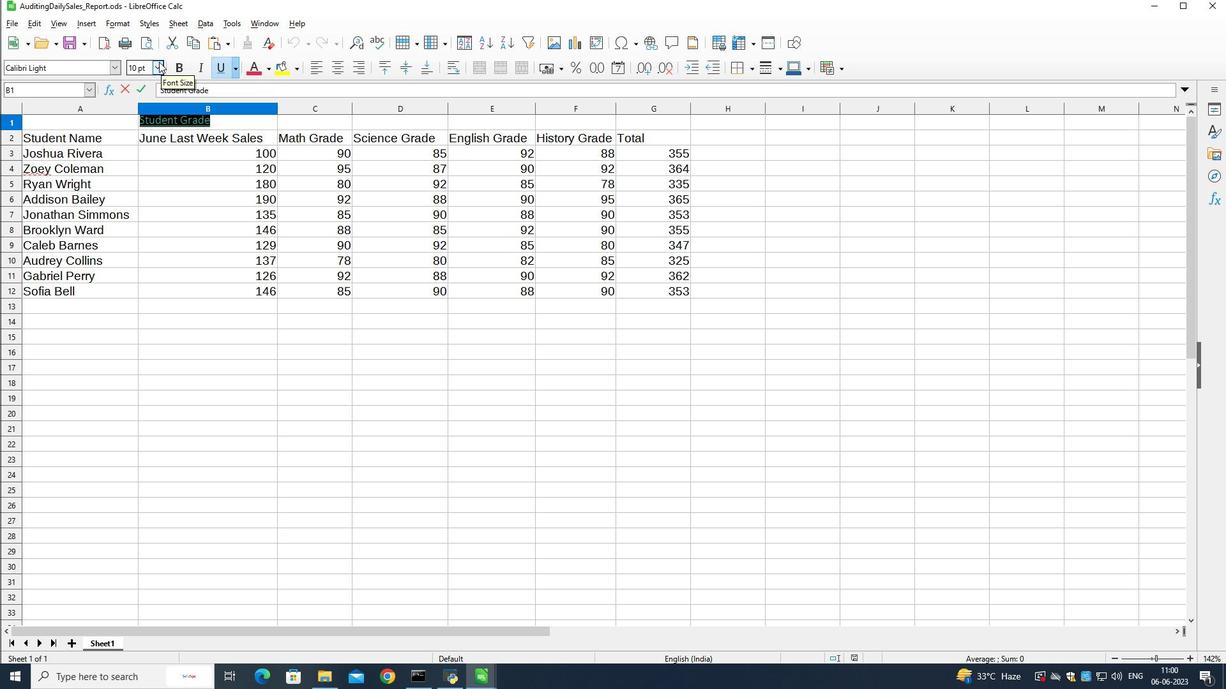 
Action: Mouse moved to (128, 223)
Screenshot: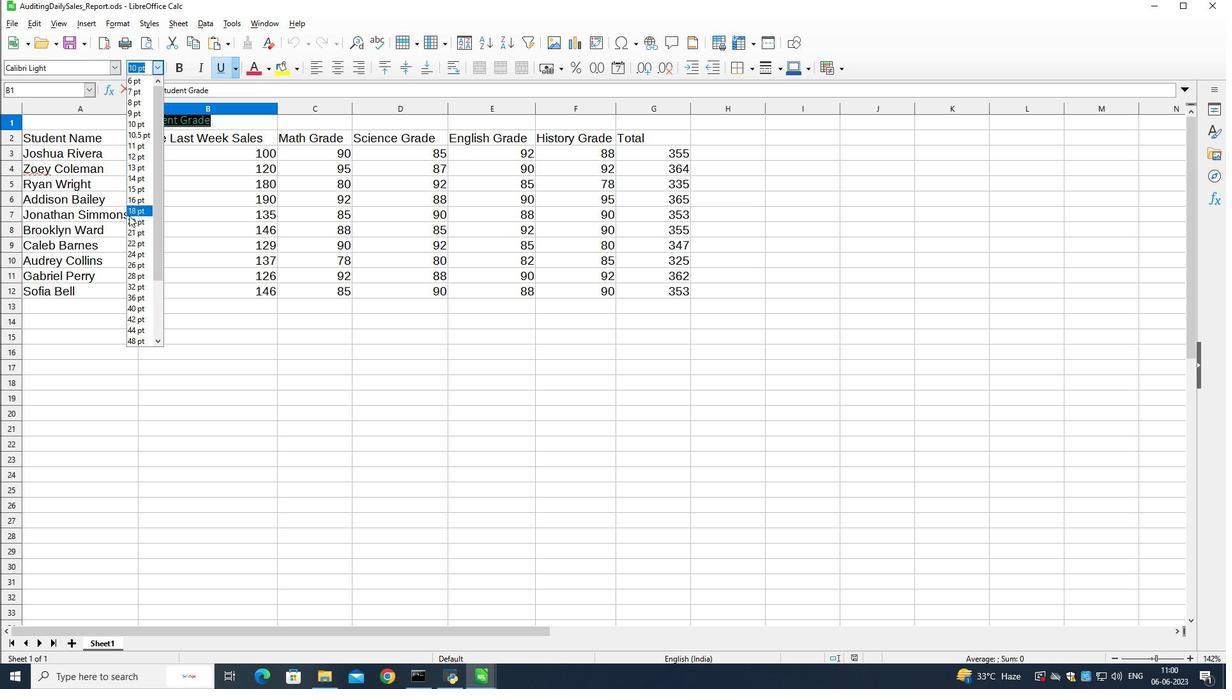 
Action: Mouse pressed left at (128, 223)
Screenshot: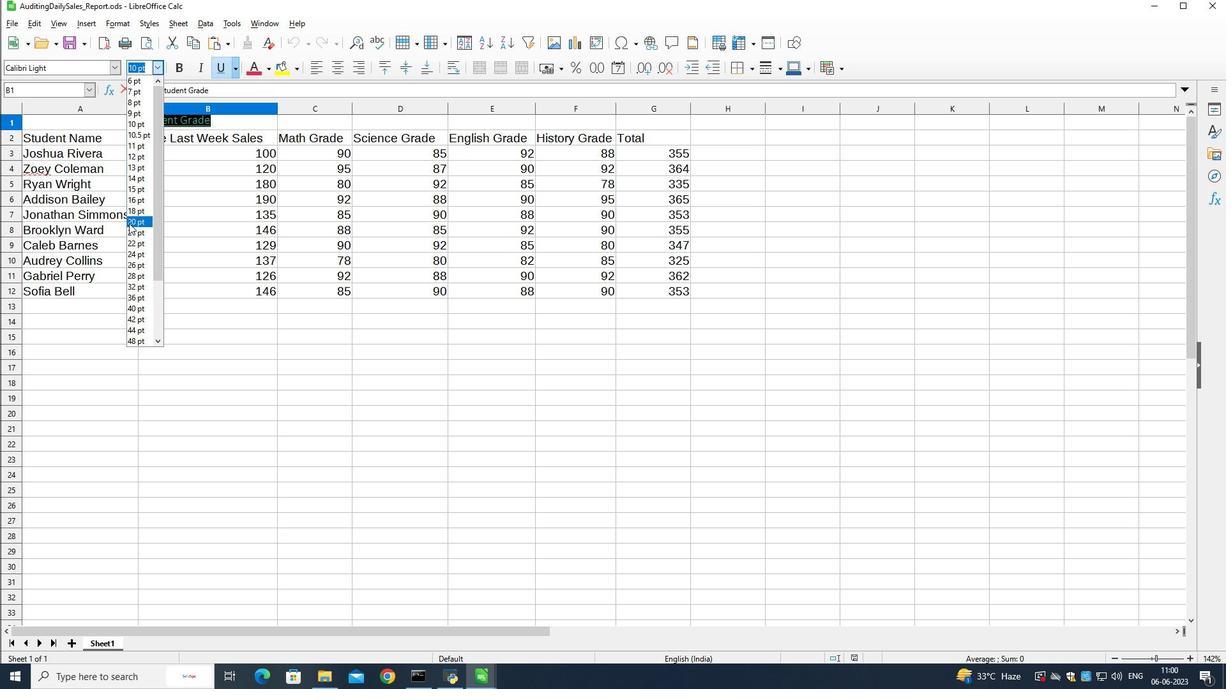 
Action: Mouse pressed left at (128, 223)
Screenshot: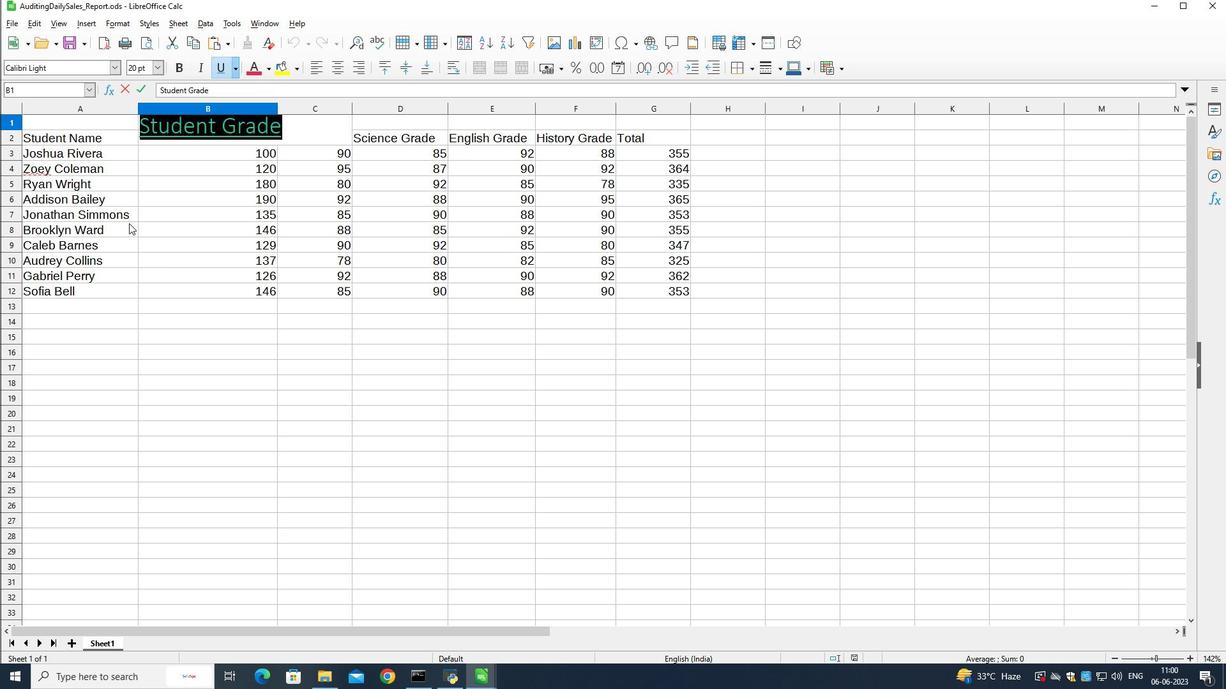 
Action: Mouse moved to (90, 147)
Screenshot: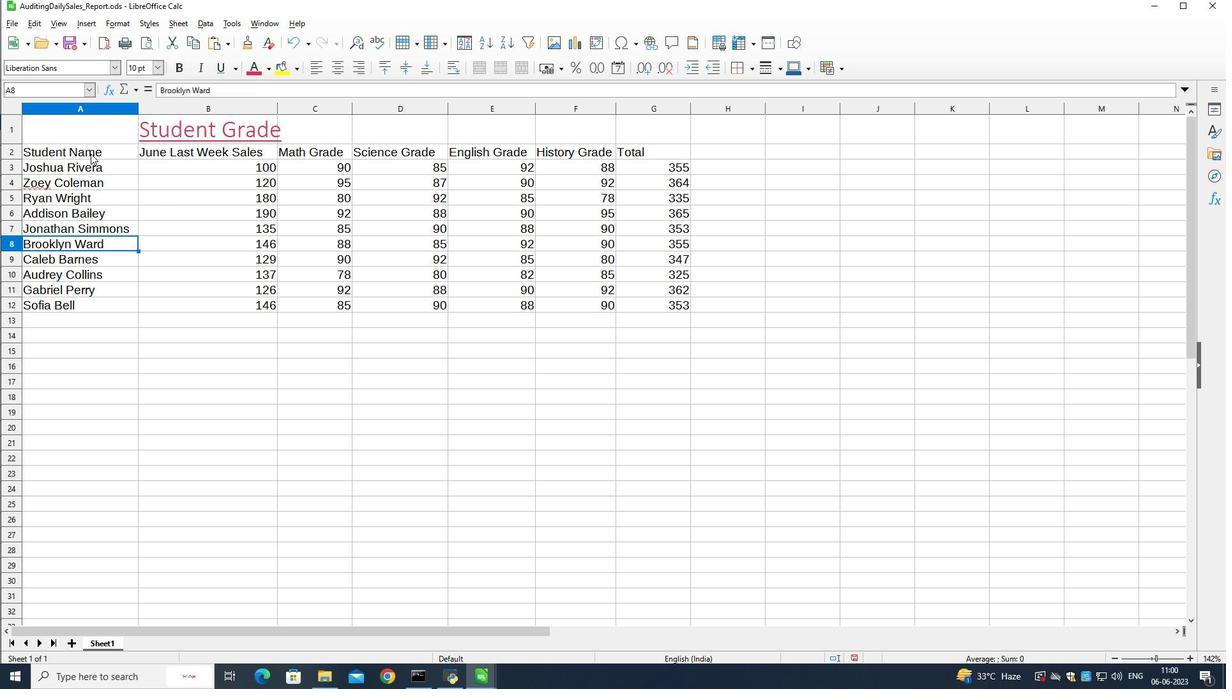 
Action: Mouse pressed left at (90, 147)
Screenshot: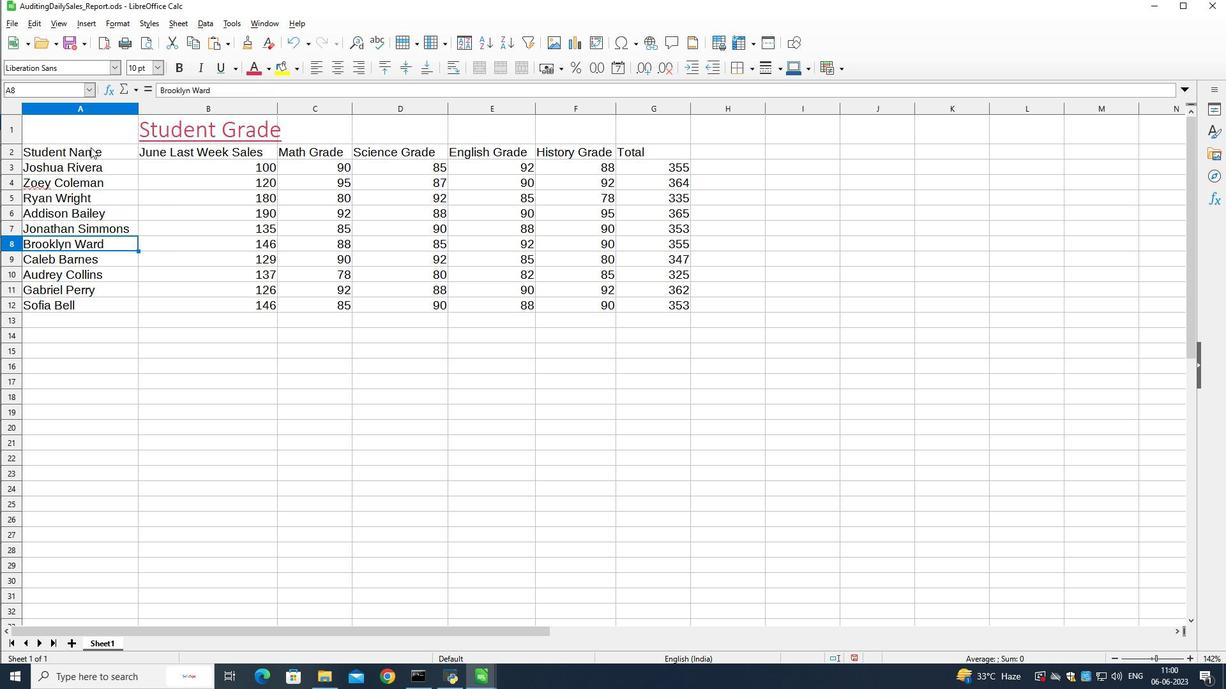 
Action: Mouse moved to (86, 58)
Screenshot: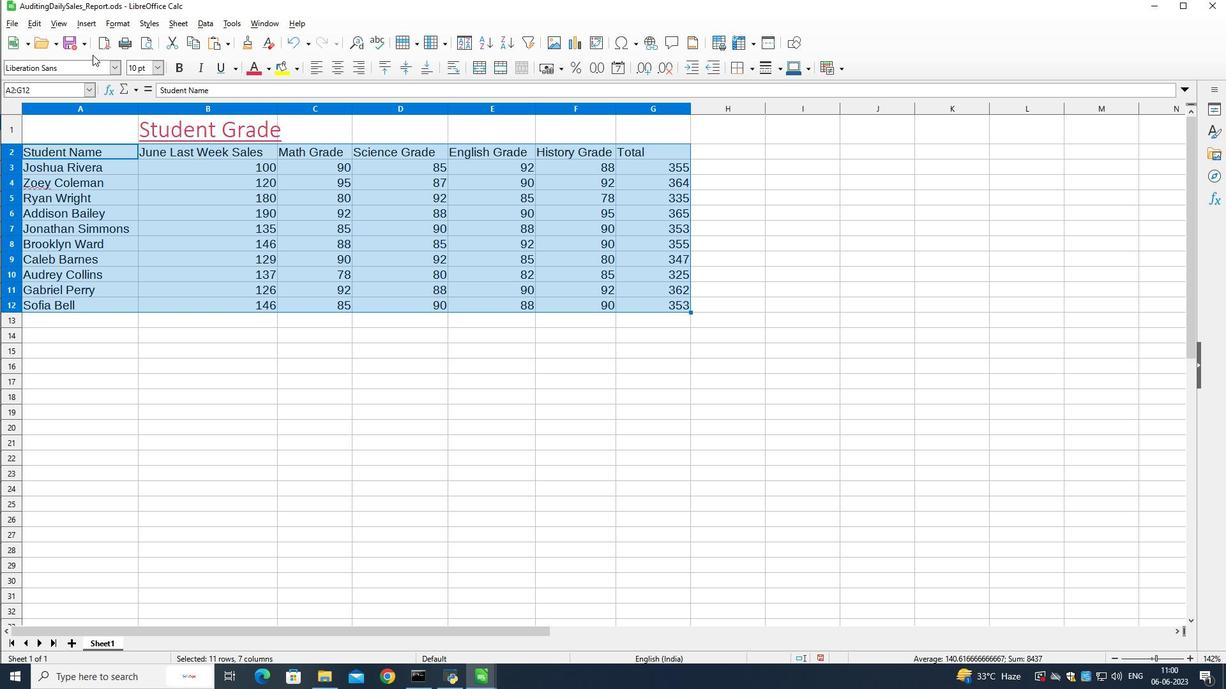 
Action: Mouse pressed left at (86, 58)
Screenshot: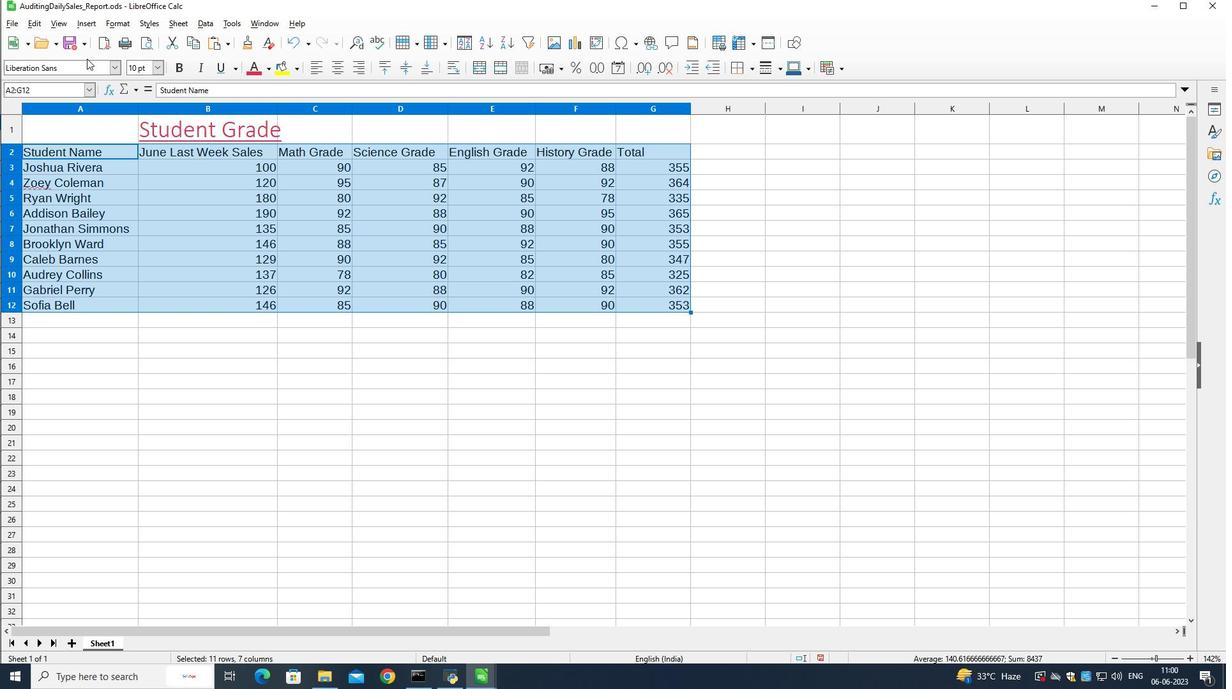 
Action: Mouse pressed left at (86, 58)
Screenshot: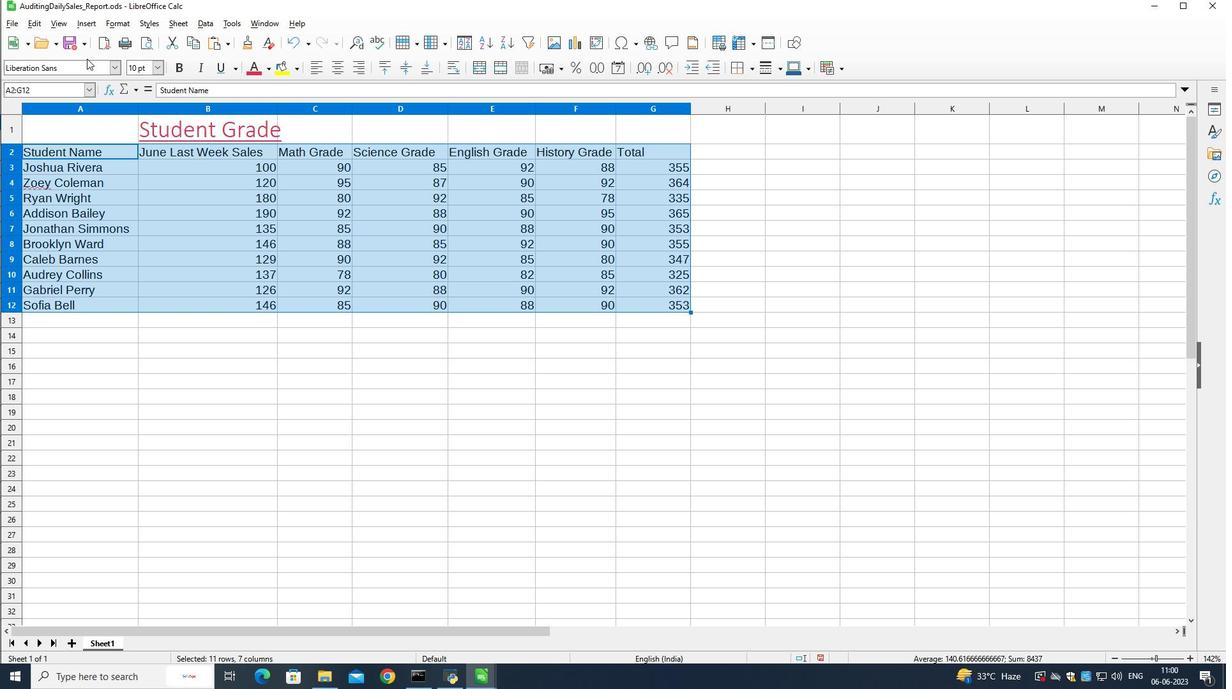 
Action: Mouse moved to (85, 64)
Screenshot: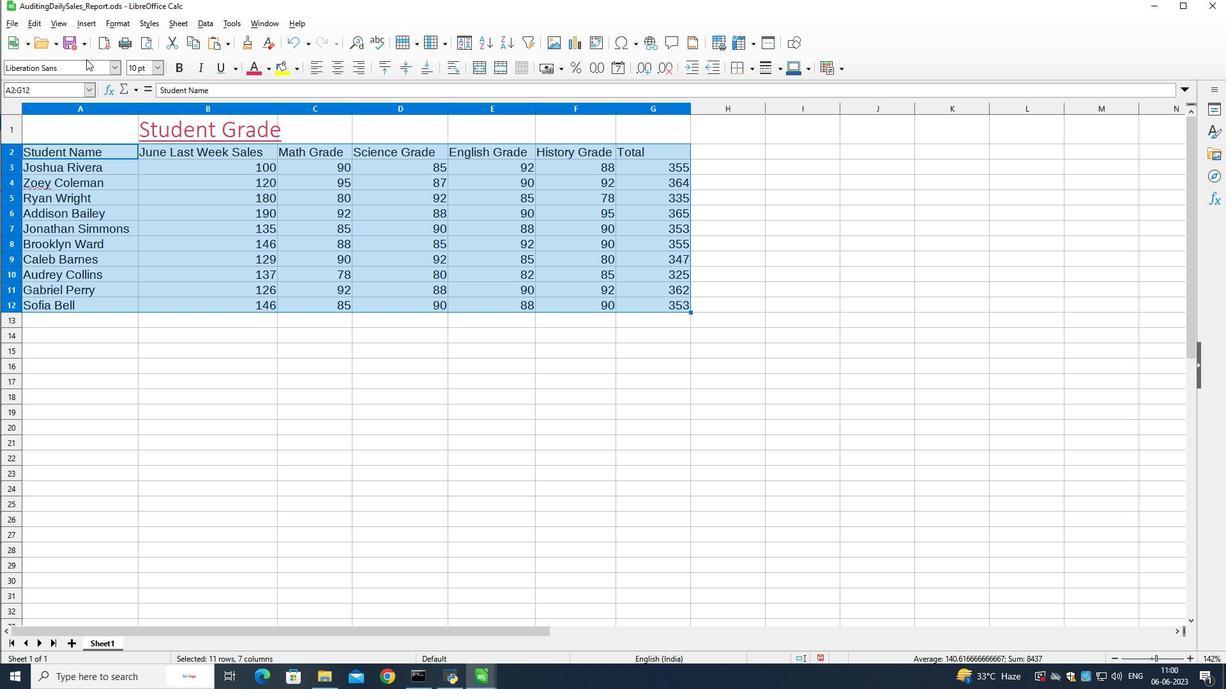 
Action: Mouse pressed left at (85, 64)
Screenshot: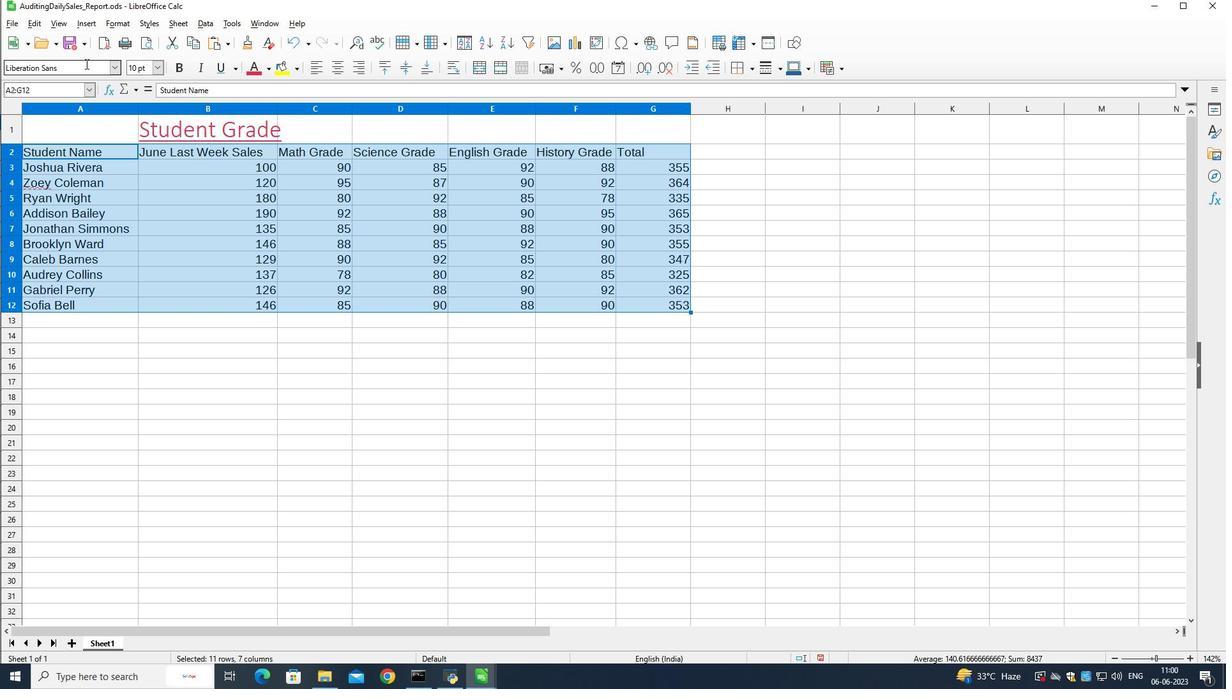 
Action: Mouse pressed left at (85, 64)
Screenshot: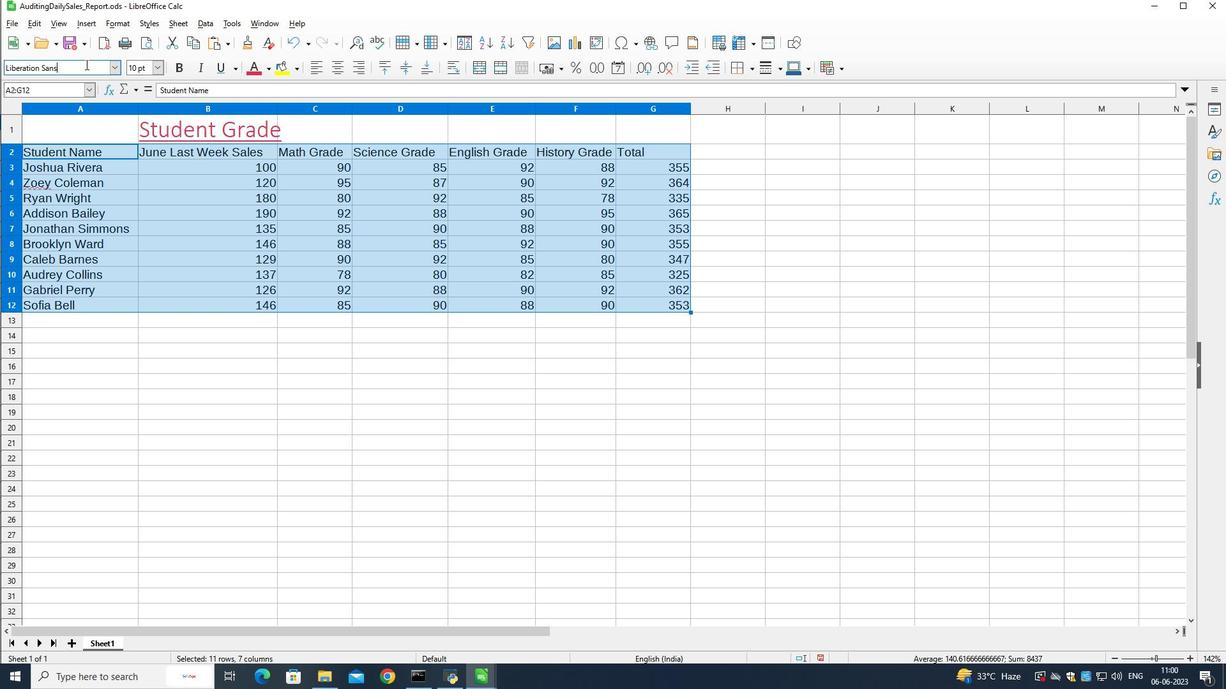 
Action: Mouse pressed left at (85, 64)
Screenshot: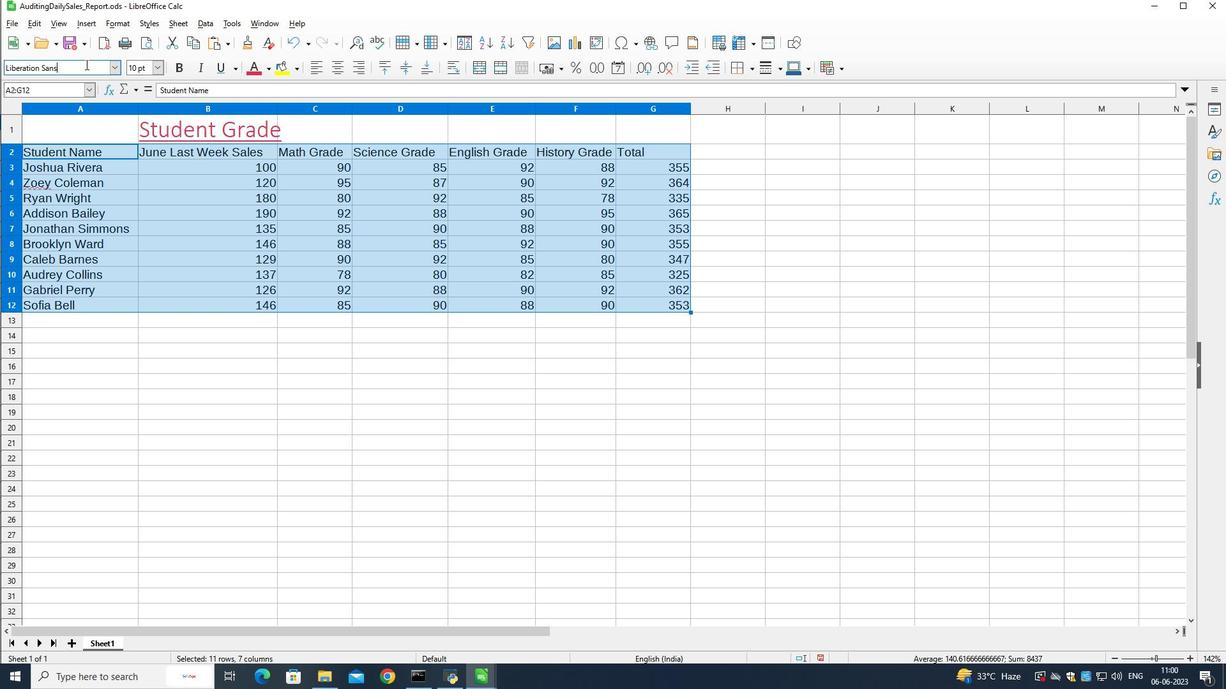 
Action: Mouse pressed left at (85, 64)
Screenshot: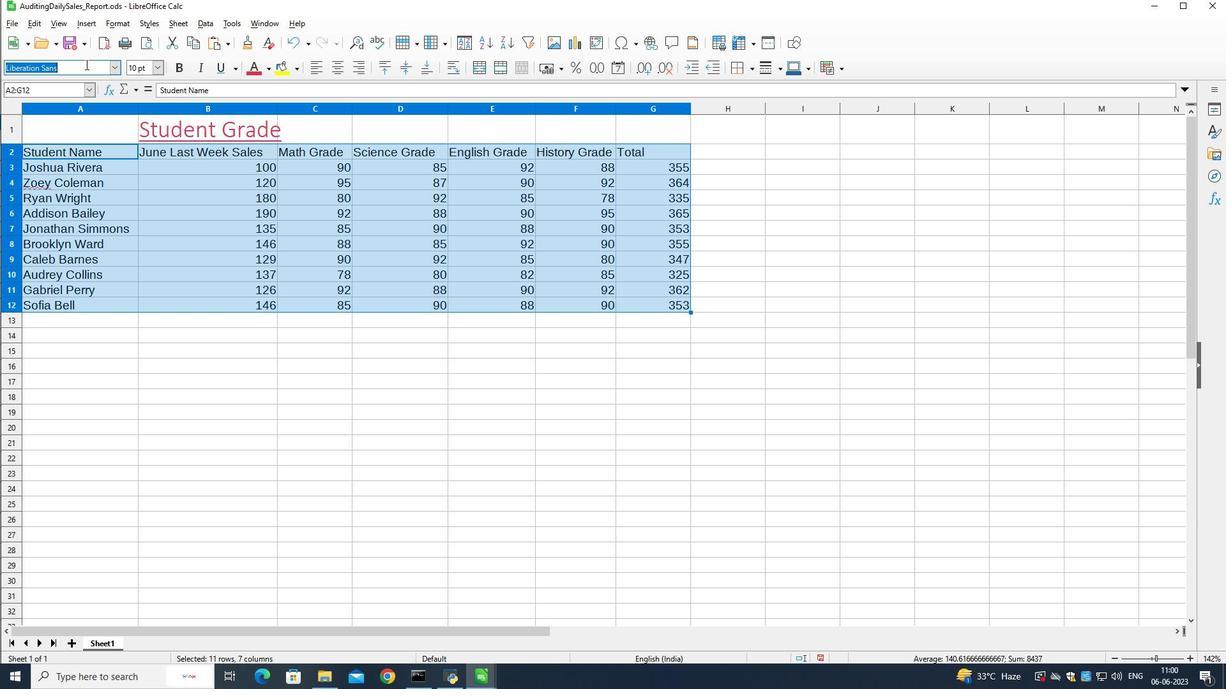 
Action: Key pressed <Key.shift>Bookman<Key.enter>
Screenshot: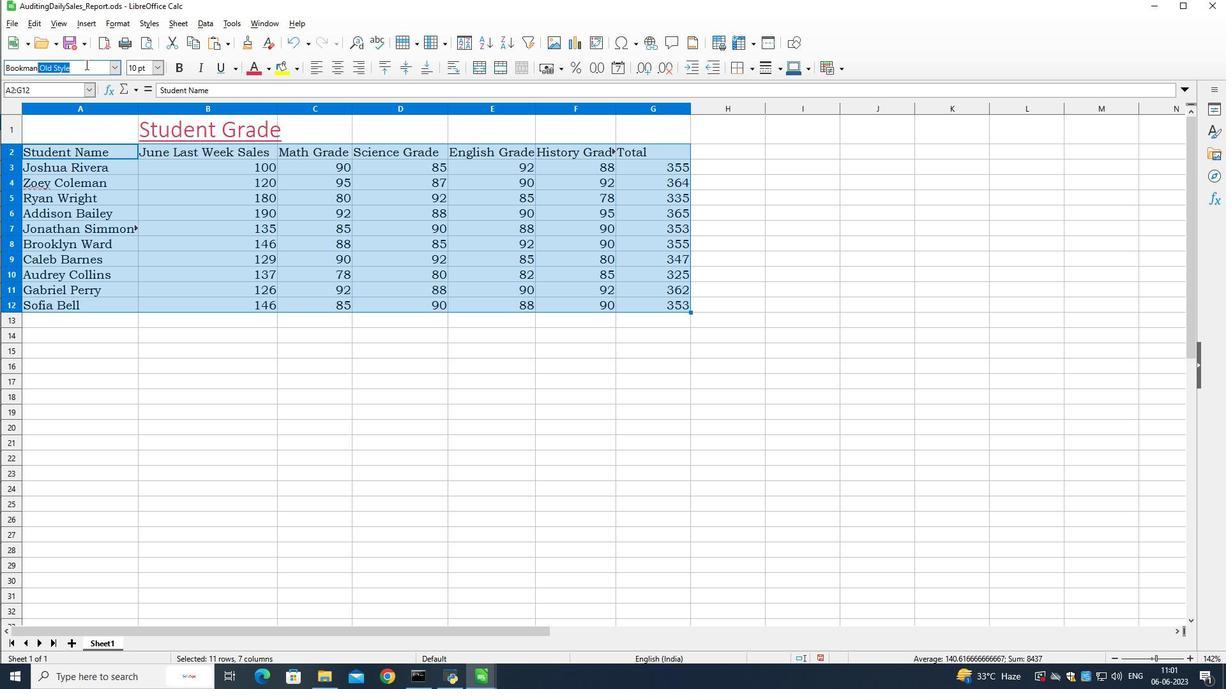 
Action: Mouse moved to (153, 71)
Screenshot: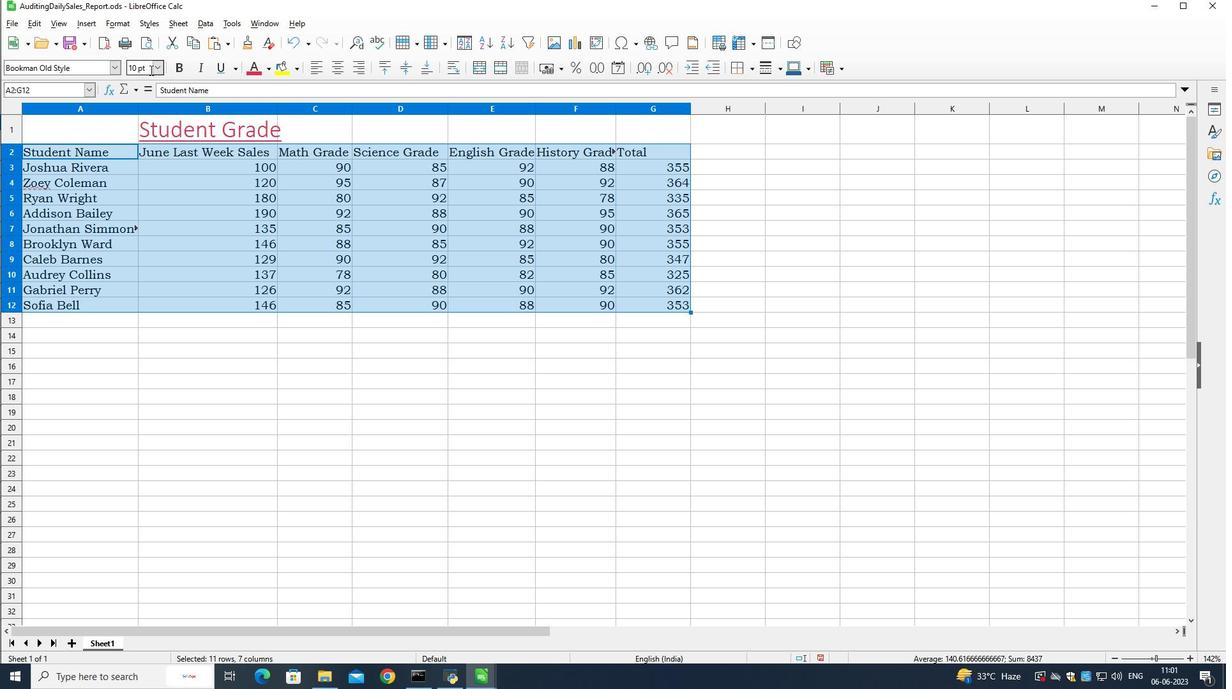 
Action: Mouse pressed left at (153, 71)
Screenshot: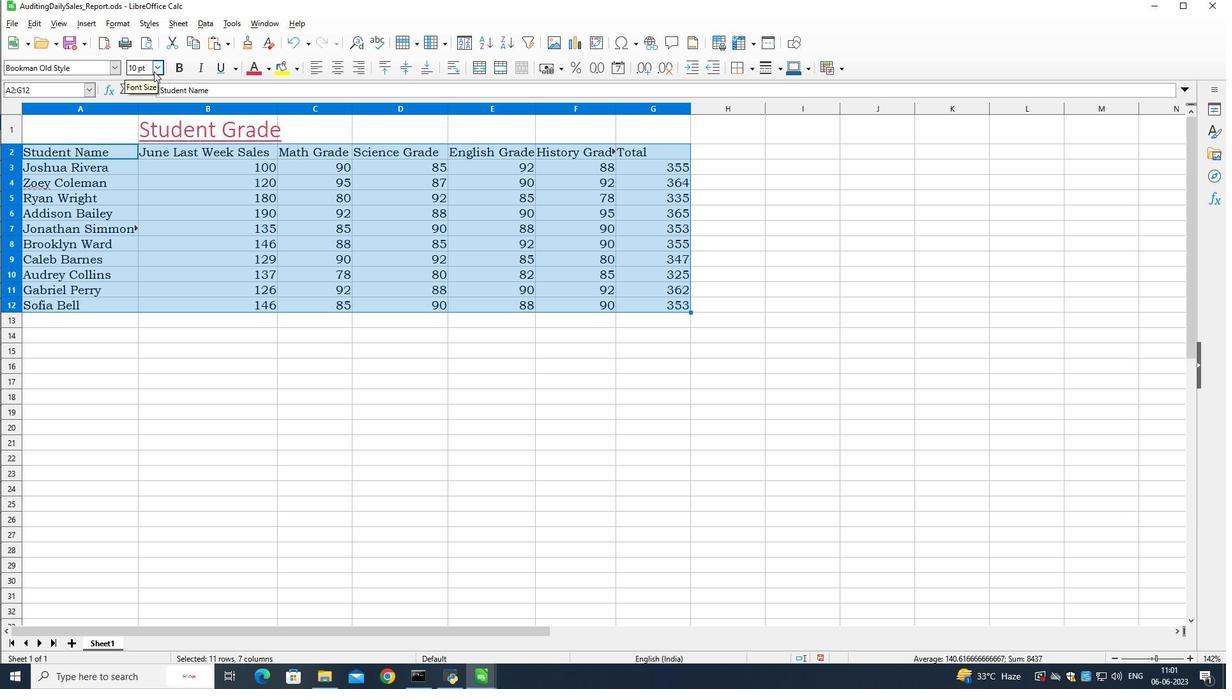 
Action: Mouse moved to (143, 109)
Screenshot: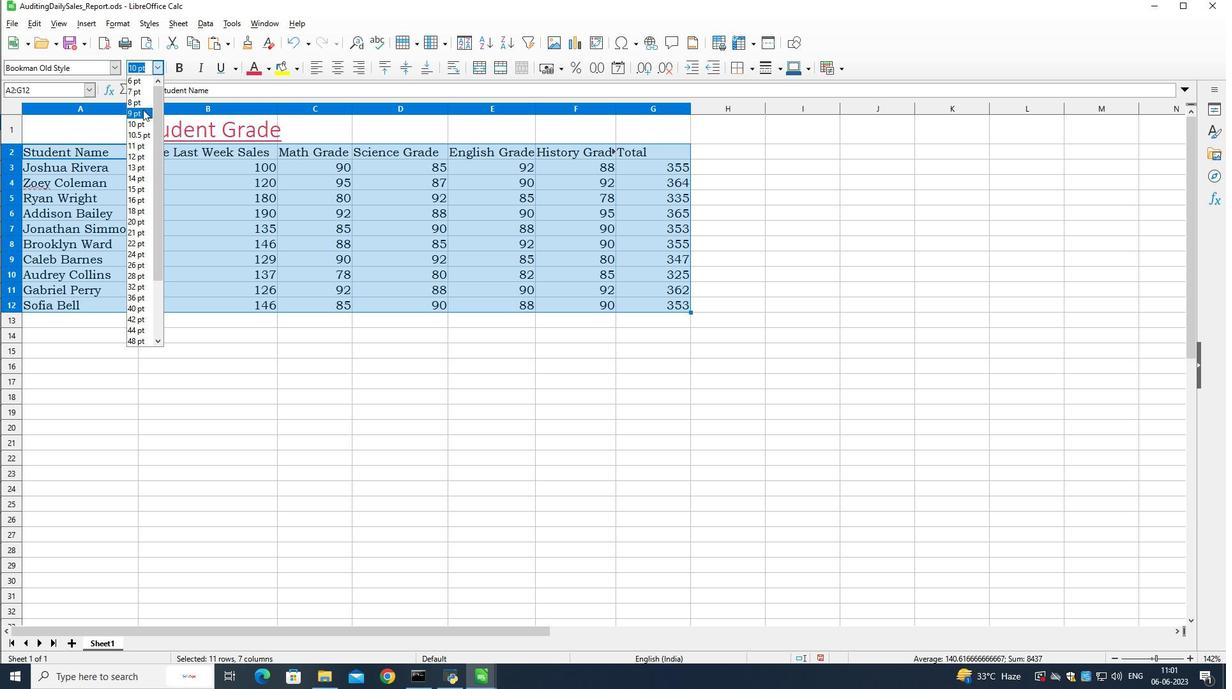 
Action: Mouse pressed left at (143, 109)
Screenshot: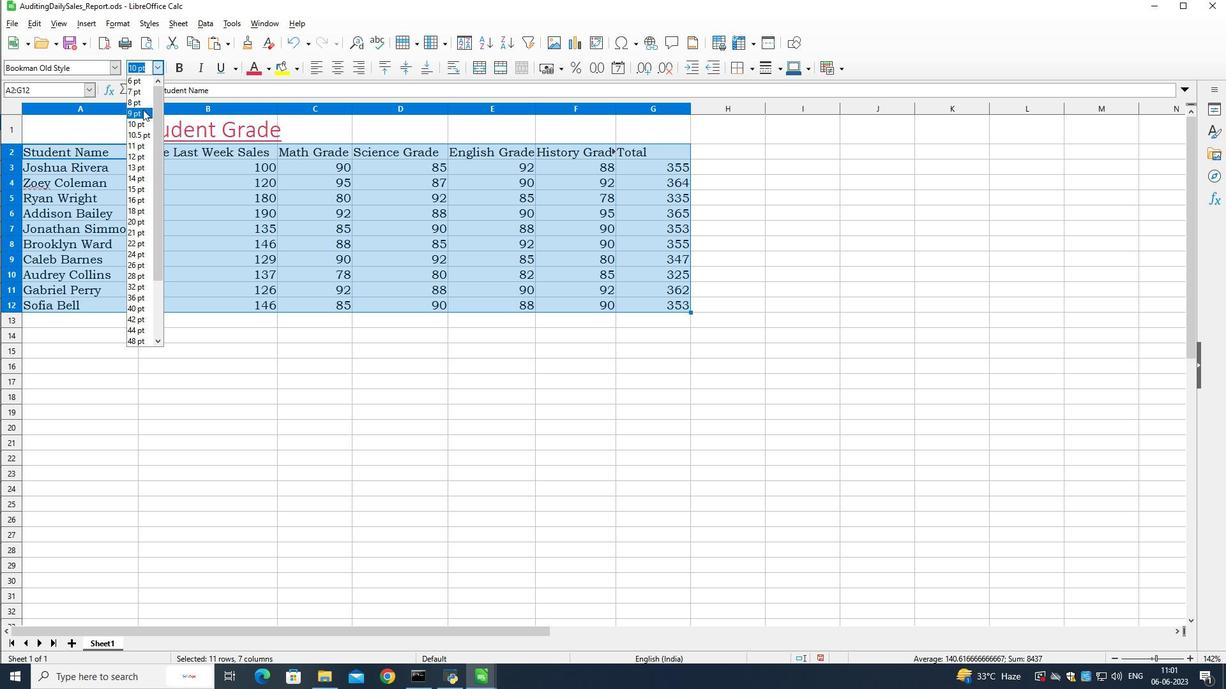 
Action: Mouse moved to (187, 379)
Screenshot: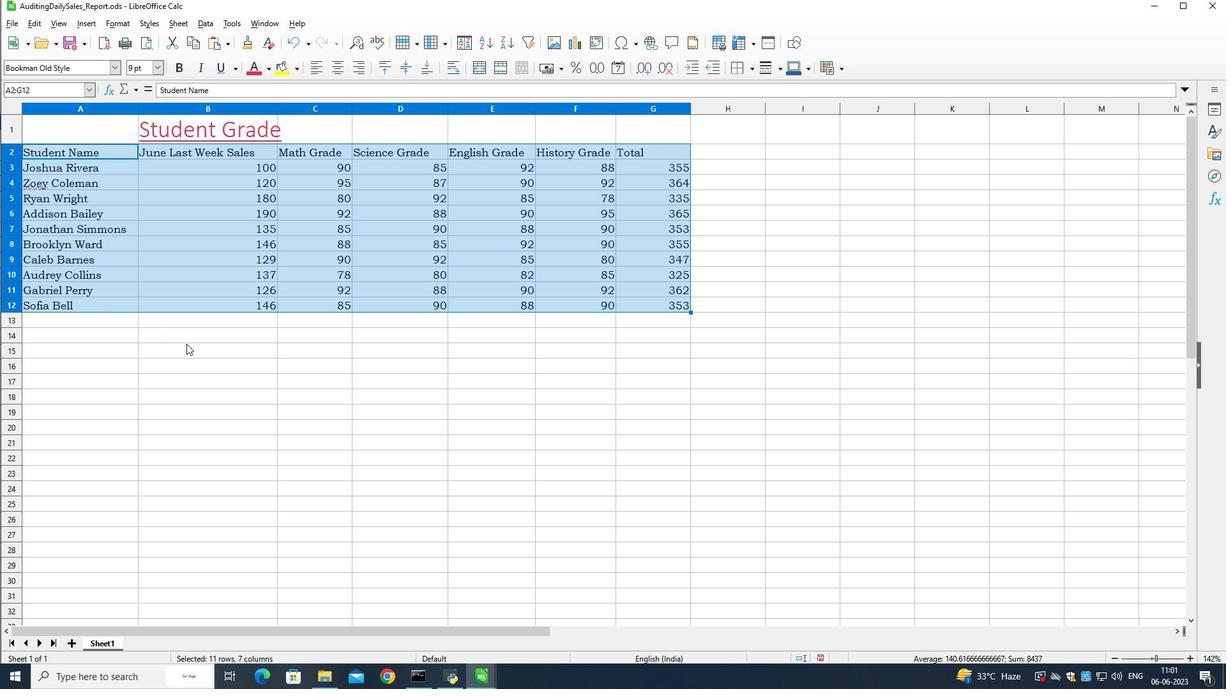 
Action: Mouse pressed left at (187, 379)
Screenshot: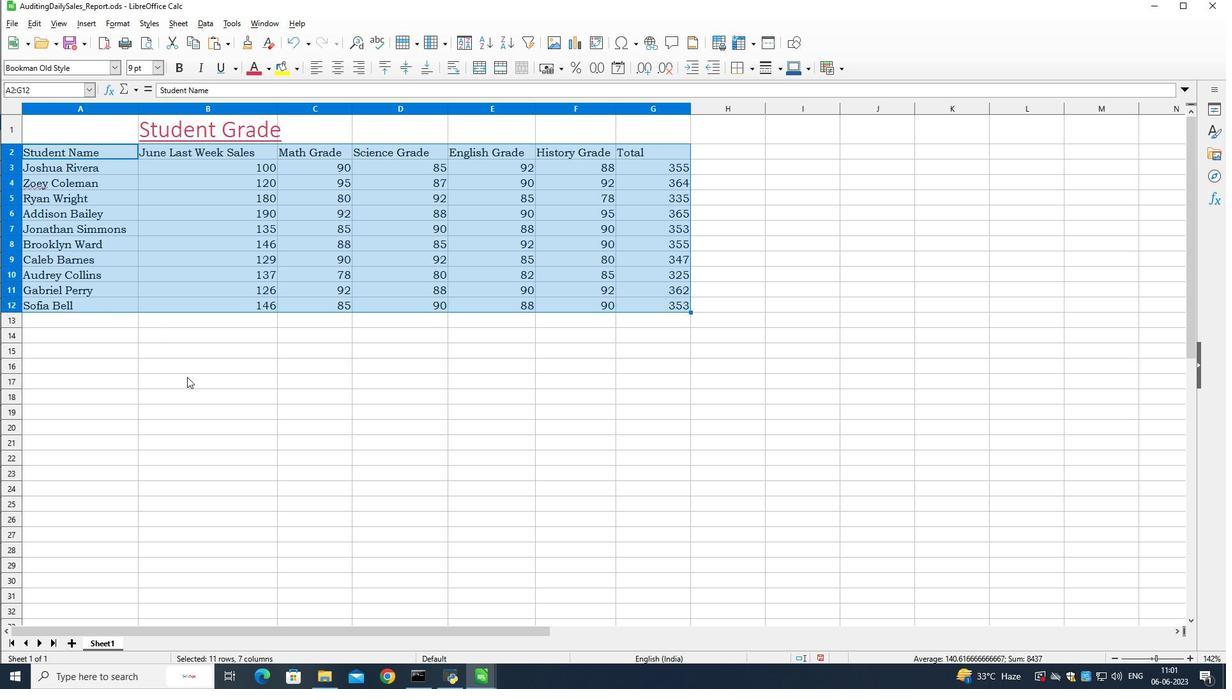 
Action: Mouse moved to (65, 132)
Screenshot: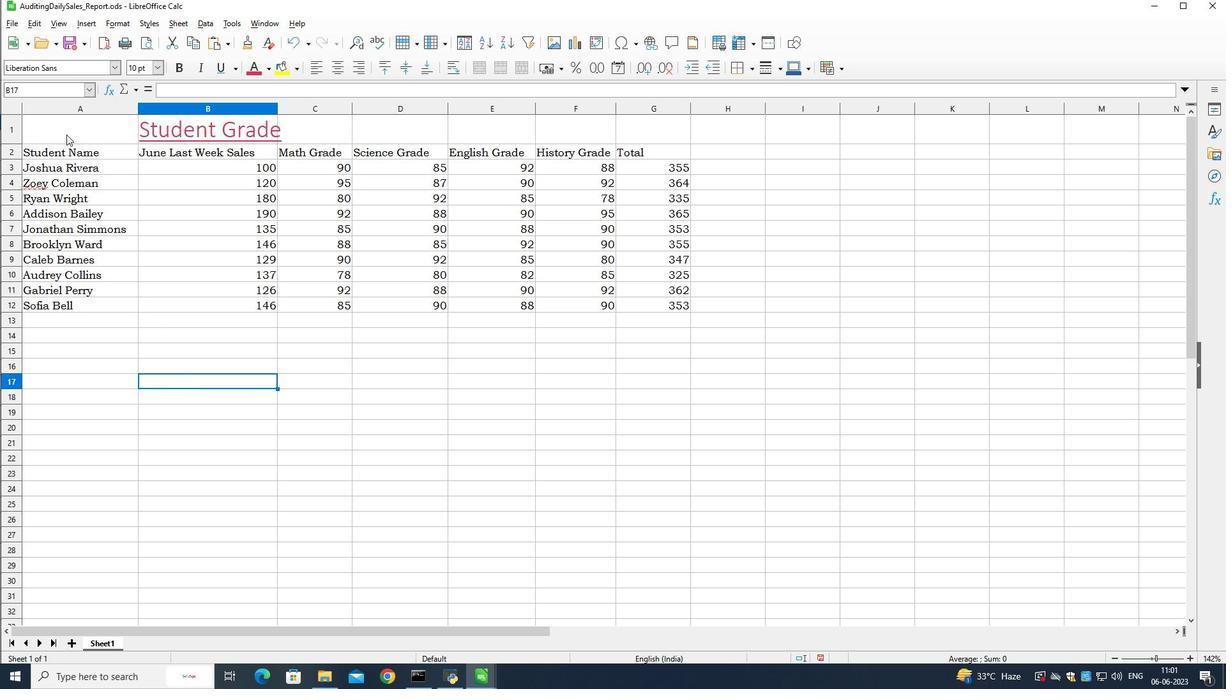 
Action: Mouse pressed left at (65, 132)
Screenshot: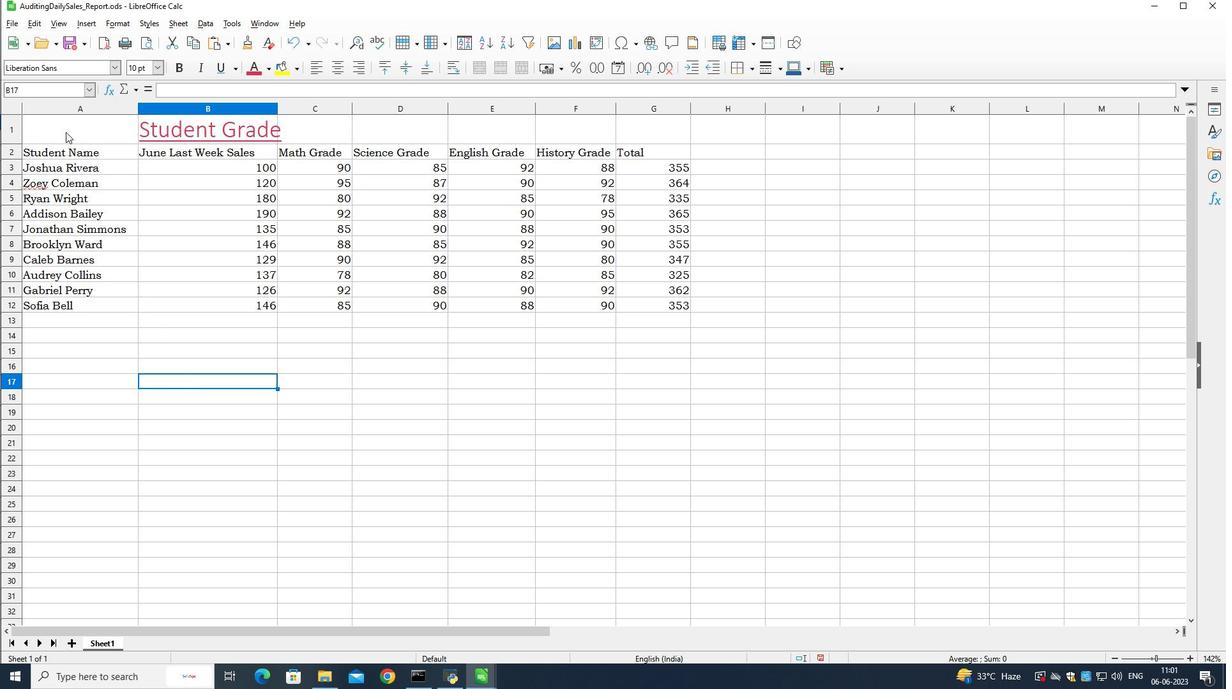 
Action: Mouse moved to (336, 65)
Screenshot: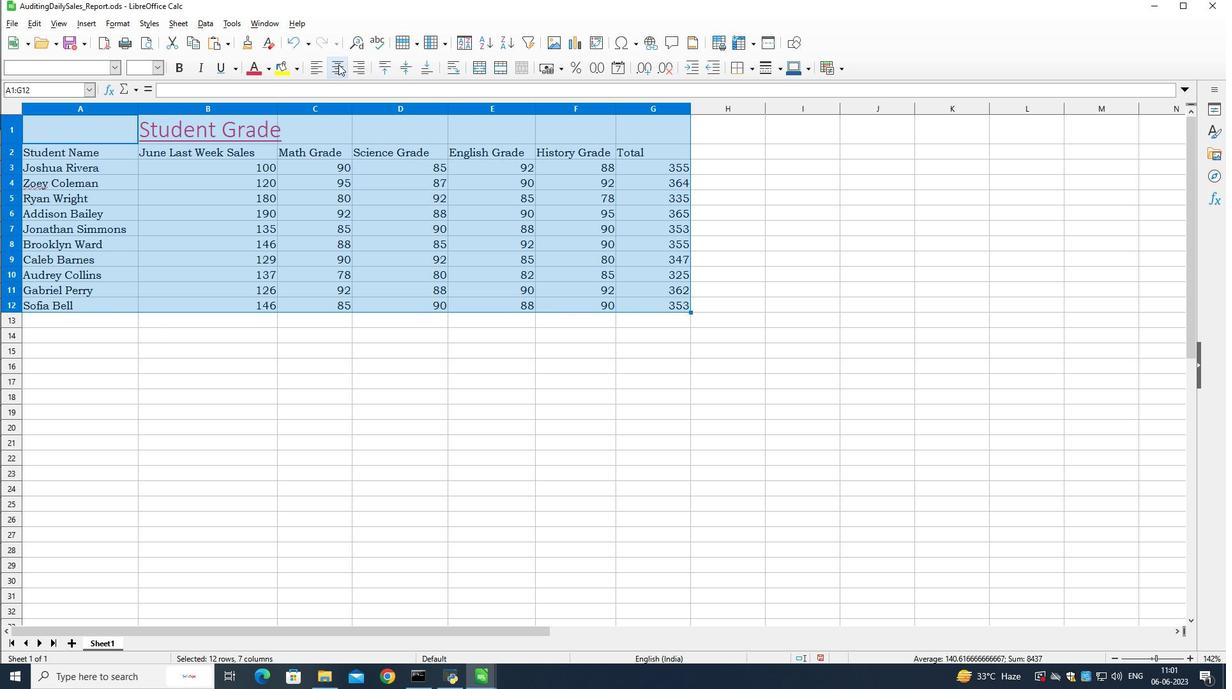
Action: Mouse pressed left at (336, 65)
Screenshot: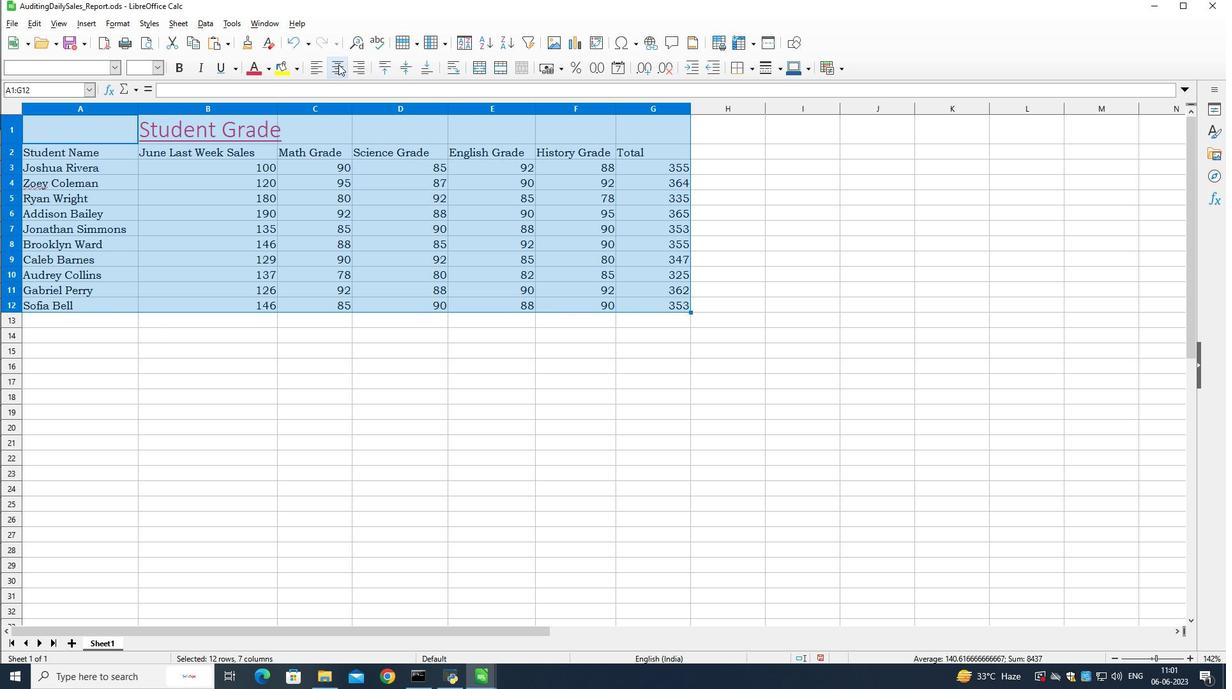 
Action: Mouse moved to (355, 346)
Screenshot: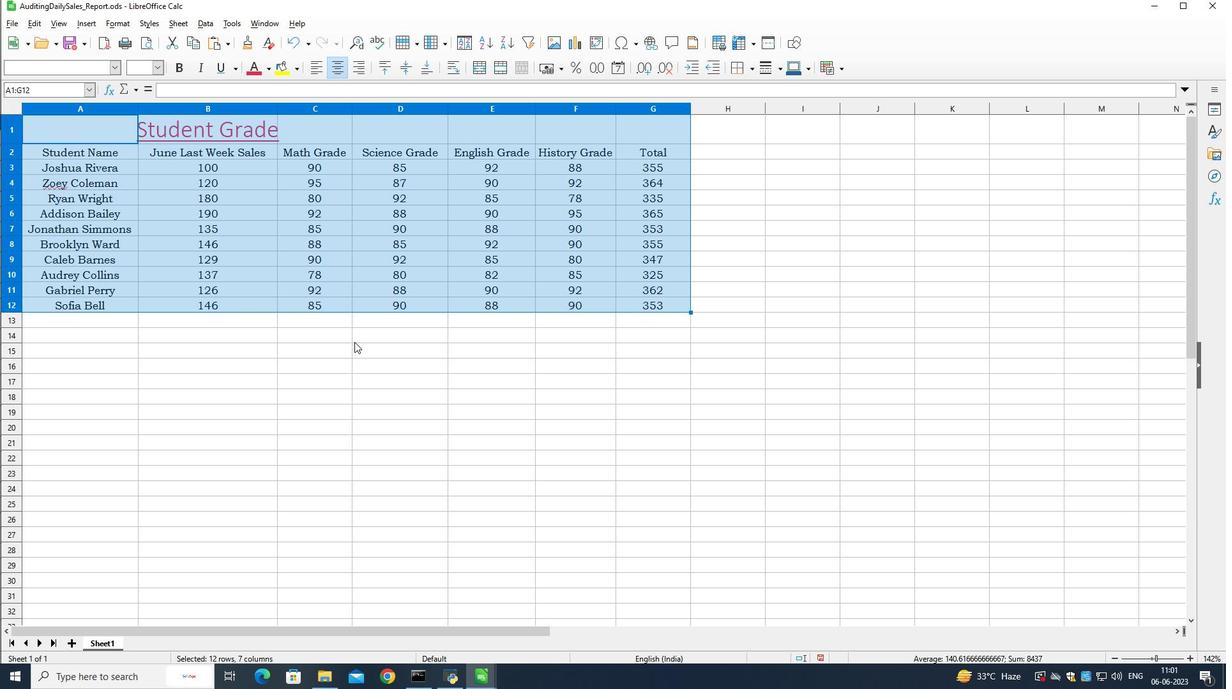 
Action: Mouse pressed left at (355, 346)
Screenshot: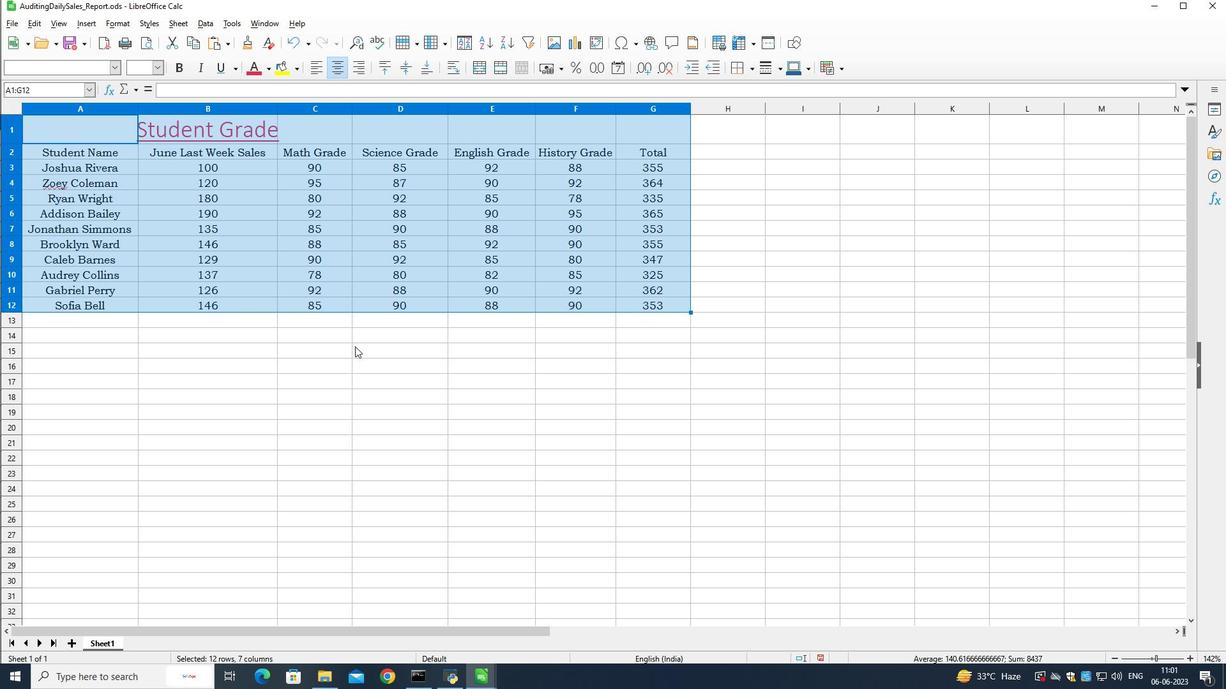 
